 Task:  Click on  Soccer In the  Soccer League click on  Pick Sheet Your name Ava Lewis Team name Atlanta United and  Email softage.6@softage.net Game 1 Inter Miami Game 2 Philadelphia Game 3 Atlanta United Game 4 Houston Game 5 Real Salt Lake Game 6 San Jose Game 7 Nashville SC Game 8 New England Game 9 Philadelphia Game 10 Montreal Game 11 Toronto FC Game 12 NY Red Bulls Game 13 Austin Game 14 Real Salt Lake Game 15 Houston Game16 San Jose In Tie Breaker choose Atlanta United Submit pick sheet
Action: Mouse moved to (626, 485)
Screenshot: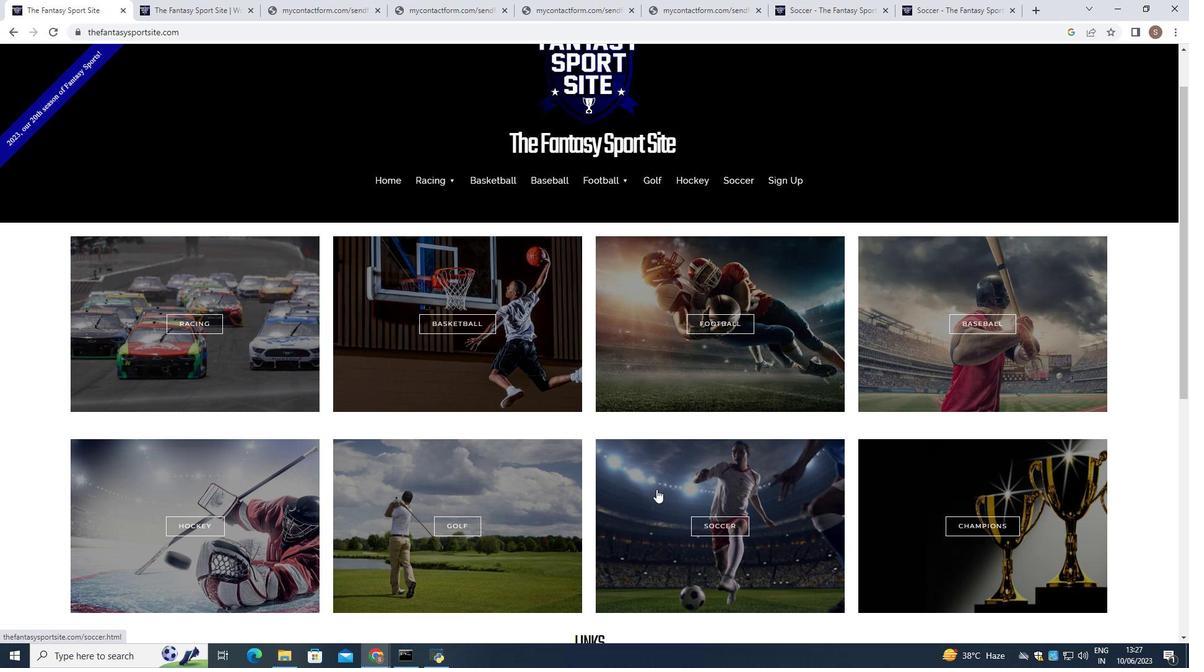 
Action: Mouse pressed left at (626, 485)
Screenshot: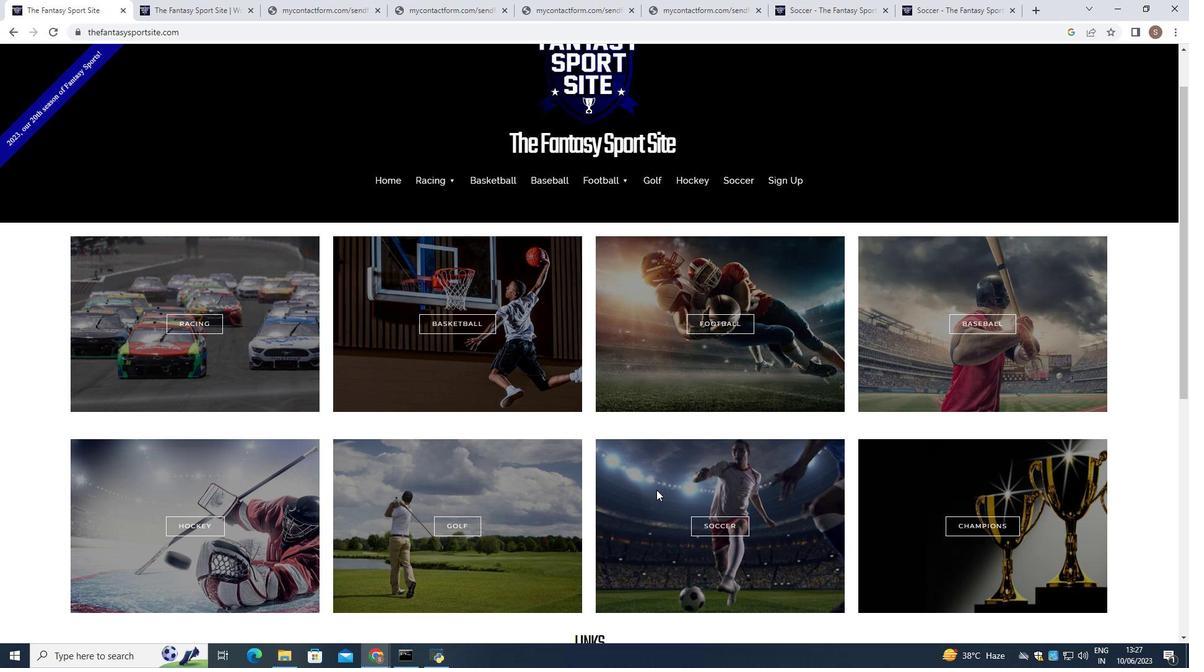 
Action: Mouse moved to (495, 420)
Screenshot: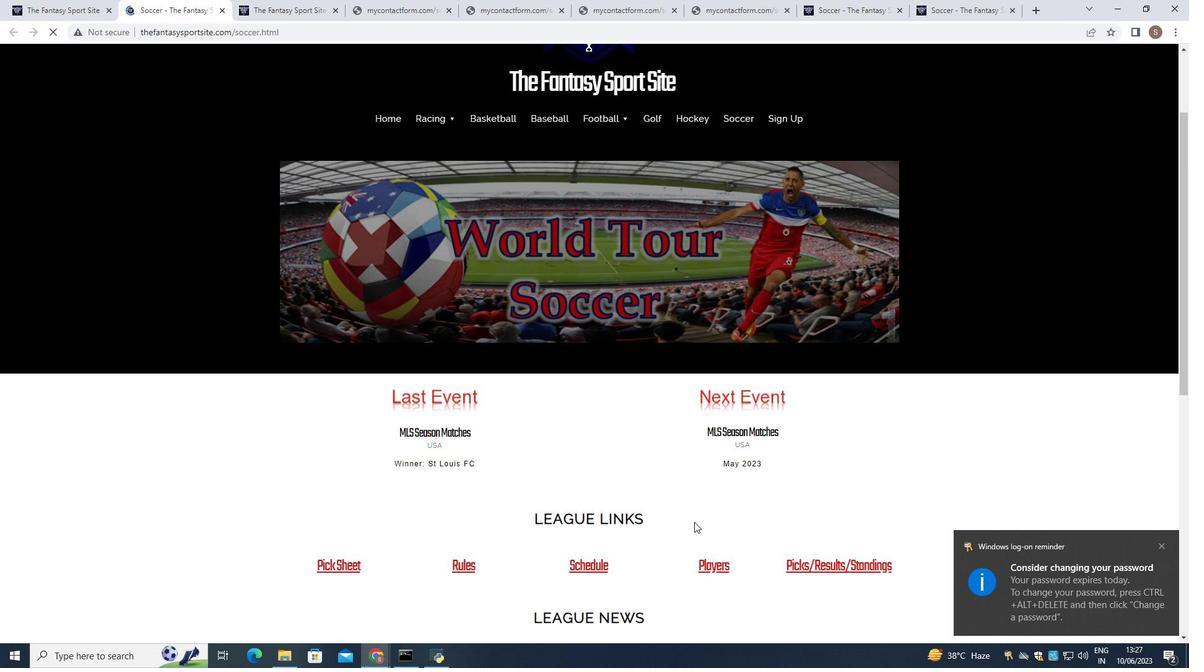 
Action: Mouse scrolled (495, 419) with delta (0, 0)
Screenshot: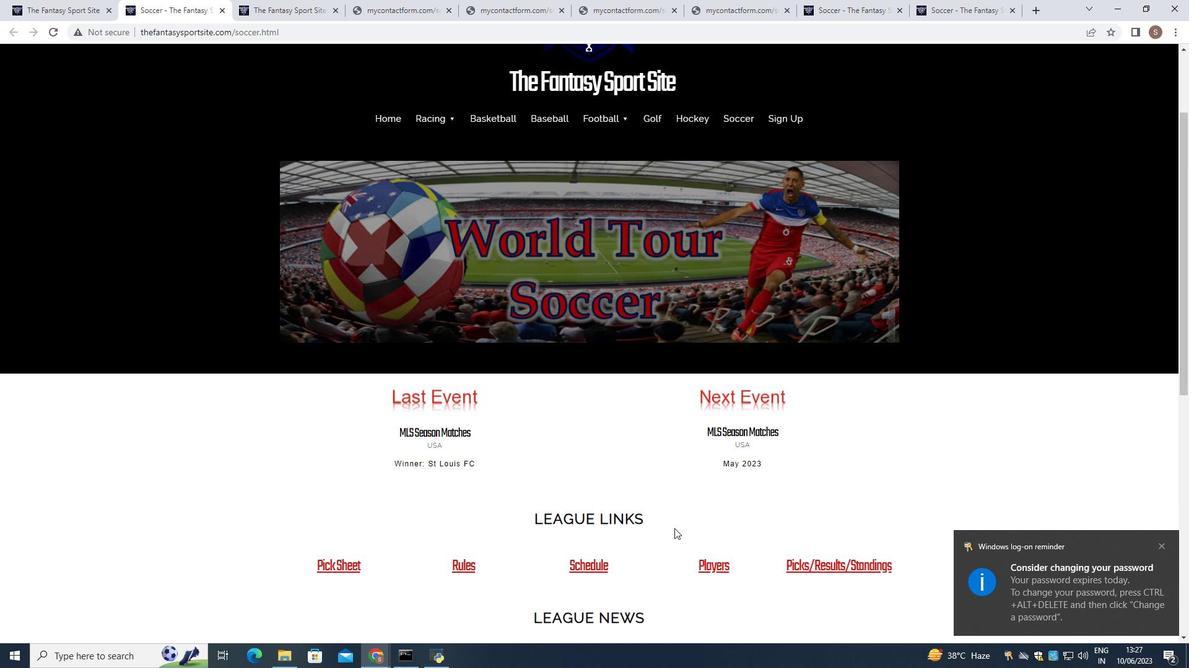 
Action: Mouse scrolled (495, 419) with delta (0, 0)
Screenshot: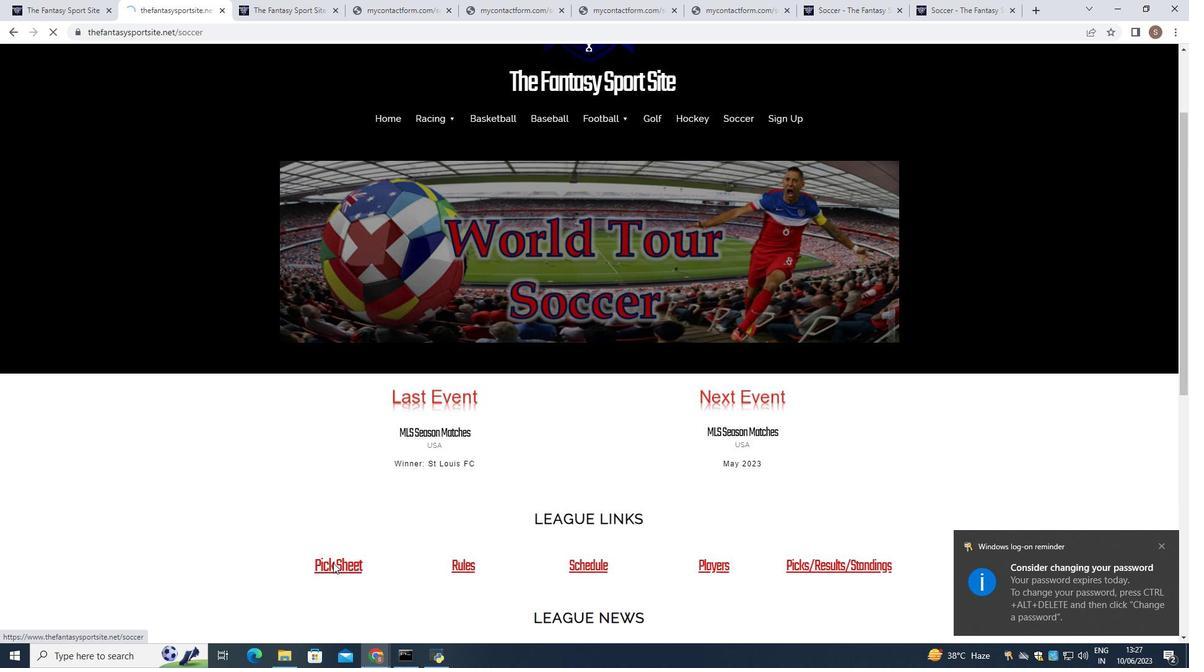
Action: Mouse scrolled (495, 419) with delta (0, 0)
Screenshot: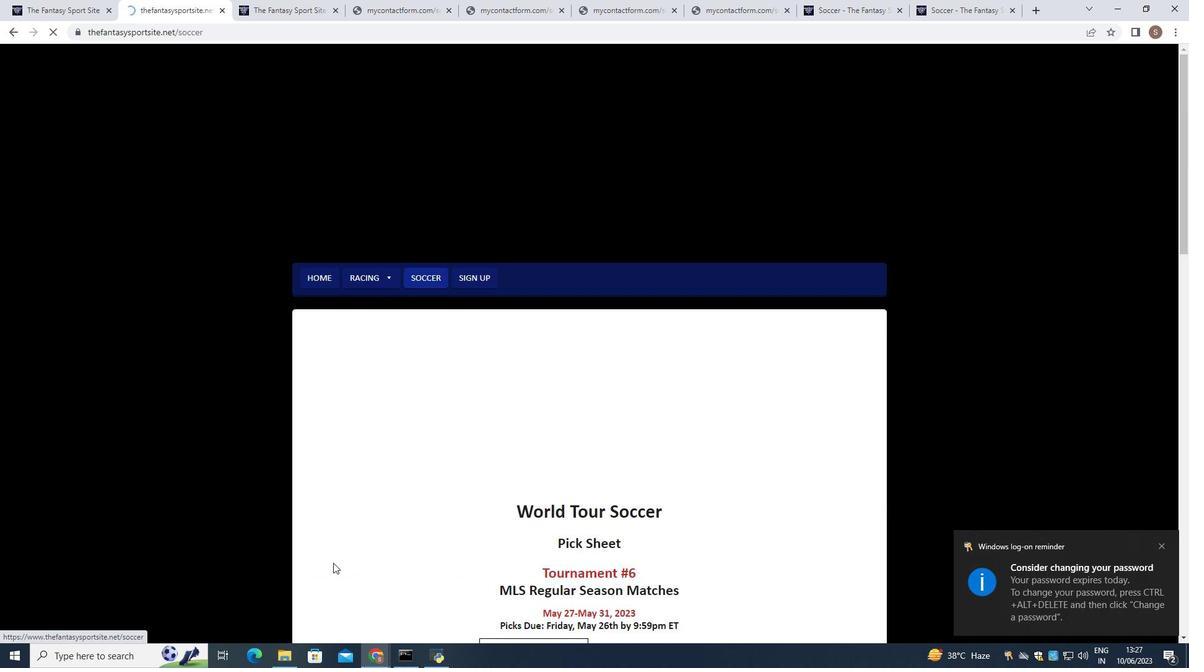 
Action: Mouse moved to (348, 504)
Screenshot: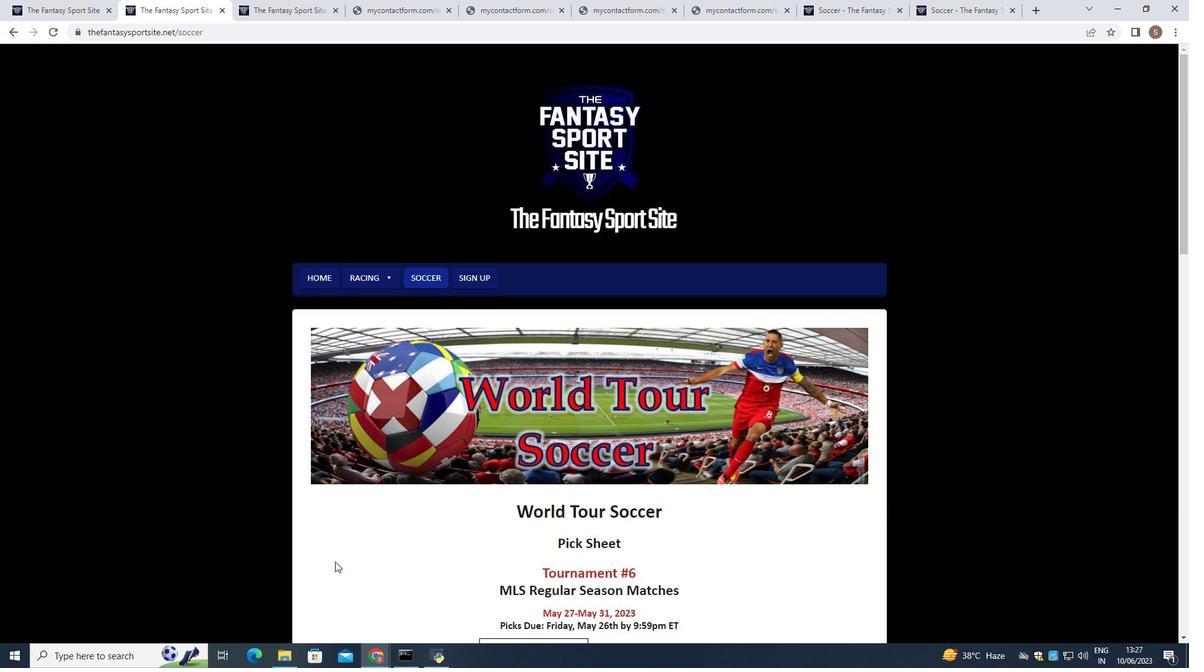 
Action: Mouse pressed left at (348, 504)
Screenshot: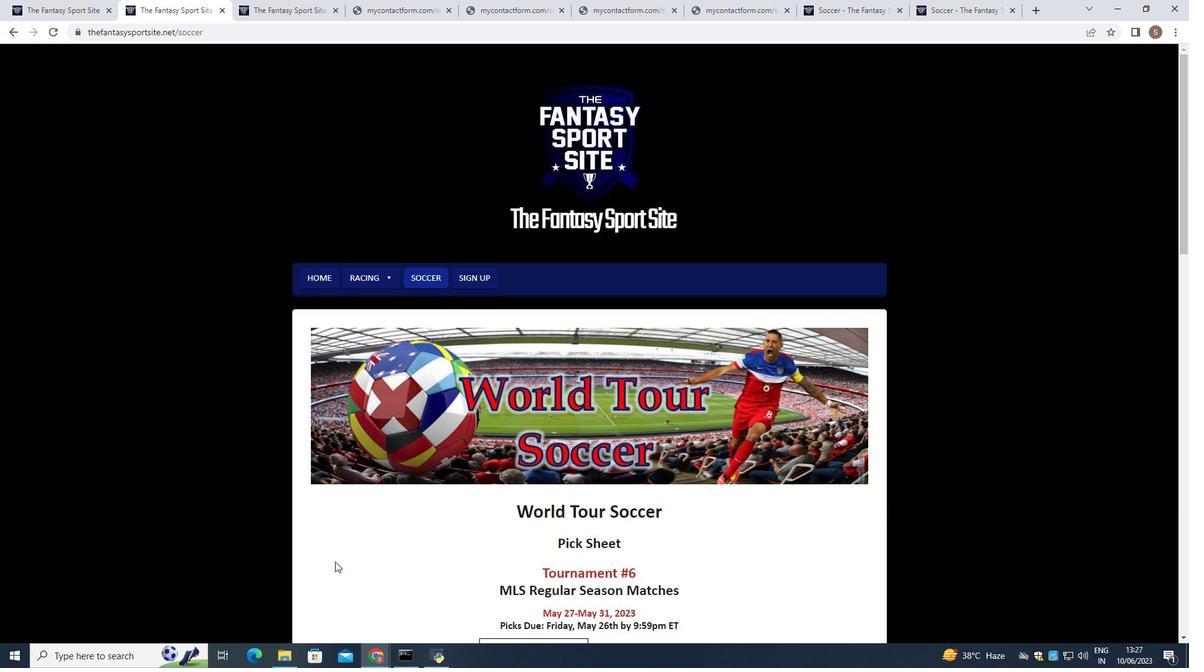 
Action: Mouse scrolled (348, 504) with delta (0, 0)
Screenshot: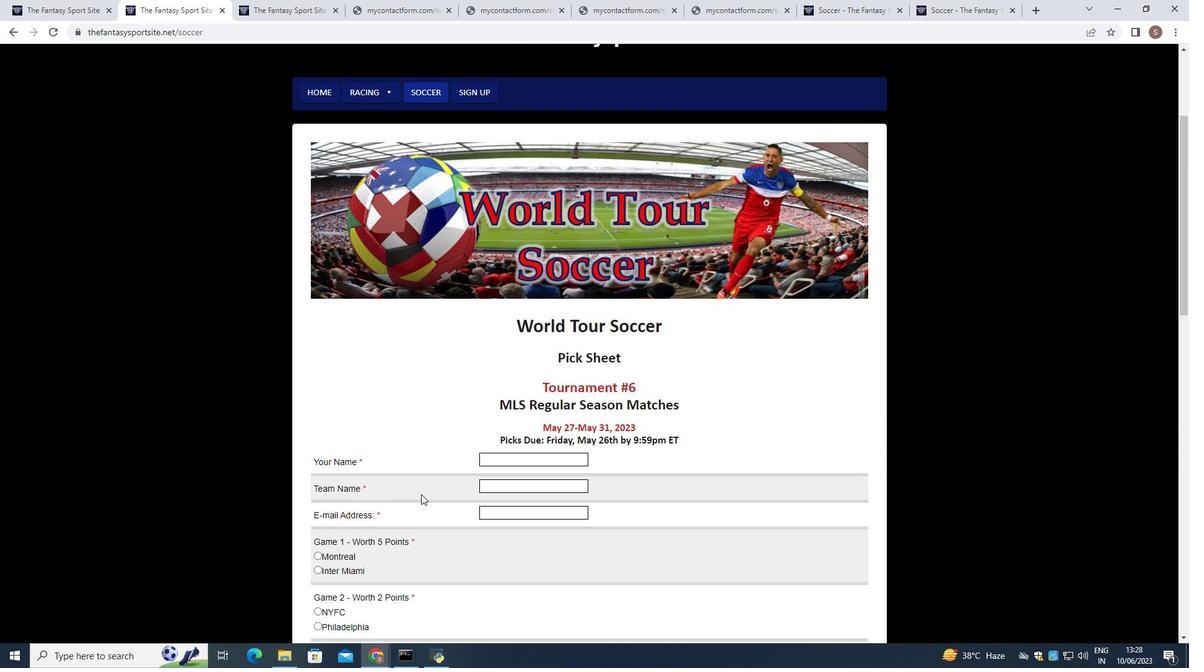 
Action: Mouse scrolled (348, 504) with delta (0, 0)
Screenshot: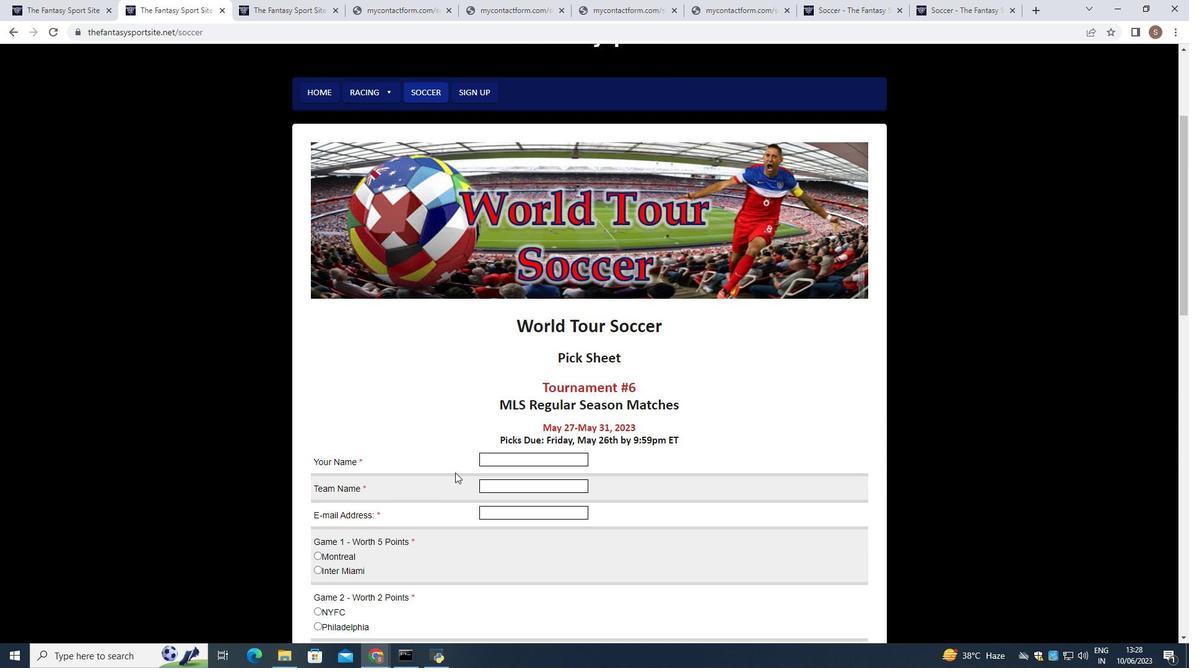 
Action: Mouse scrolled (348, 504) with delta (0, 0)
Screenshot: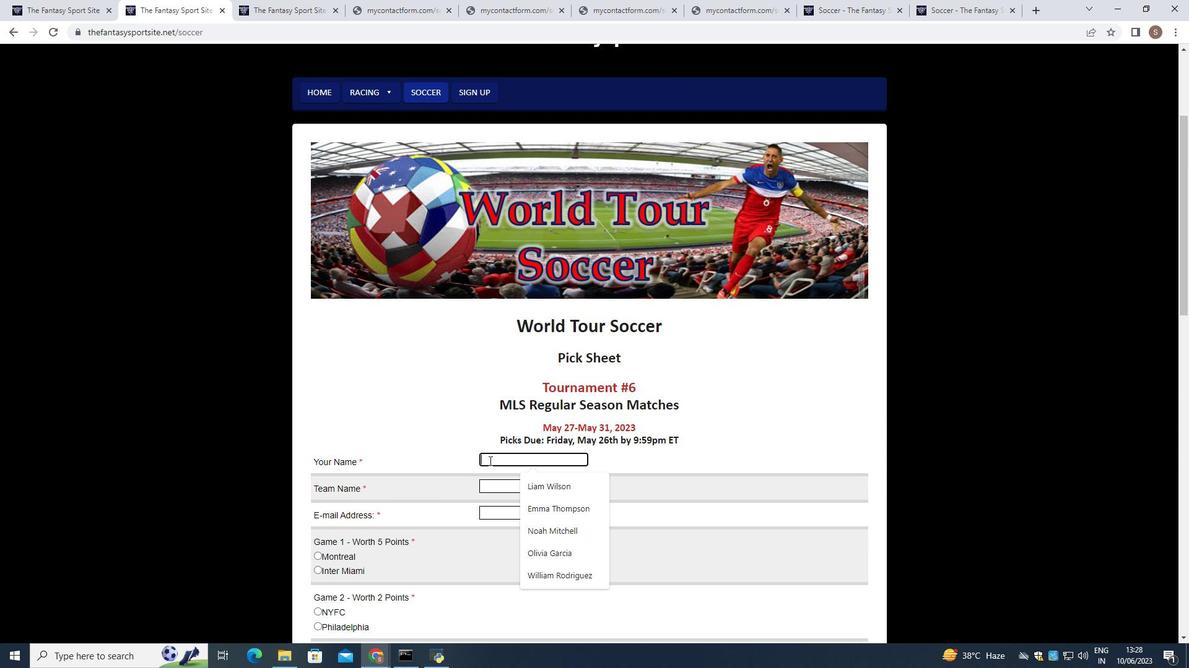 
Action: Mouse scrolled (348, 504) with delta (0, 0)
Screenshot: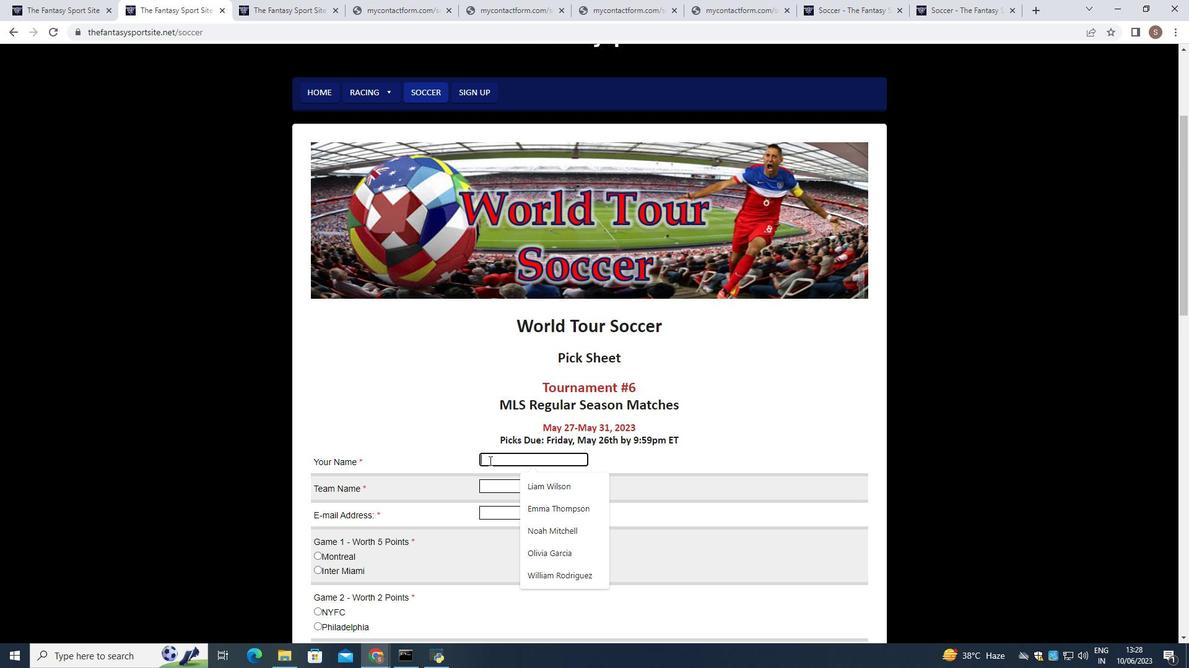 
Action: Mouse scrolled (348, 504) with delta (0, 0)
Screenshot: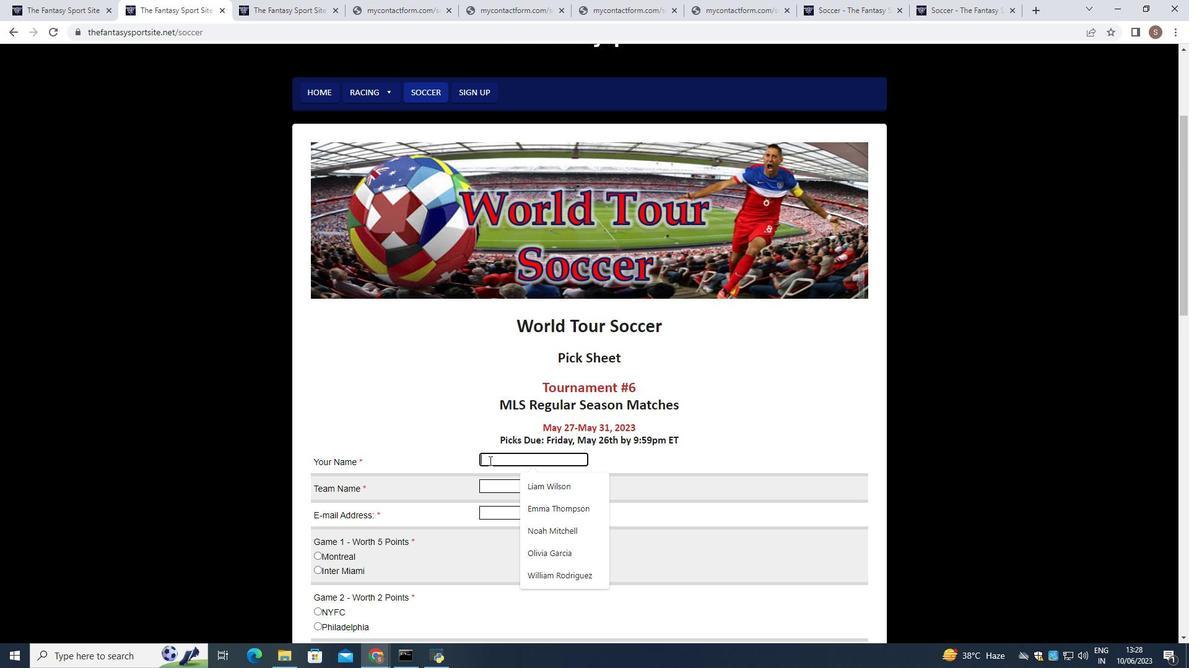 
Action: Mouse moved to (523, 337)
Screenshot: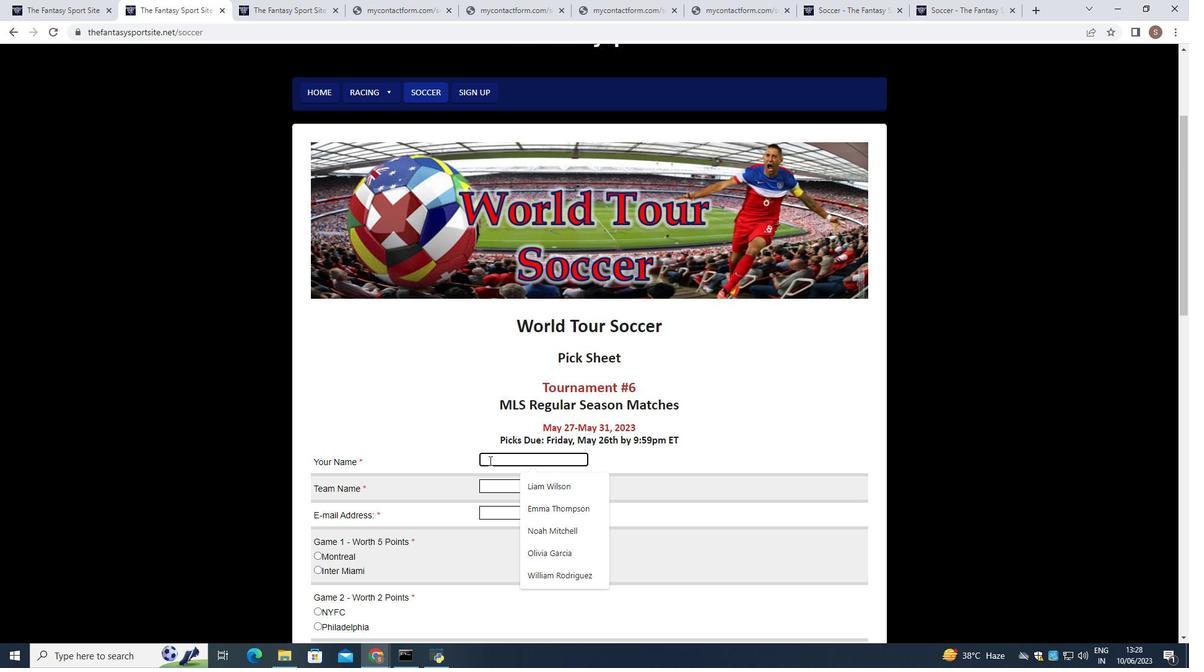 
Action: Mouse pressed left at (523, 337)
Screenshot: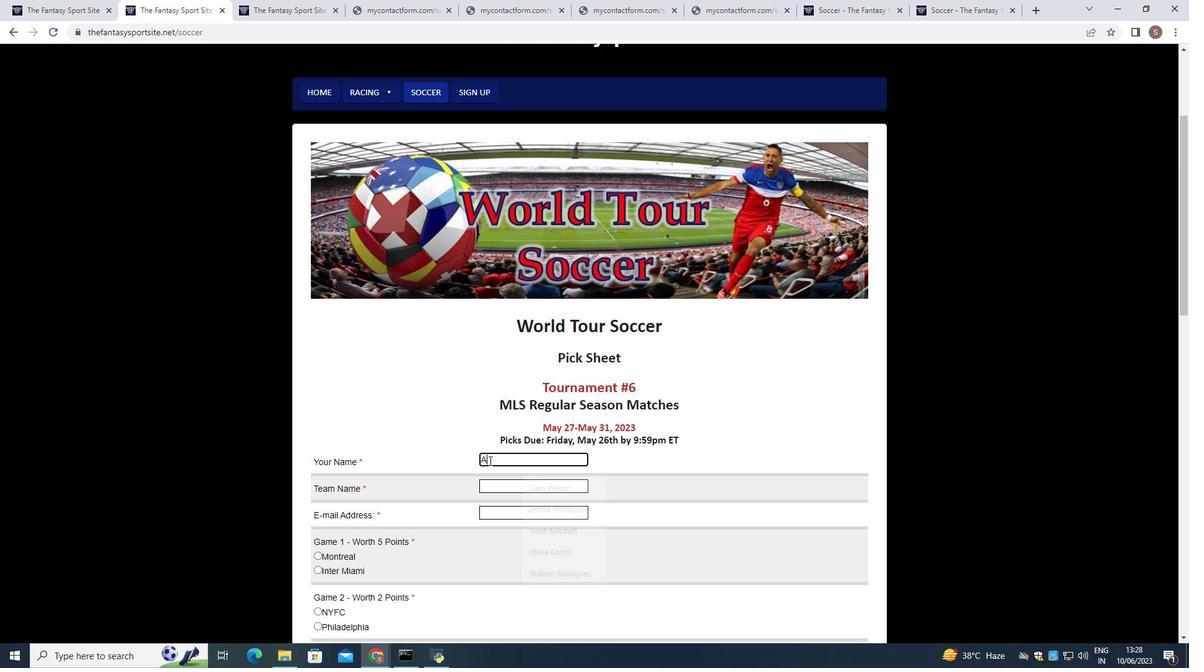 
Action: Key pressed <Key.shift>Ava<Key.space><Key.shift_r>Lewis
Screenshot: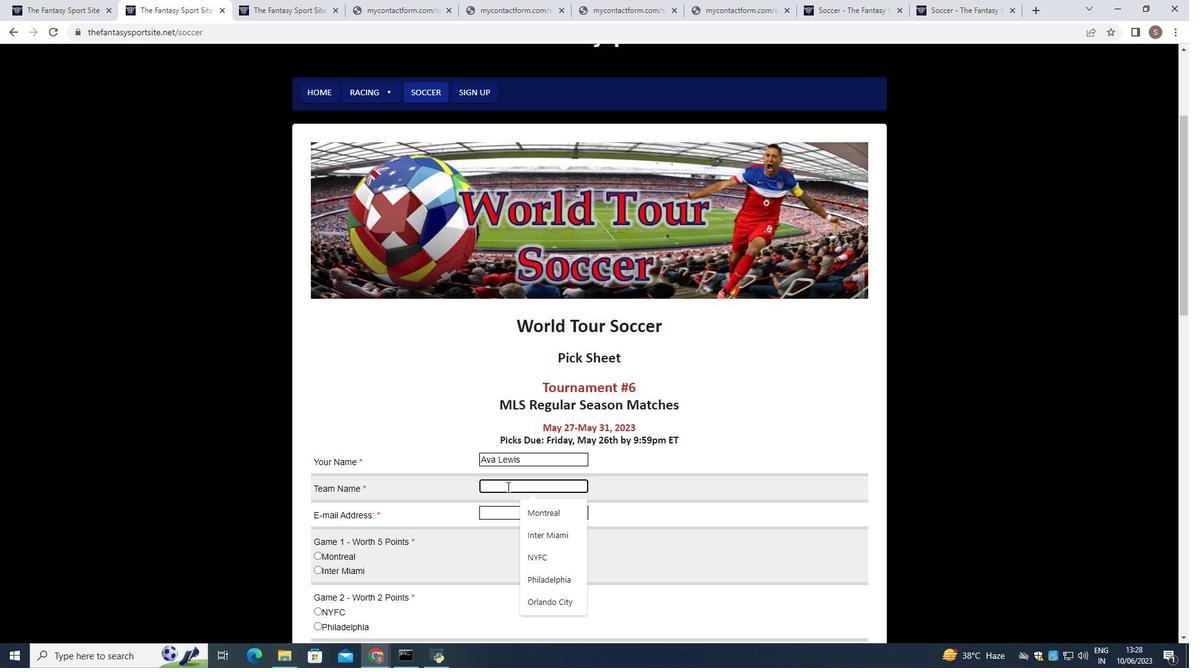 
Action: Mouse moved to (527, 364)
Screenshot: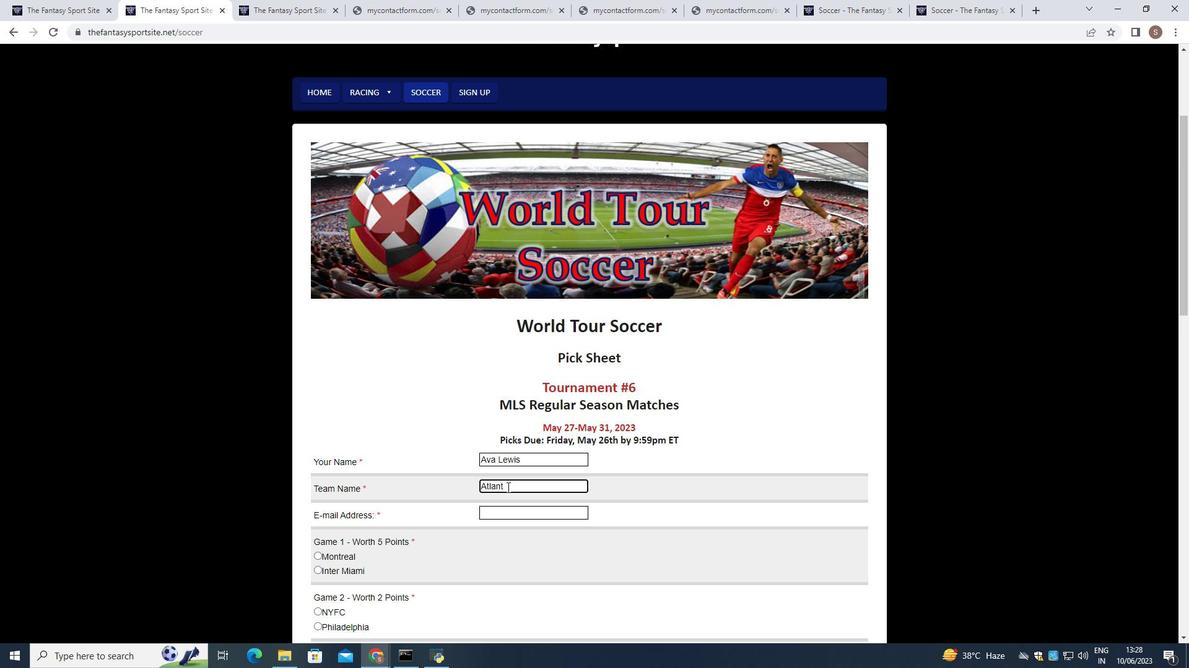 
Action: Mouse pressed left at (527, 364)
Screenshot: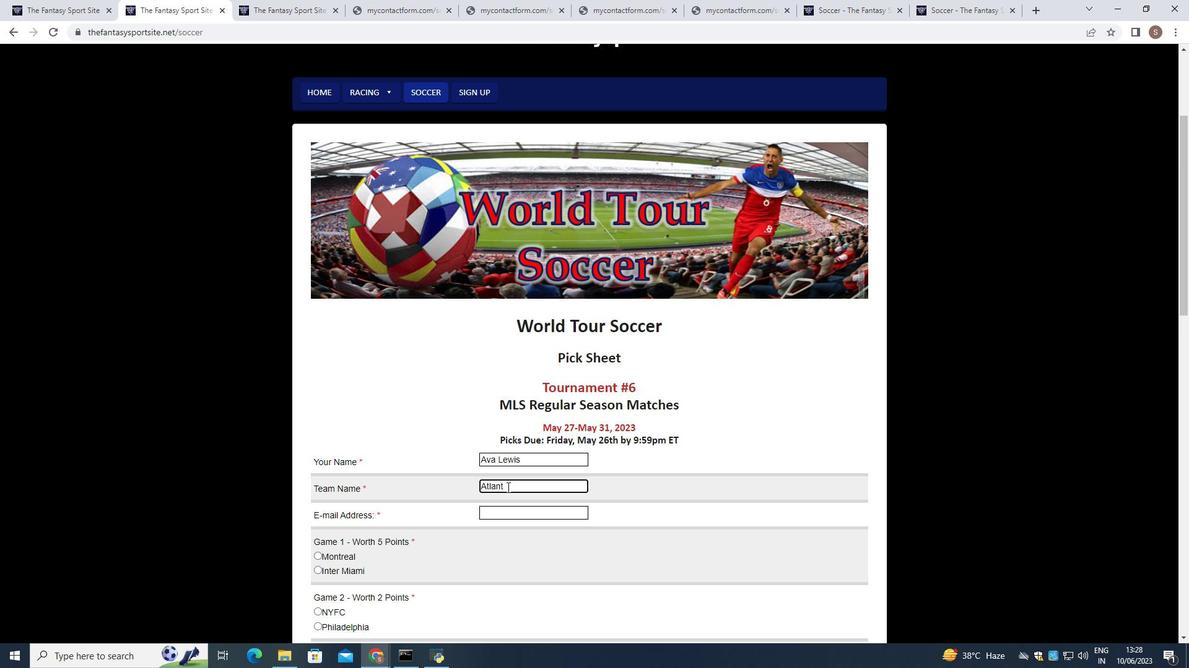 
Action: Key pressed <Key.shift>Atlanta<Key.space><Key.shift_r><Key.shift_r><Key.shift_r><Key.shift_r><Key.shift_r>United
Screenshot: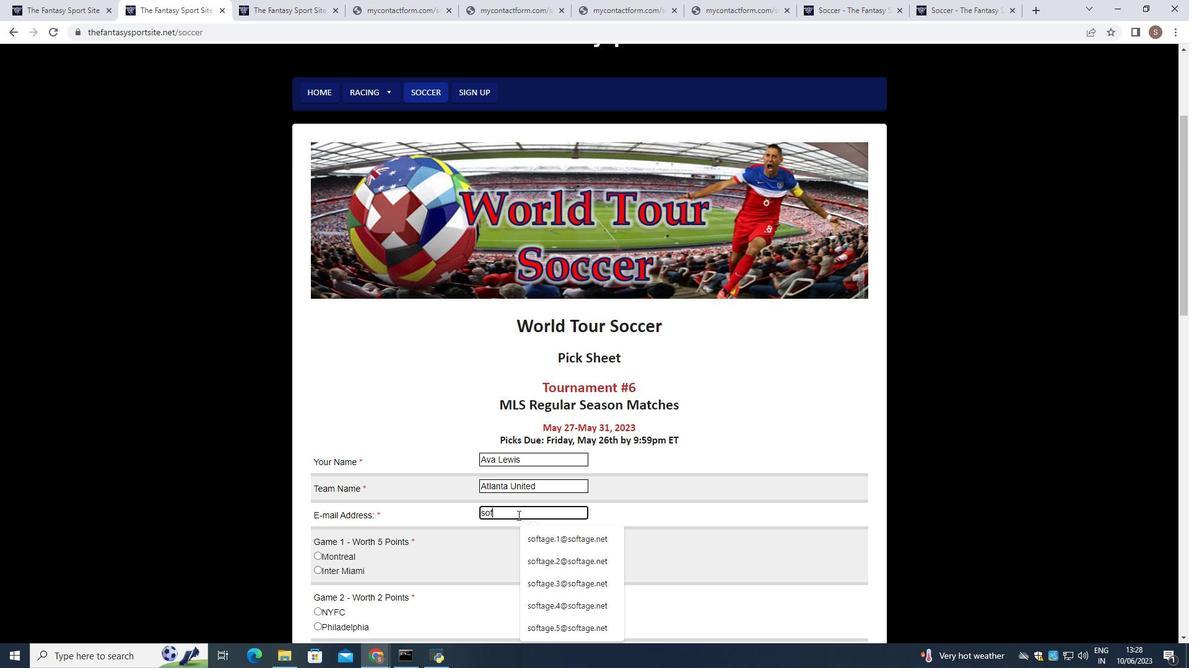 
Action: Mouse moved to (523, 388)
Screenshot: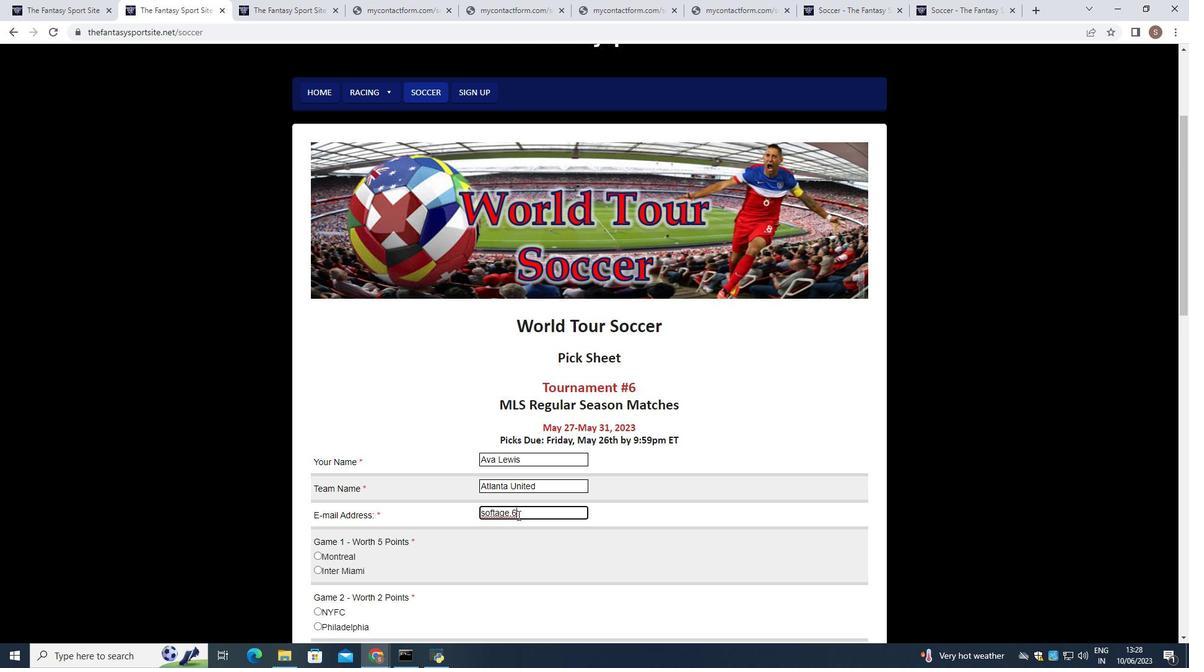 
Action: Mouse pressed left at (523, 388)
Screenshot: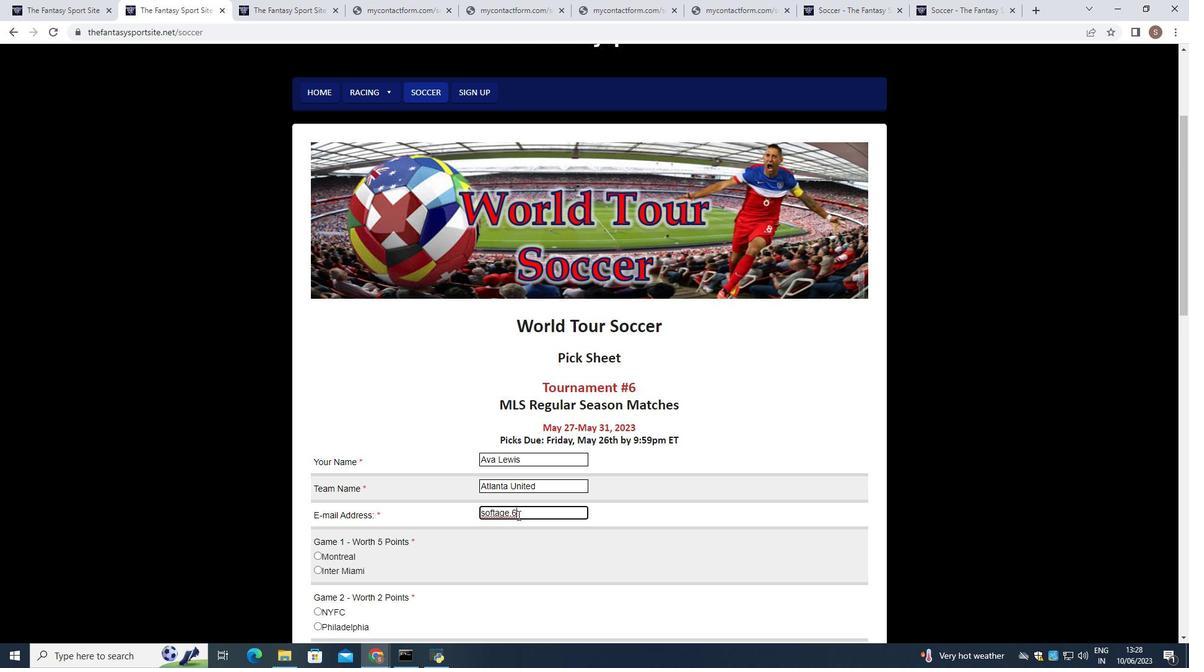 
Action: Mouse moved to (523, 387)
Screenshot: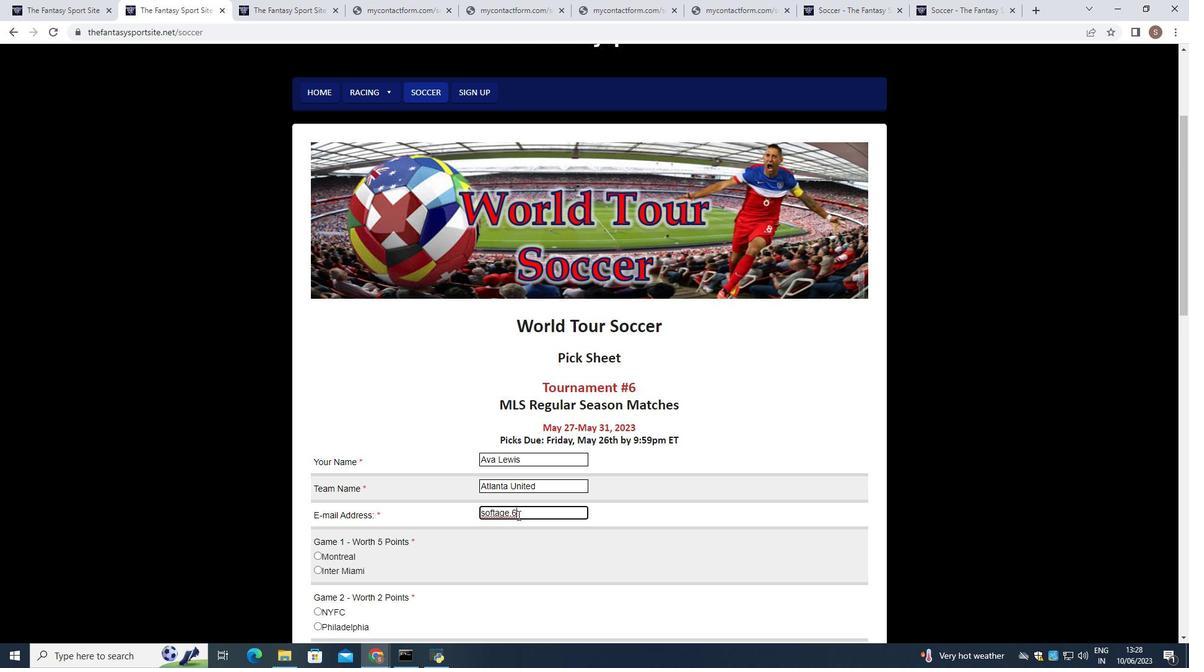 
Action: Key pressed softage.6<Key.shift>@softage.net
Screenshot: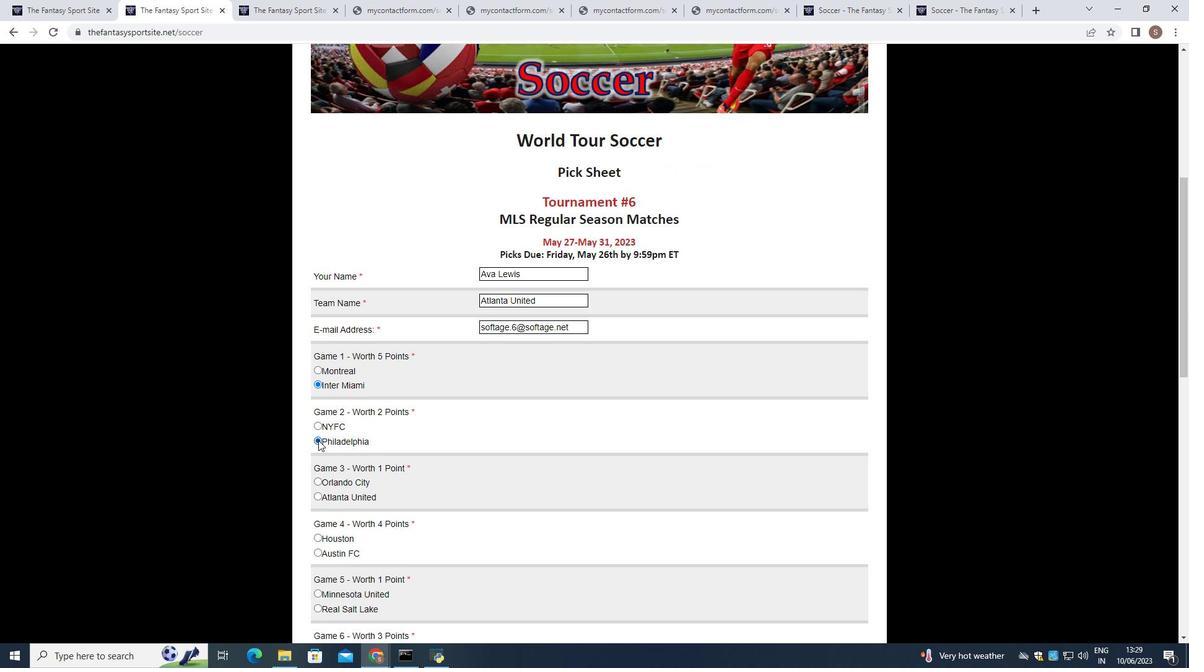 
Action: Mouse moved to (317, 445)
Screenshot: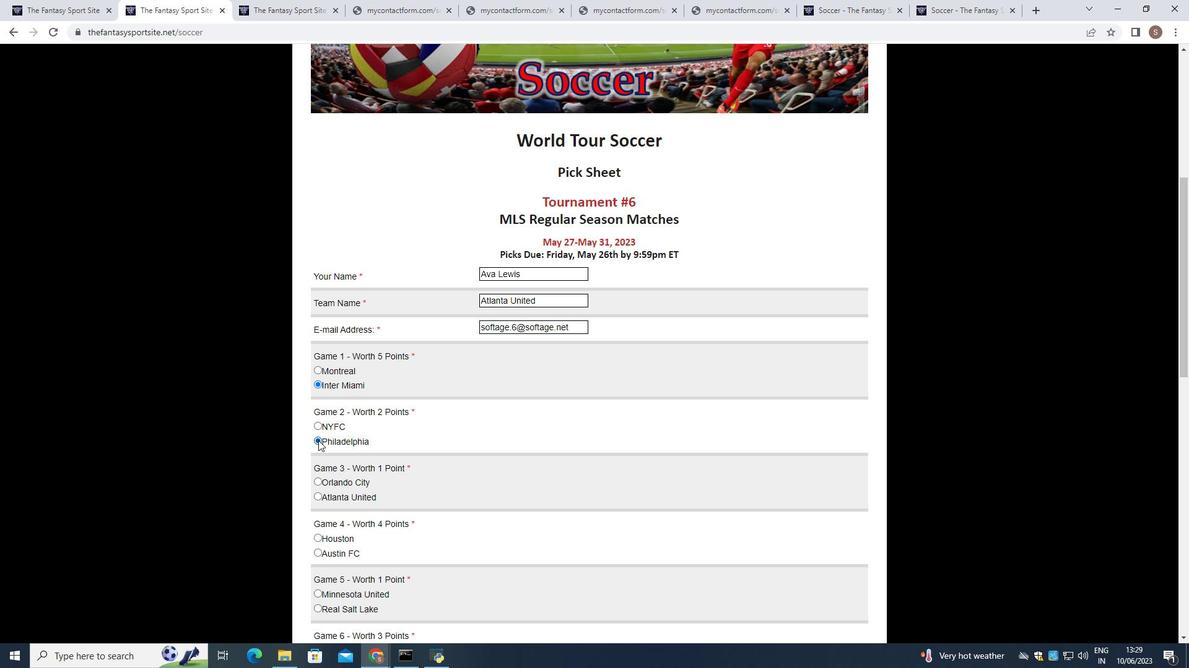 
Action: Mouse pressed left at (317, 445)
Screenshot: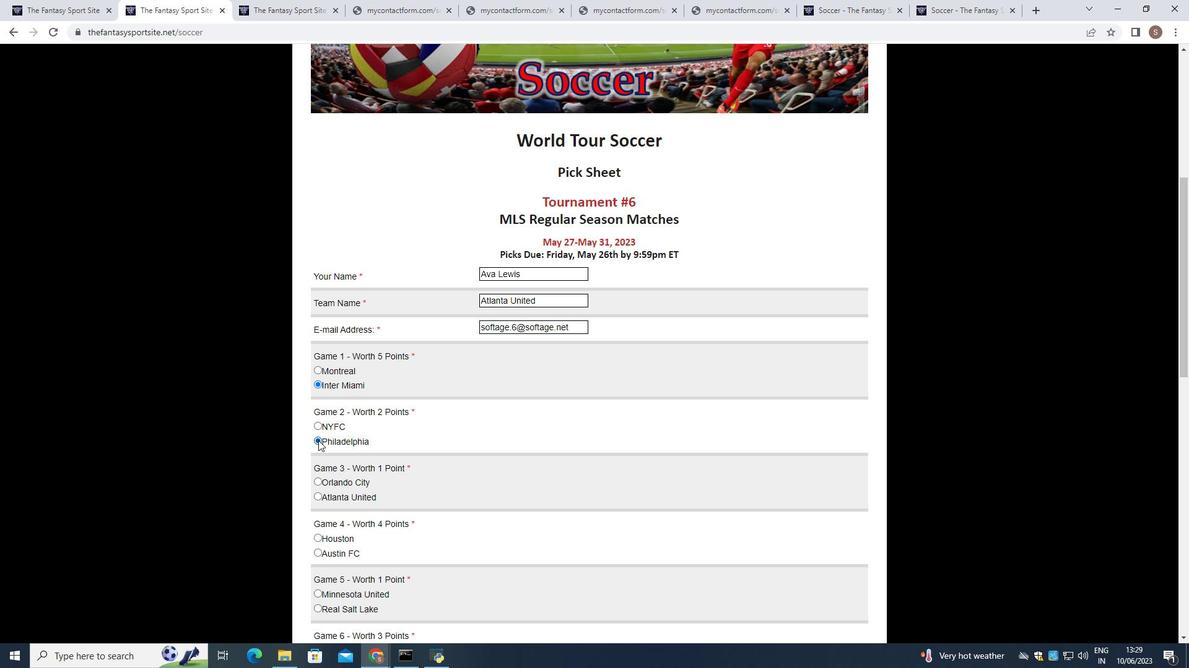 
Action: Mouse moved to (338, 476)
Screenshot: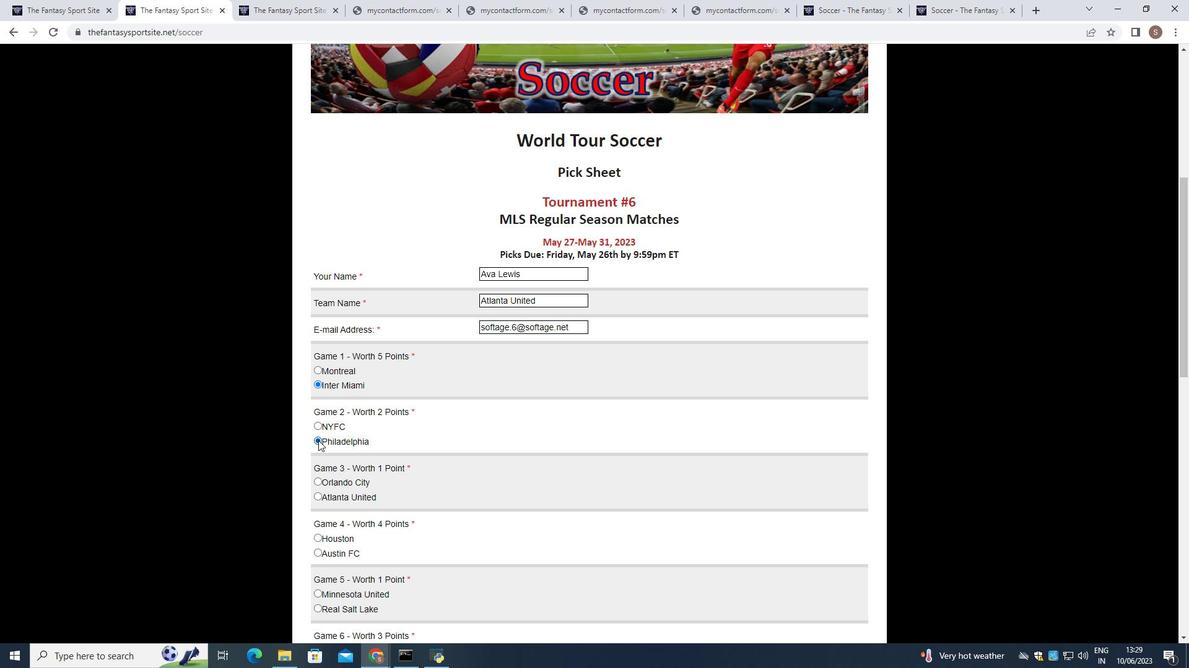 
Action: Mouse scrolled (338, 476) with delta (0, 0)
Screenshot: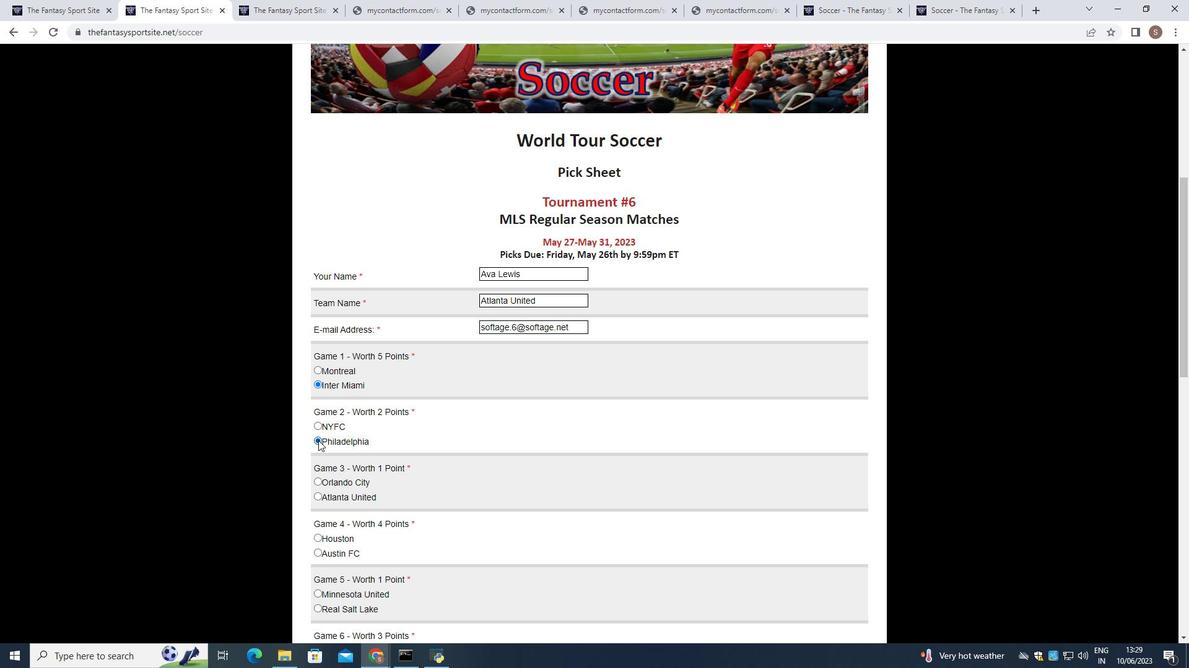 
Action: Mouse moved to (316, 439)
Screenshot: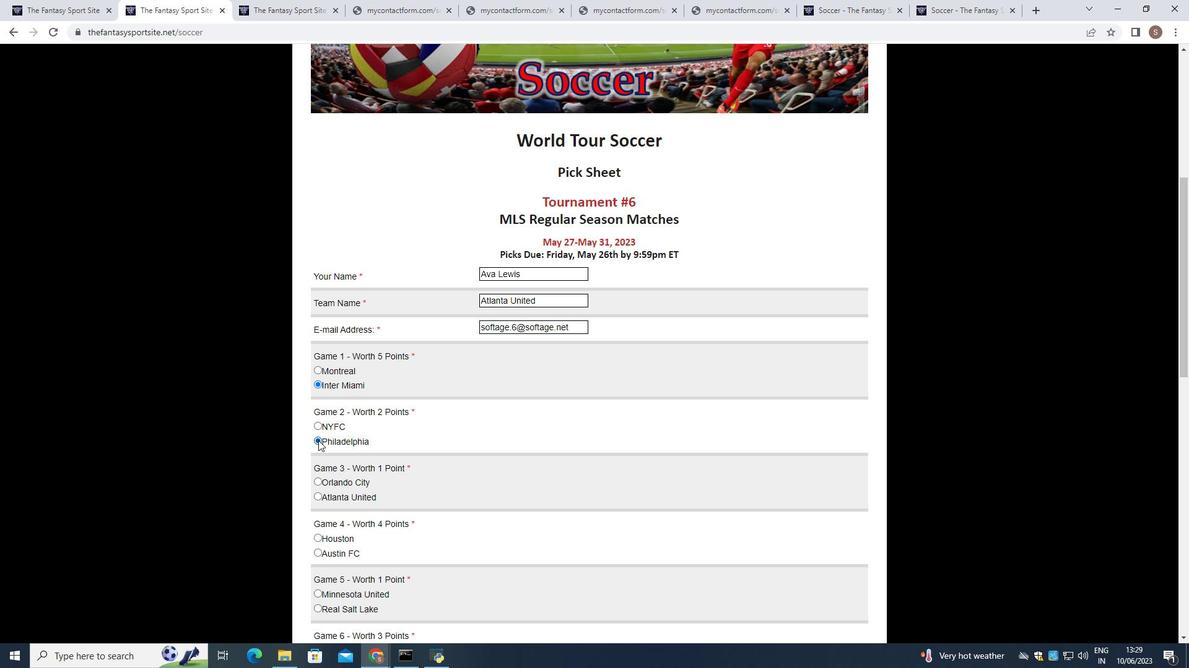 
Action: Mouse pressed left at (316, 439)
Screenshot: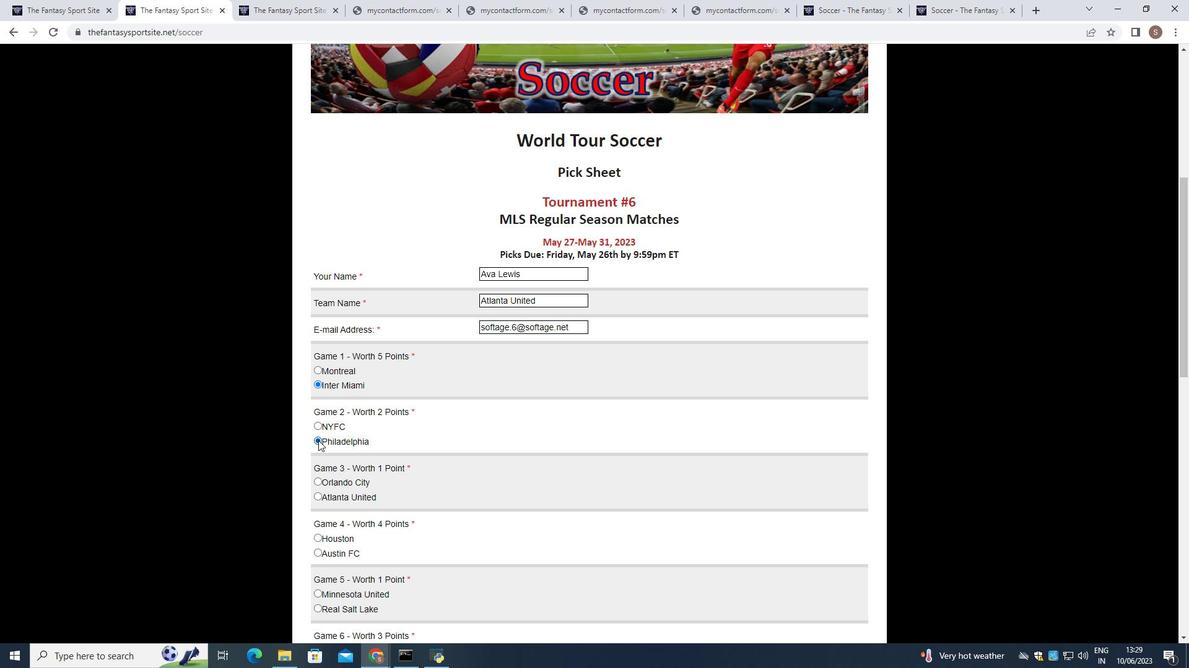 
Action: Mouse moved to (331, 441)
Screenshot: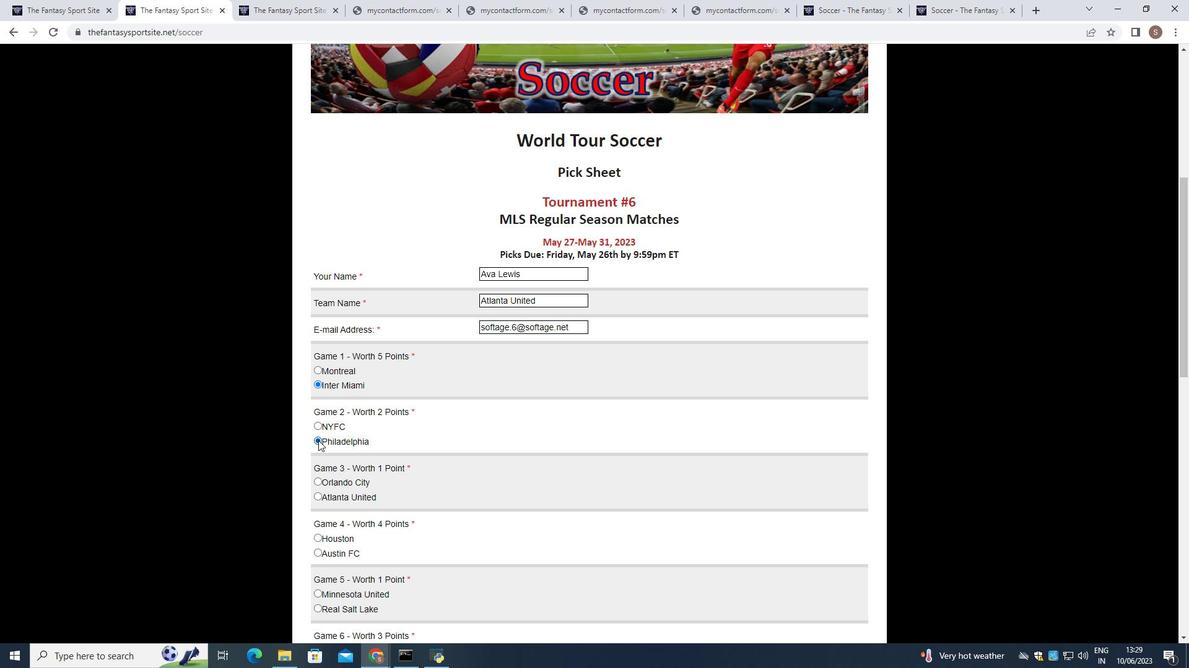 
Action: Mouse scrolled (331, 440) with delta (0, 0)
Screenshot: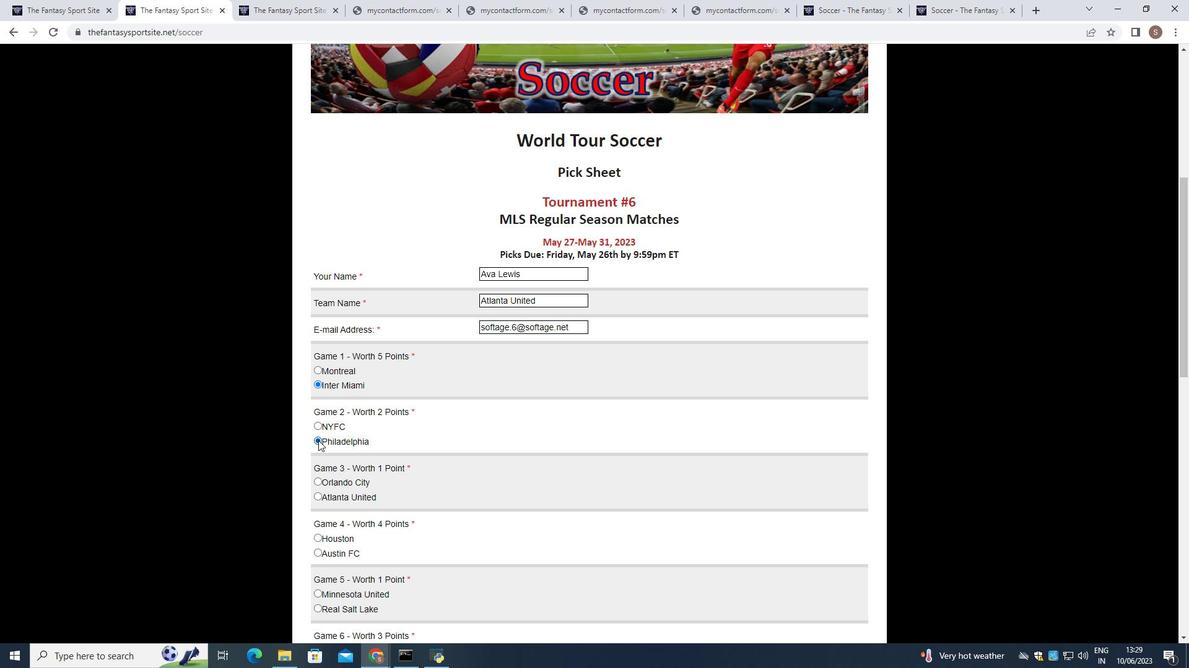 
Action: Mouse moved to (319, 435)
Screenshot: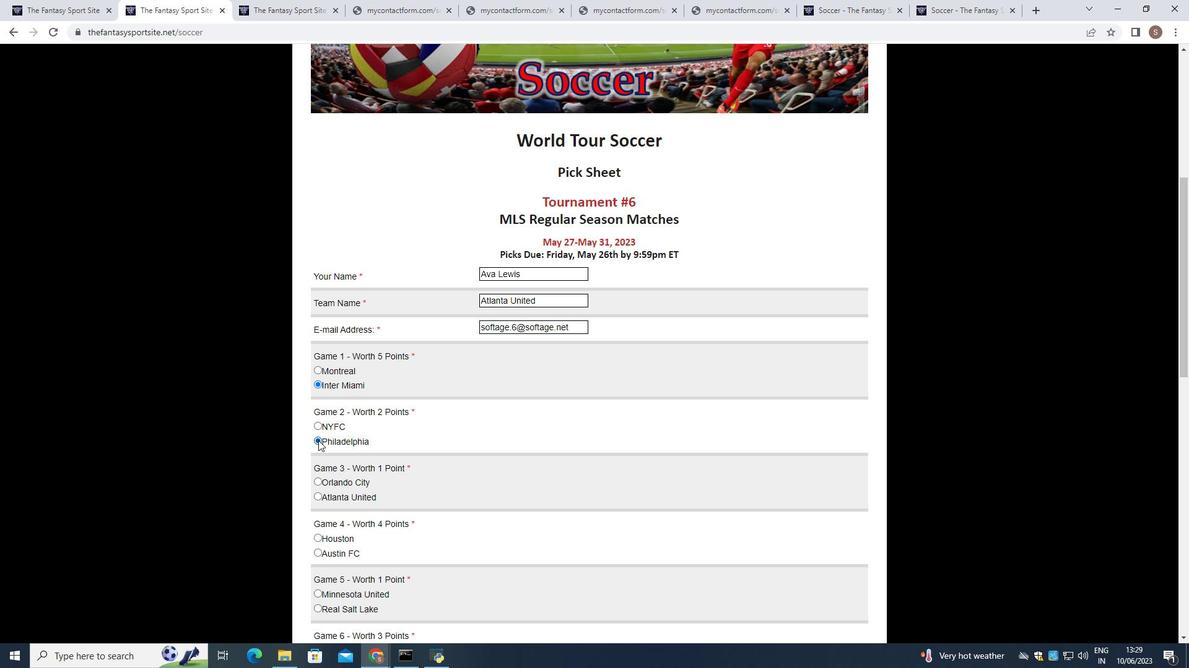 
Action: Mouse pressed left at (319, 435)
Screenshot: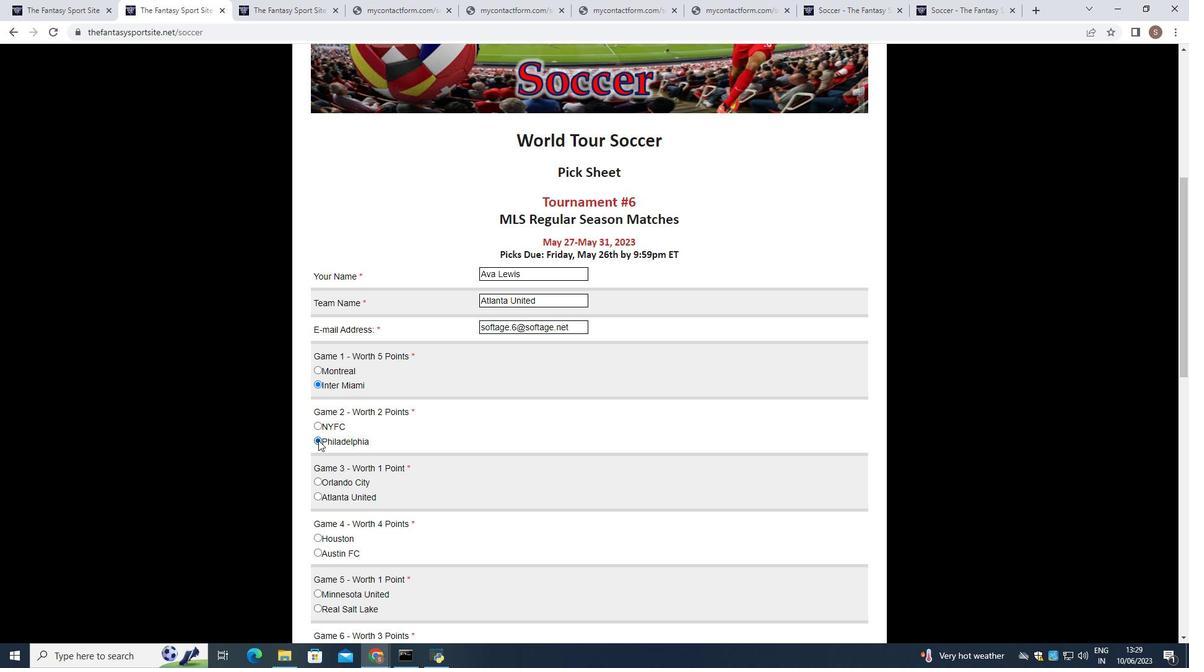 
Action: Mouse scrolled (319, 434) with delta (0, 0)
Screenshot: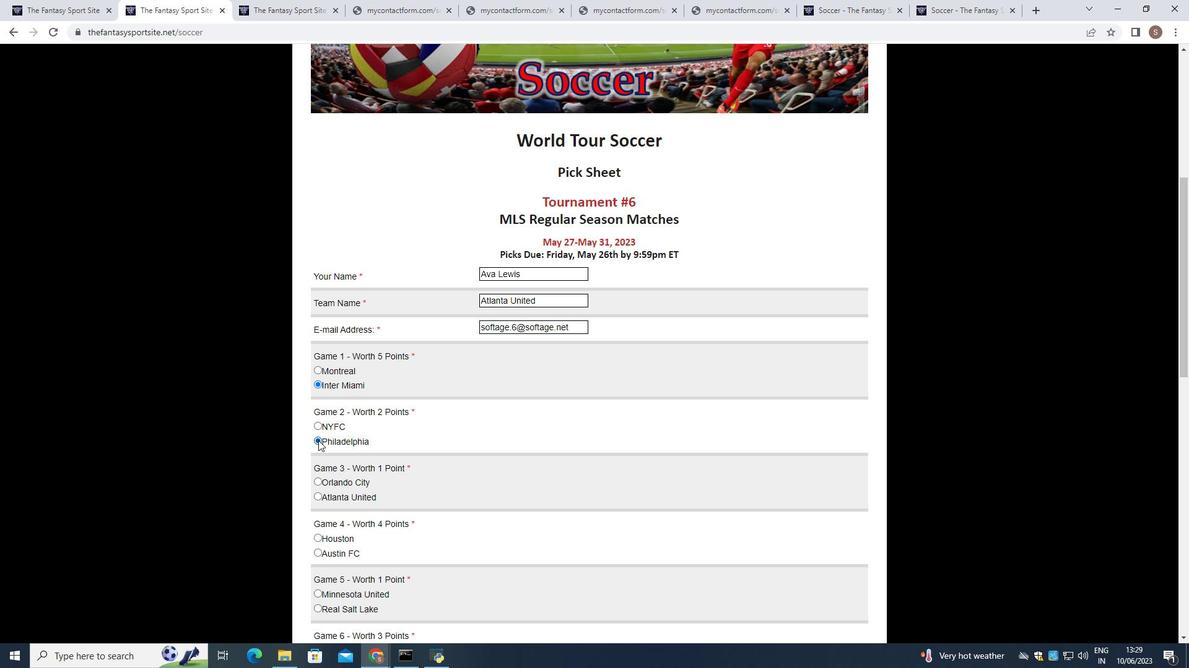 
Action: Mouse moved to (315, 413)
Screenshot: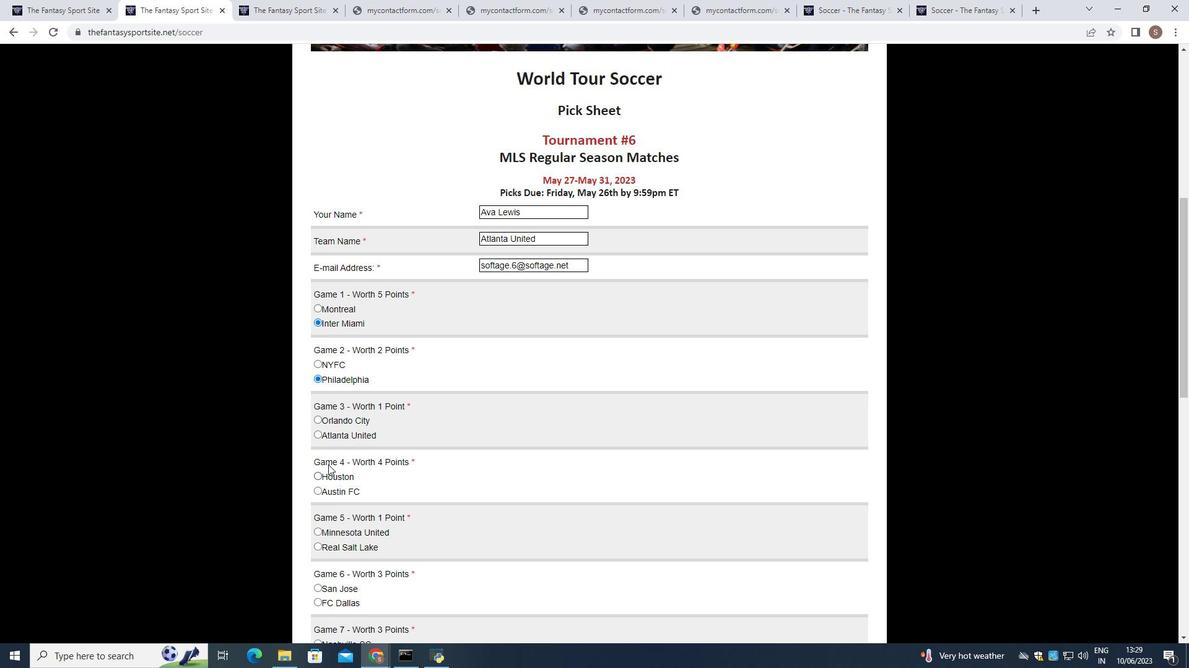 
Action: Mouse pressed left at (315, 413)
Screenshot: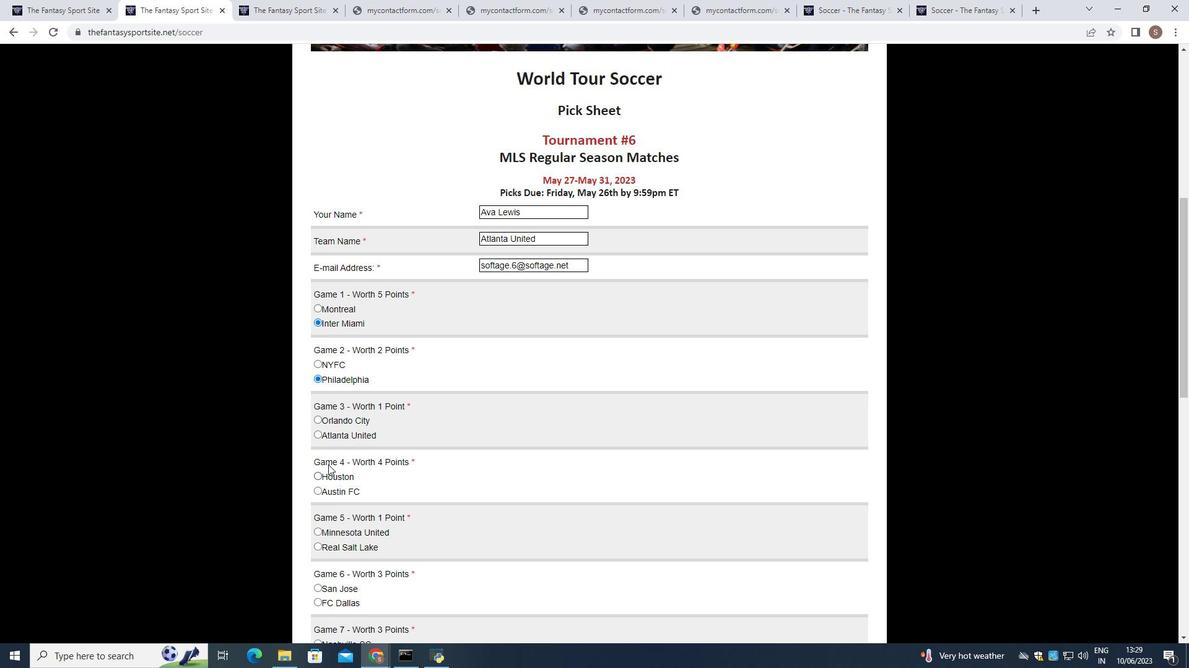 
Action: Mouse moved to (656, 490)
Screenshot: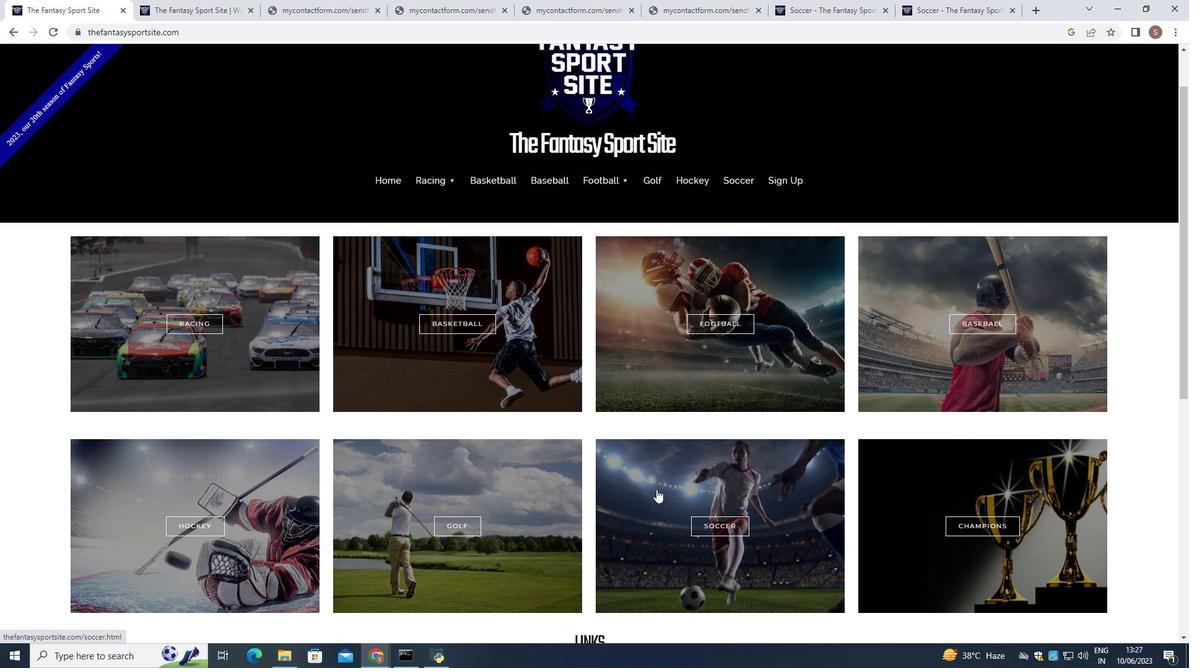 
Action: Mouse pressed left at (656, 490)
Screenshot: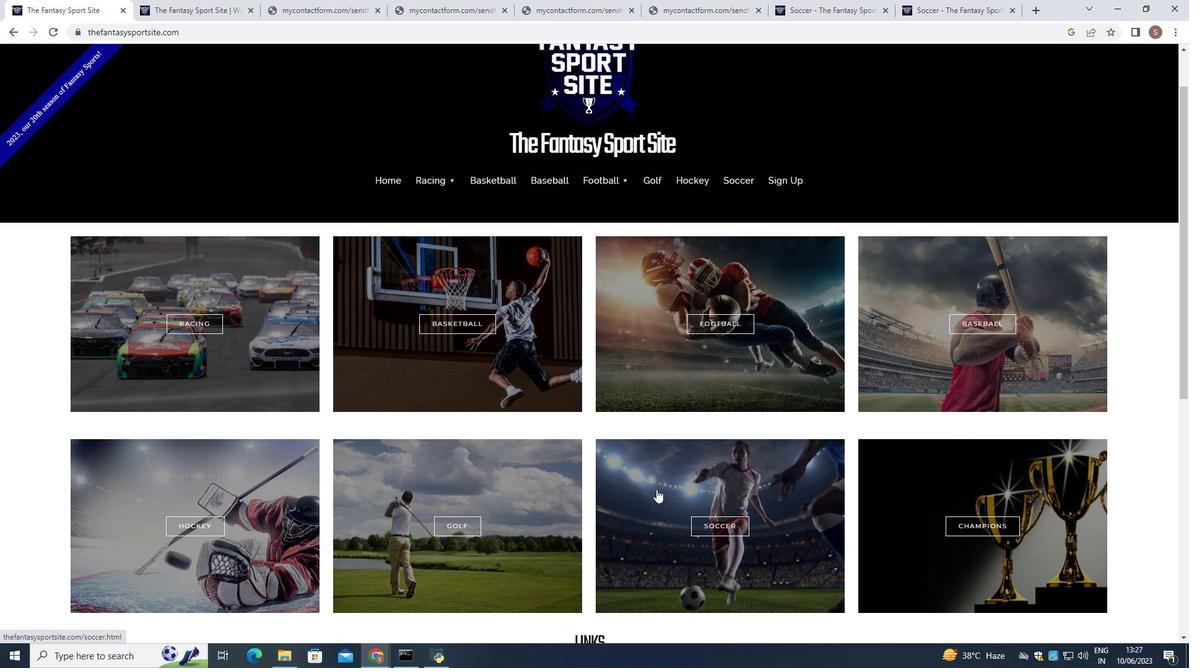 
Action: Mouse moved to (694, 522)
Screenshot: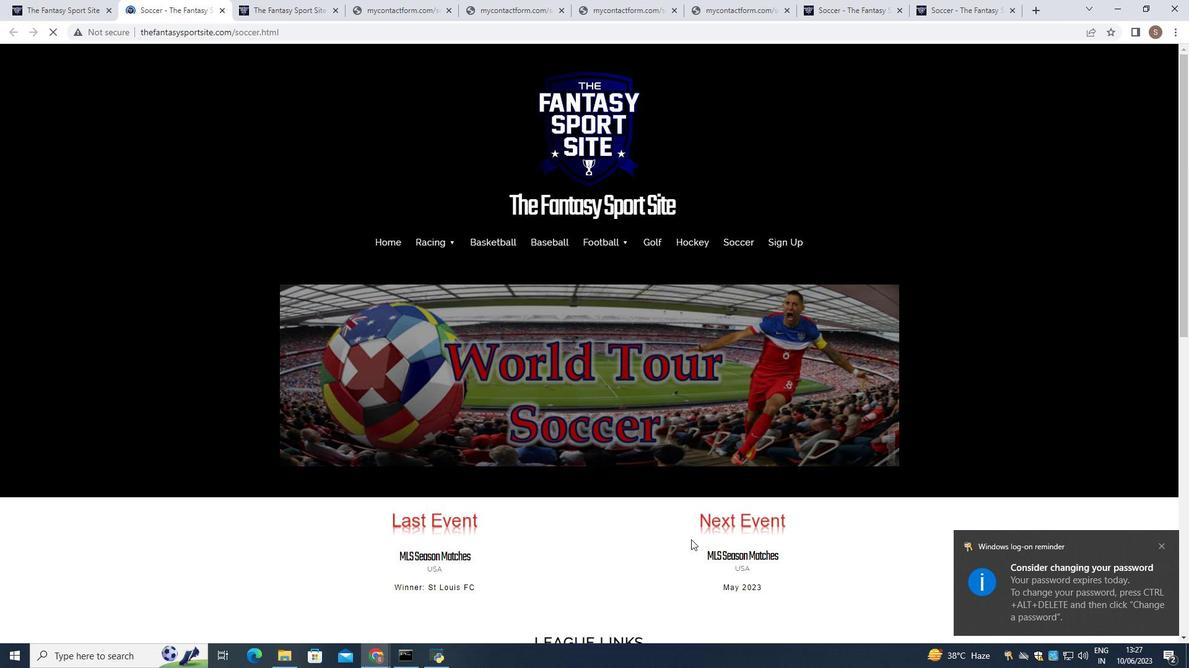 
Action: Mouse scrolled (694, 522) with delta (0, 0)
Screenshot: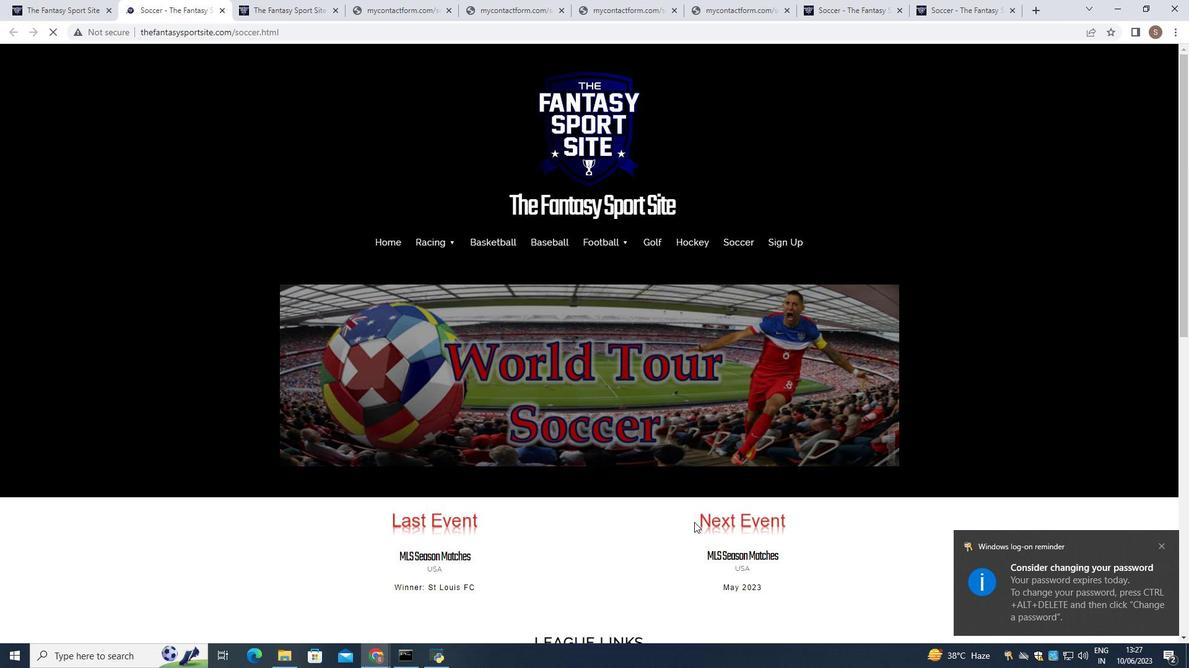 
Action: Mouse scrolled (694, 522) with delta (0, 0)
Screenshot: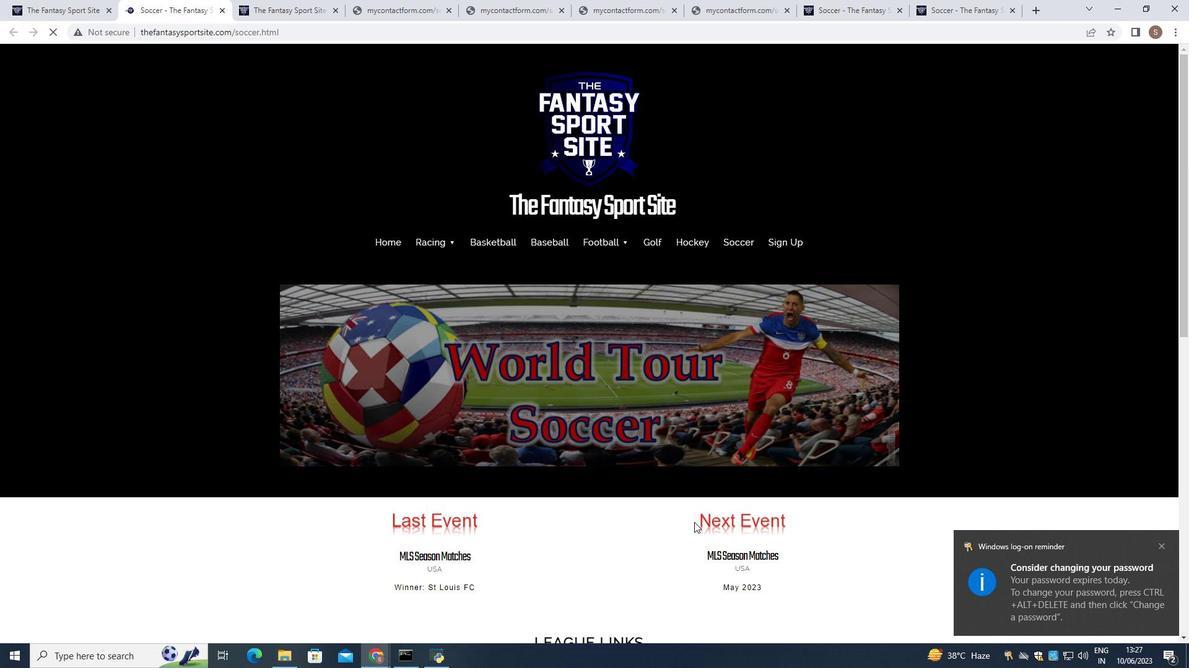 
Action: Mouse moved to (333, 564)
Screenshot: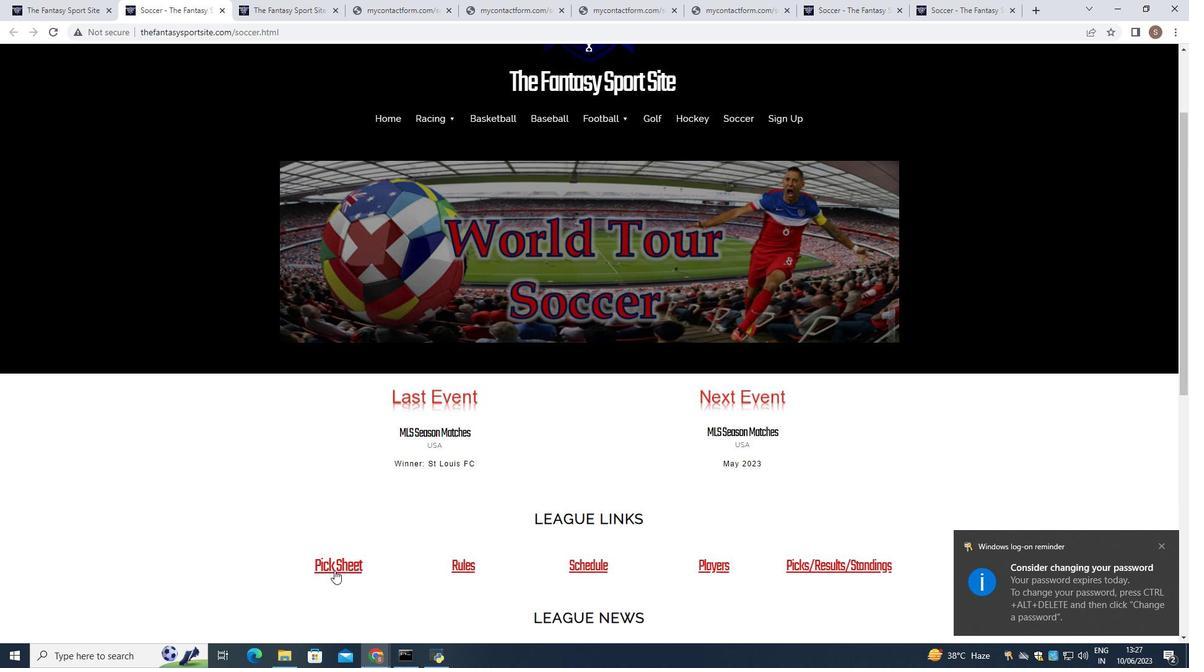 
Action: Mouse pressed left at (333, 564)
Screenshot: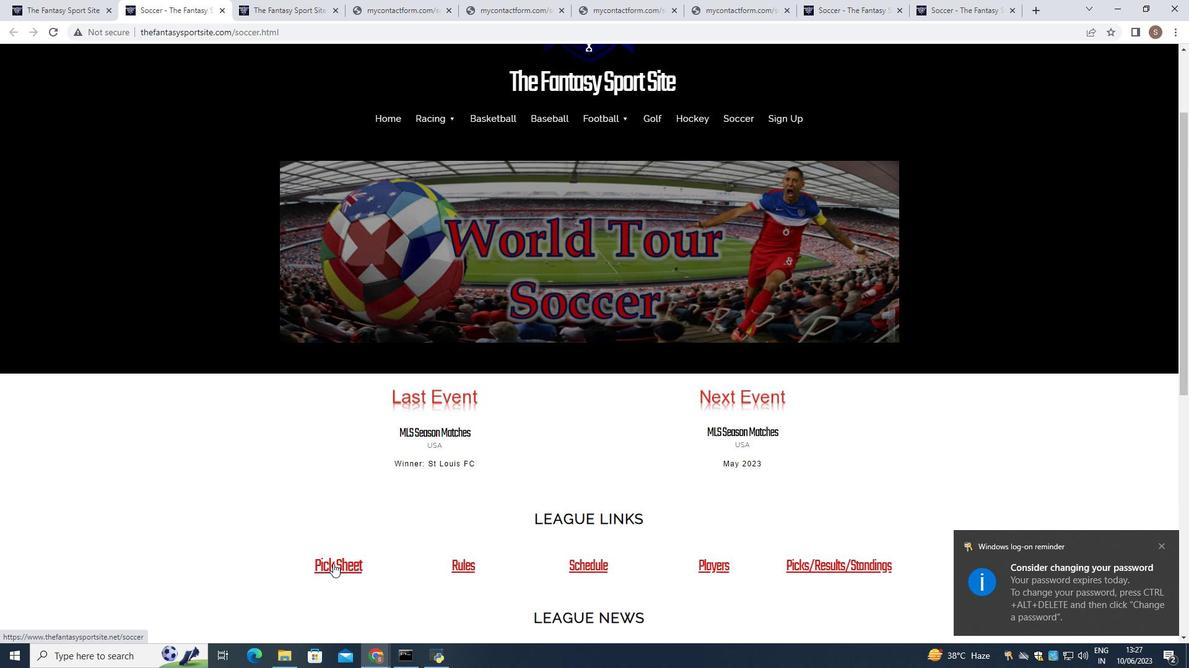 
Action: Mouse moved to (335, 562)
Screenshot: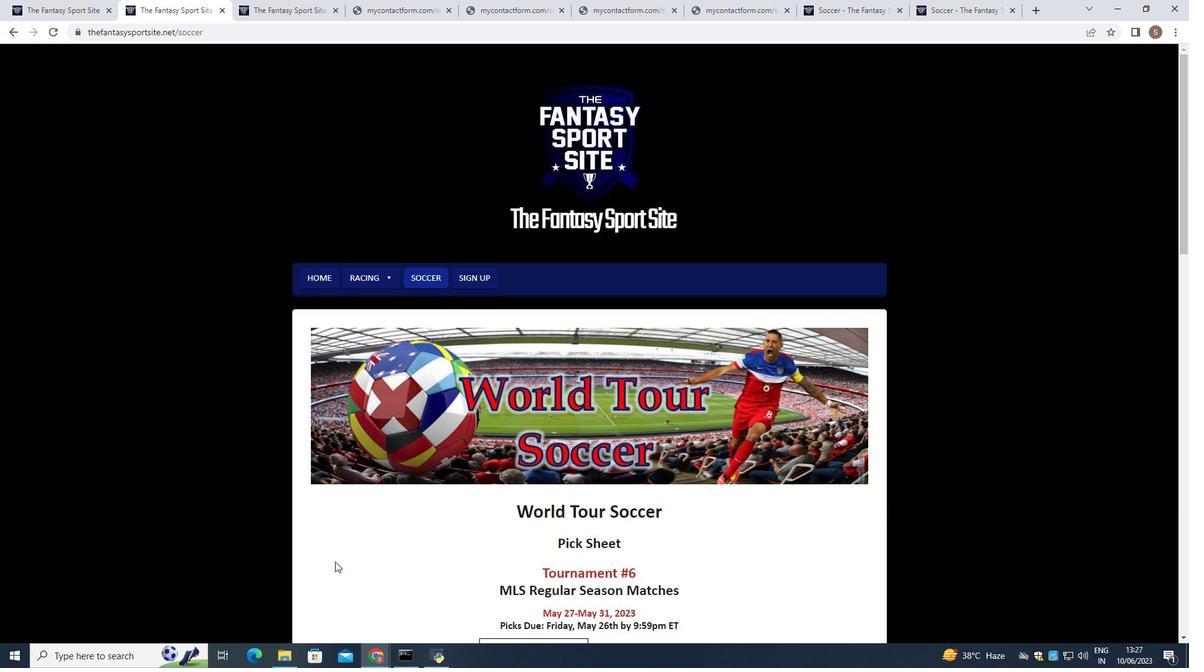 
Action: Mouse scrolled (335, 561) with delta (0, 0)
Screenshot: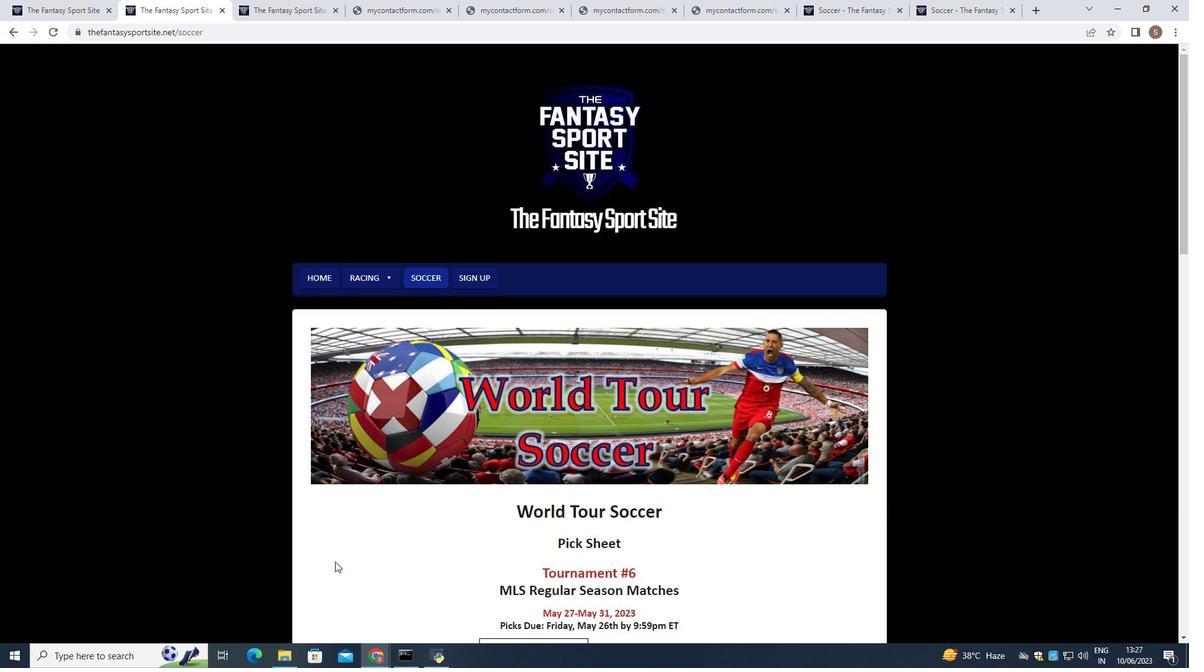 
Action: Mouse scrolled (335, 561) with delta (0, 0)
Screenshot: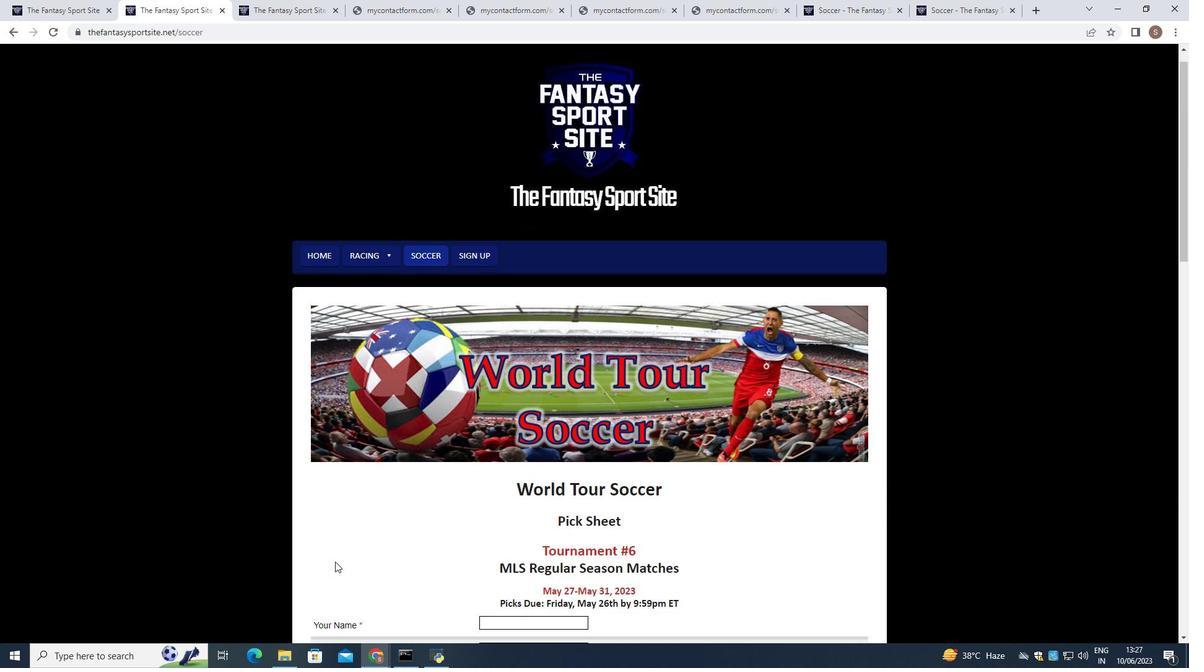 
Action: Mouse moved to (336, 560)
Screenshot: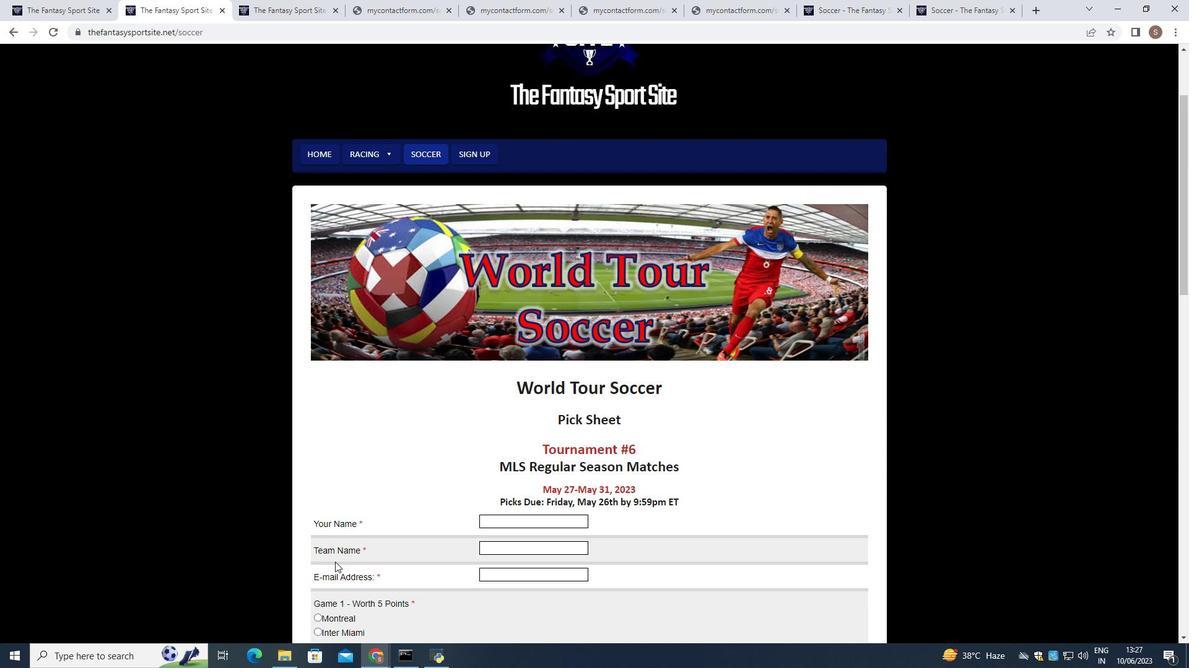 
Action: Mouse scrolled (336, 559) with delta (0, 0)
Screenshot: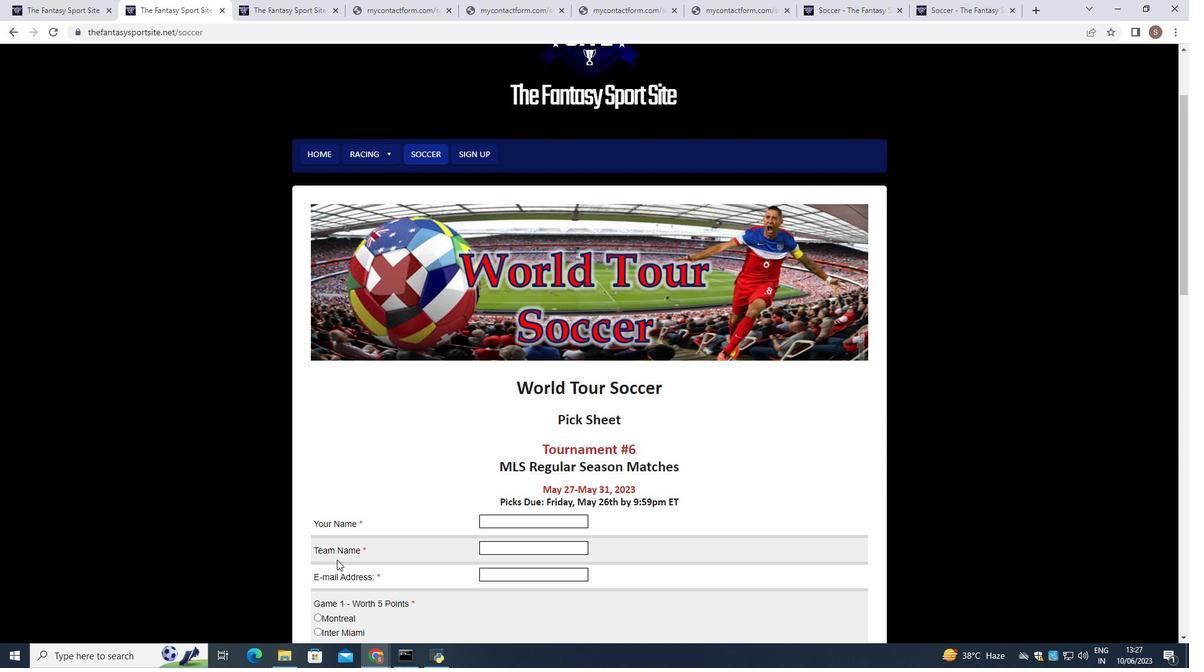 
Action: Mouse moved to (489, 461)
Screenshot: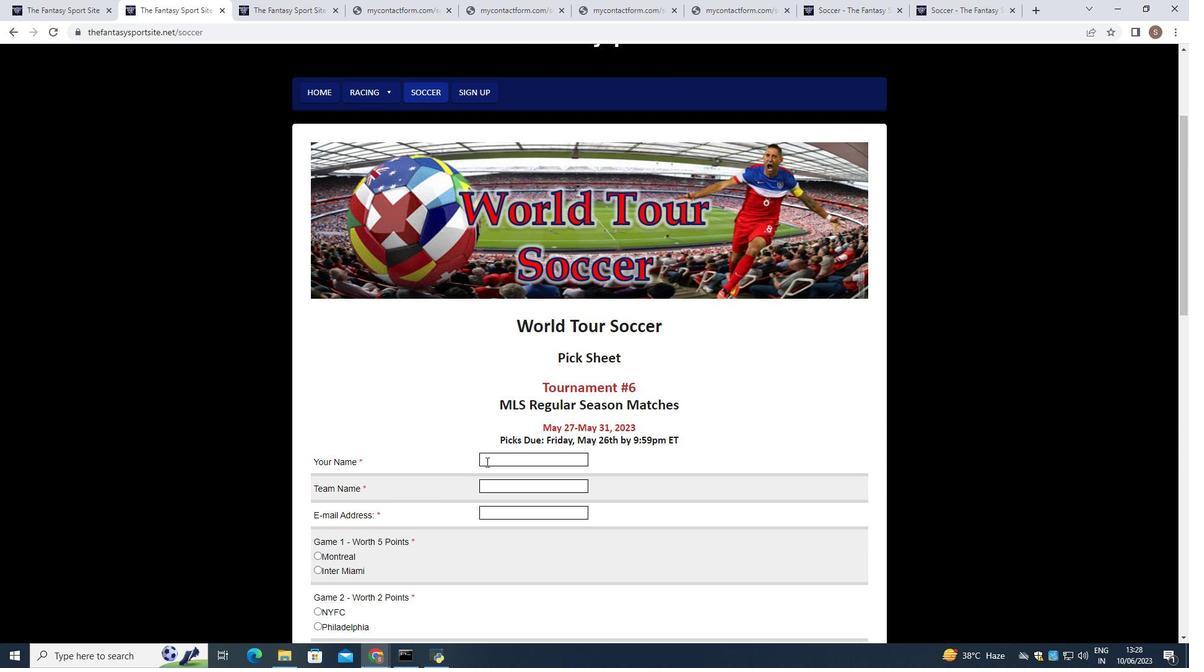 
Action: Mouse pressed left at (489, 461)
Screenshot: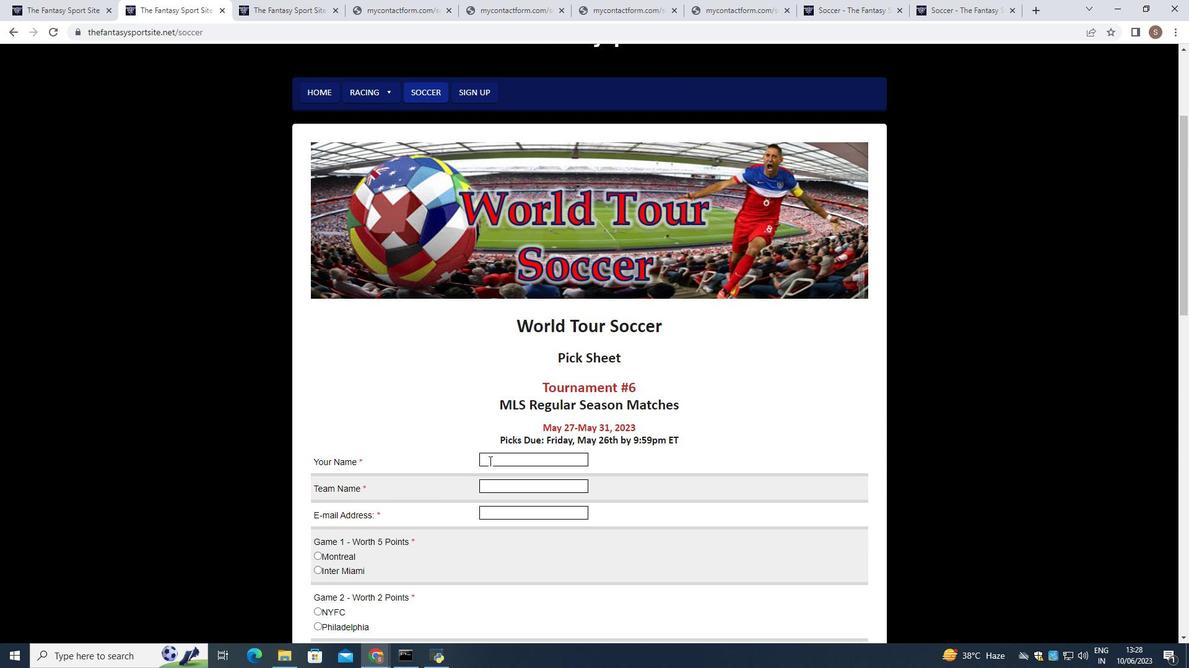 
Action: Key pressed <Key.shift><Key.shift>Ava<Key.space><Key.shift>Lewis
Screenshot: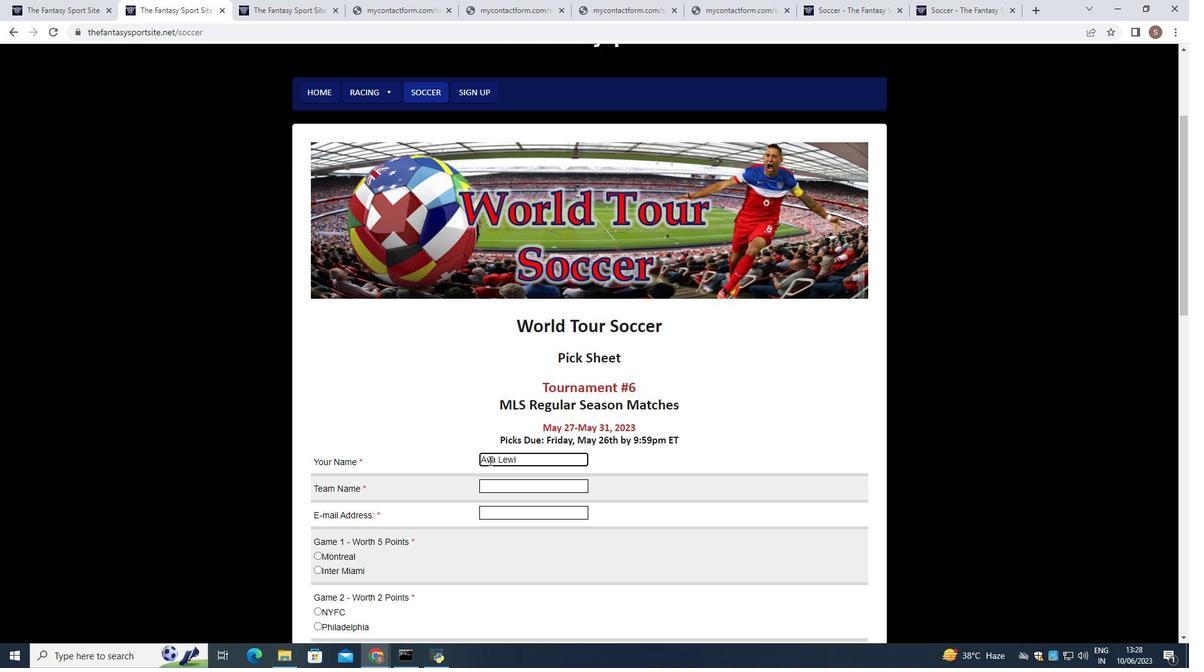 
Action: Mouse moved to (507, 487)
Screenshot: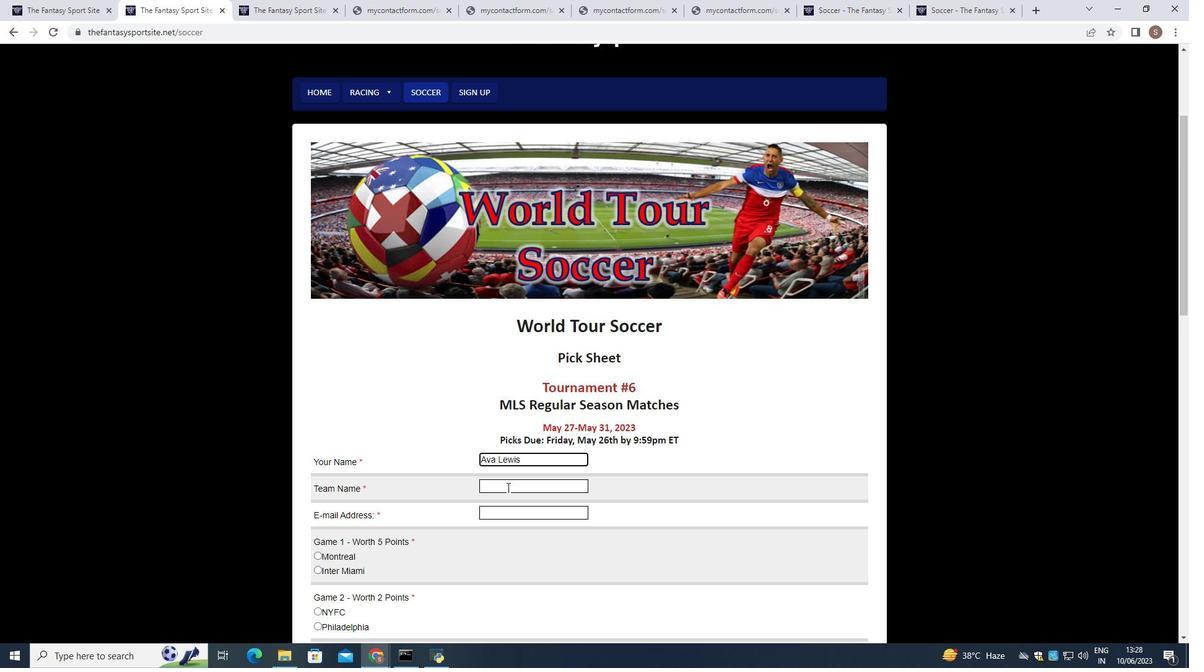 
Action: Mouse pressed left at (507, 487)
Screenshot: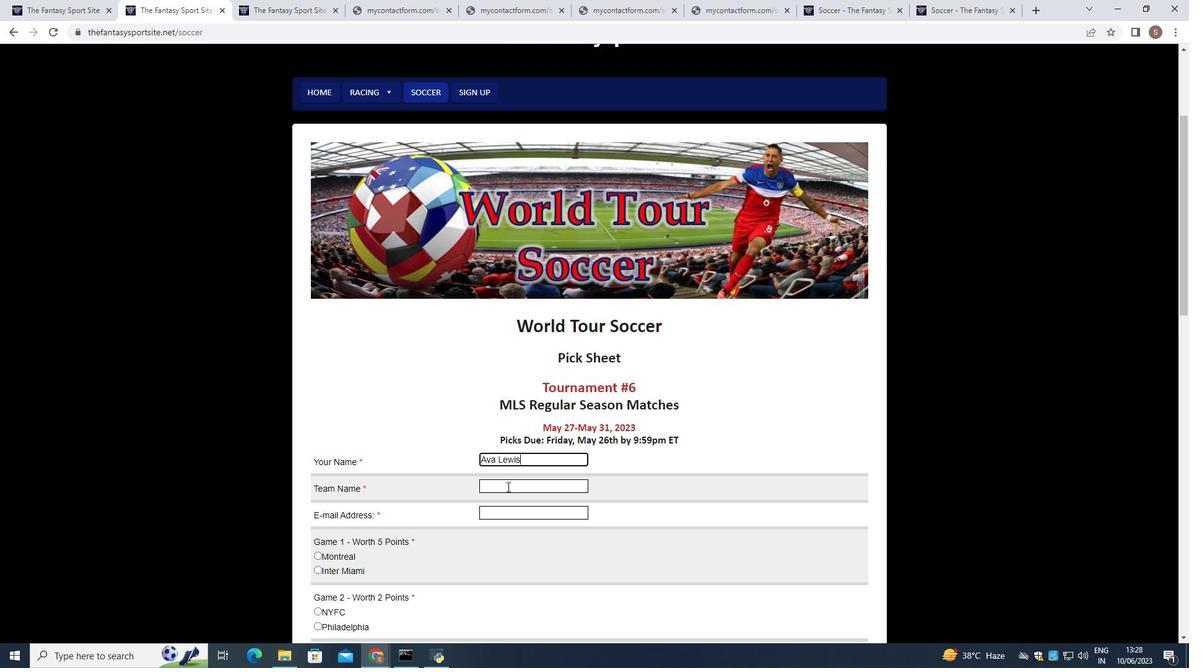 
Action: Key pressed <Key.shift>Atlanta<Key.space><Key.shift>u<Key.backspace><Key.shift><Key.shift><Key.shift>United
Screenshot: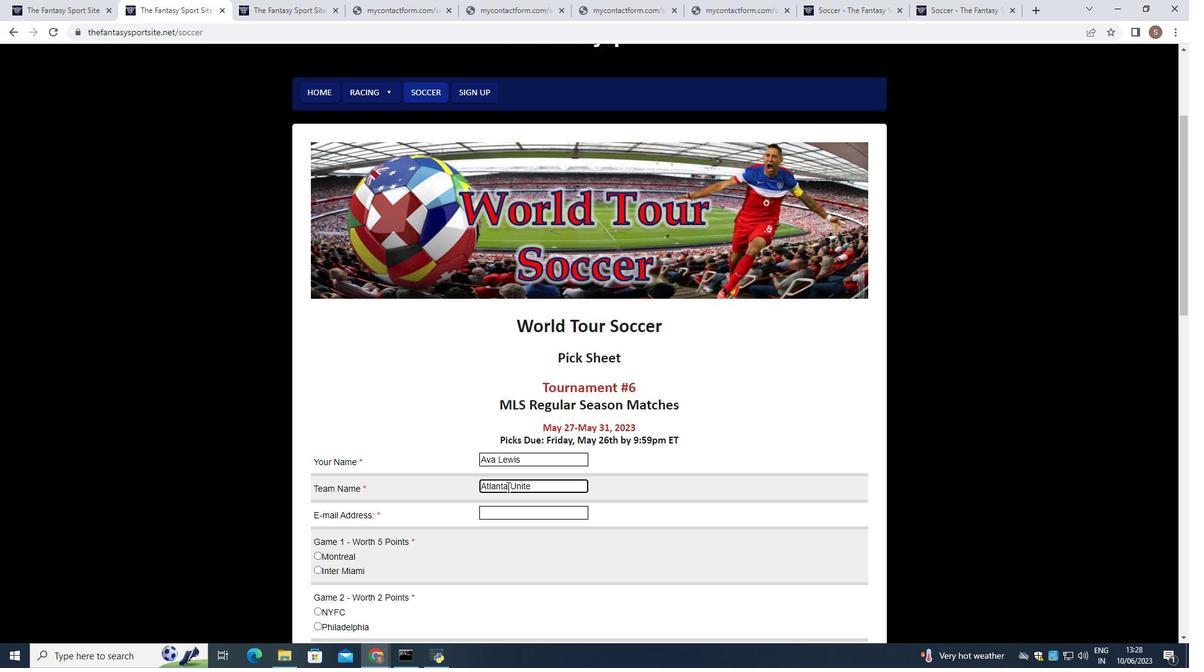 
Action: Mouse moved to (517, 515)
Screenshot: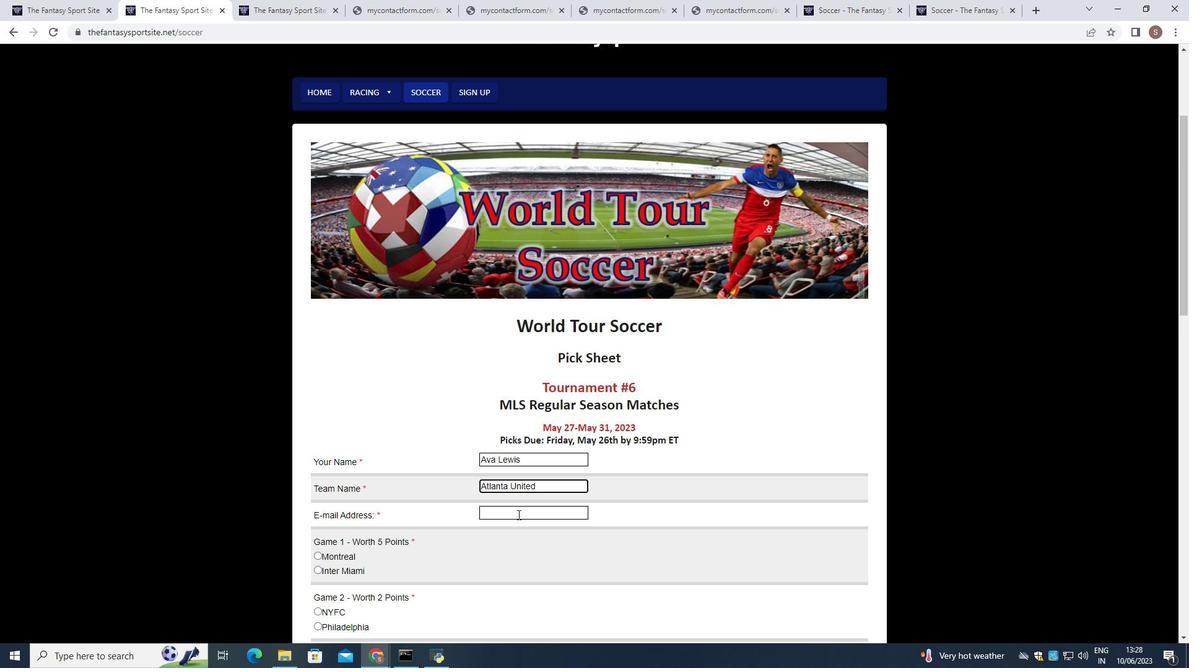 
Action: Mouse pressed left at (517, 515)
Screenshot: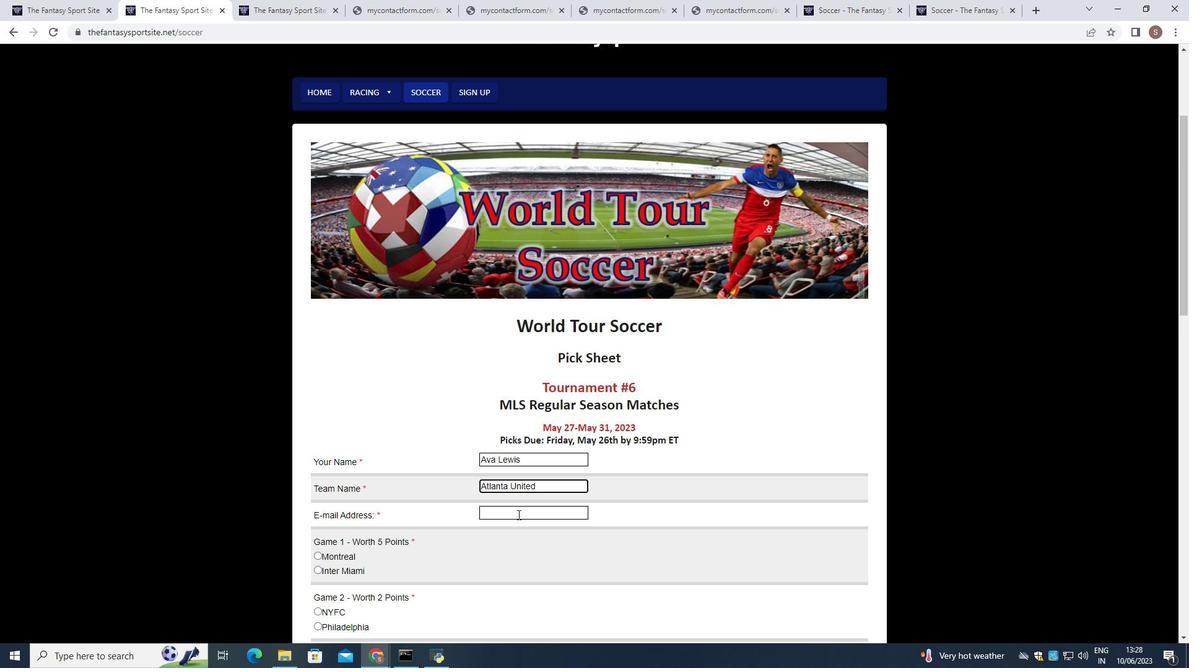 
Action: Key pressed softage.6<Key.shift>@softage.net
Screenshot: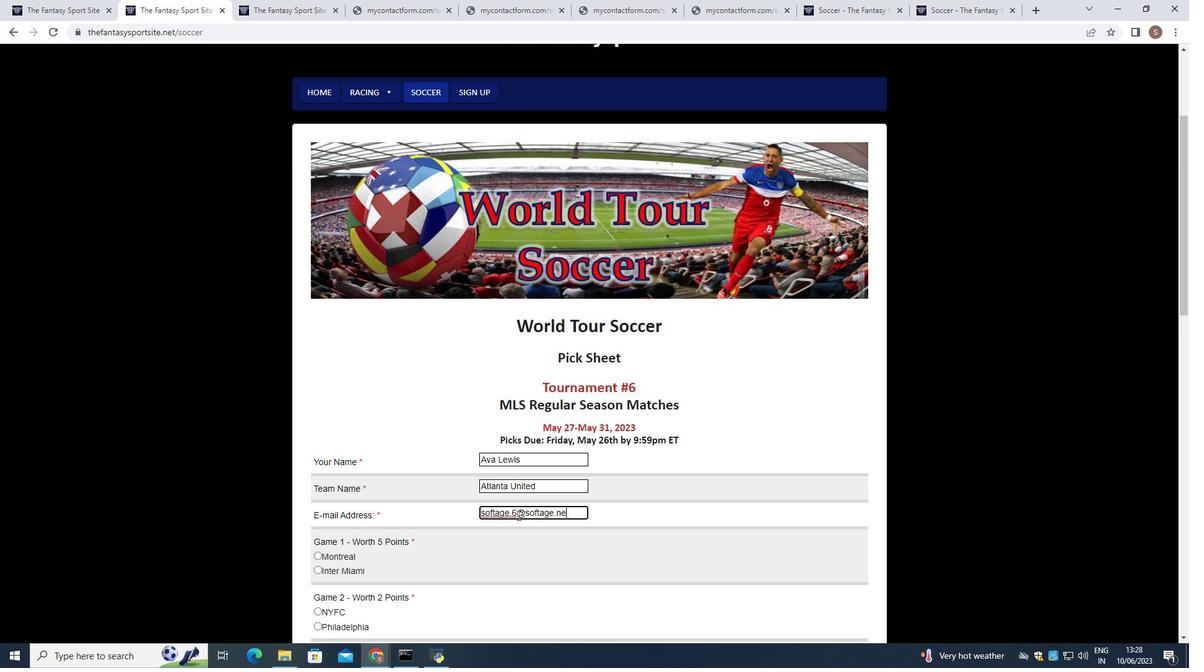 
Action: Mouse moved to (317, 567)
Screenshot: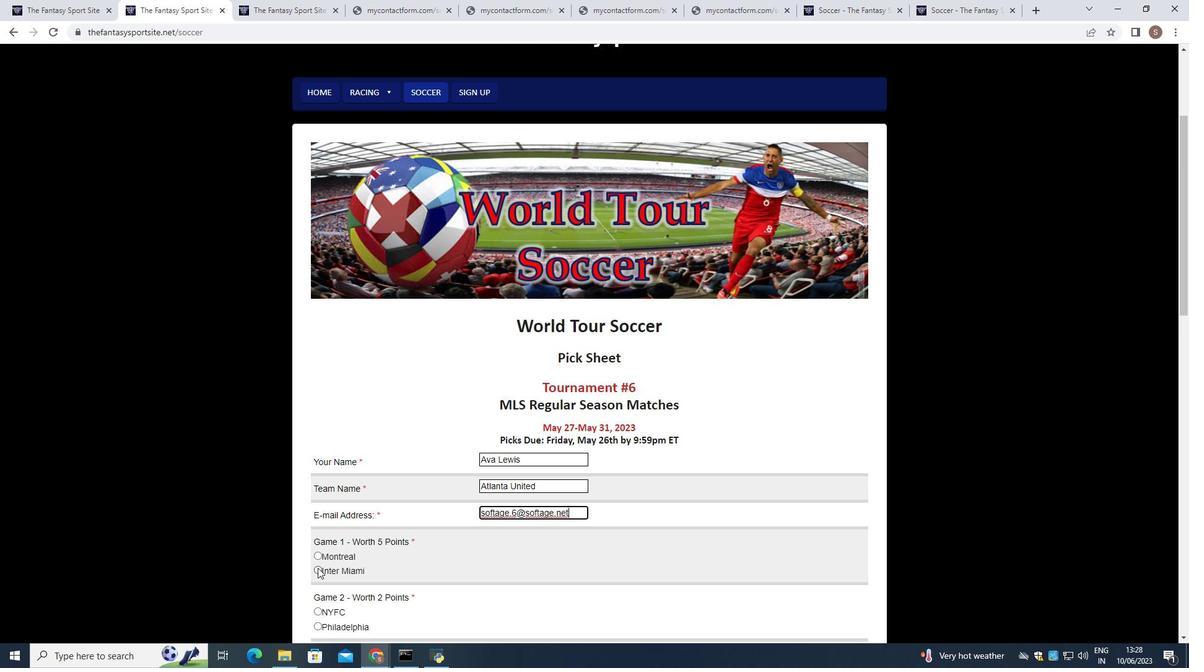
Action: Mouse pressed left at (317, 567)
Screenshot: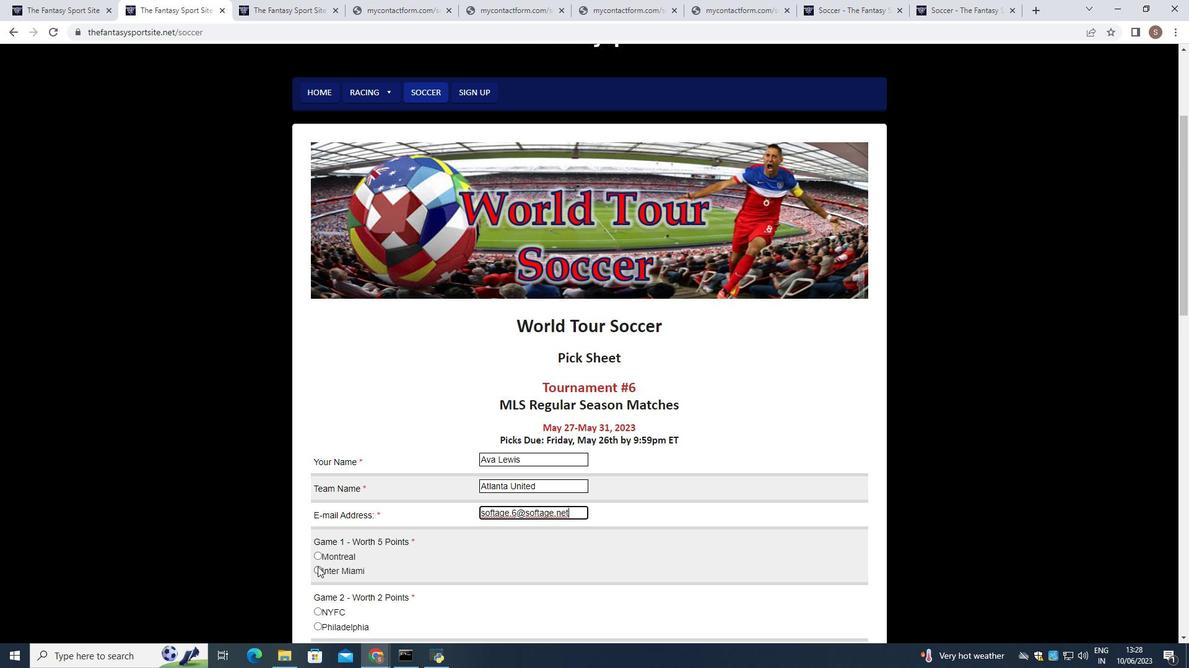 
Action: Mouse moved to (352, 562)
Screenshot: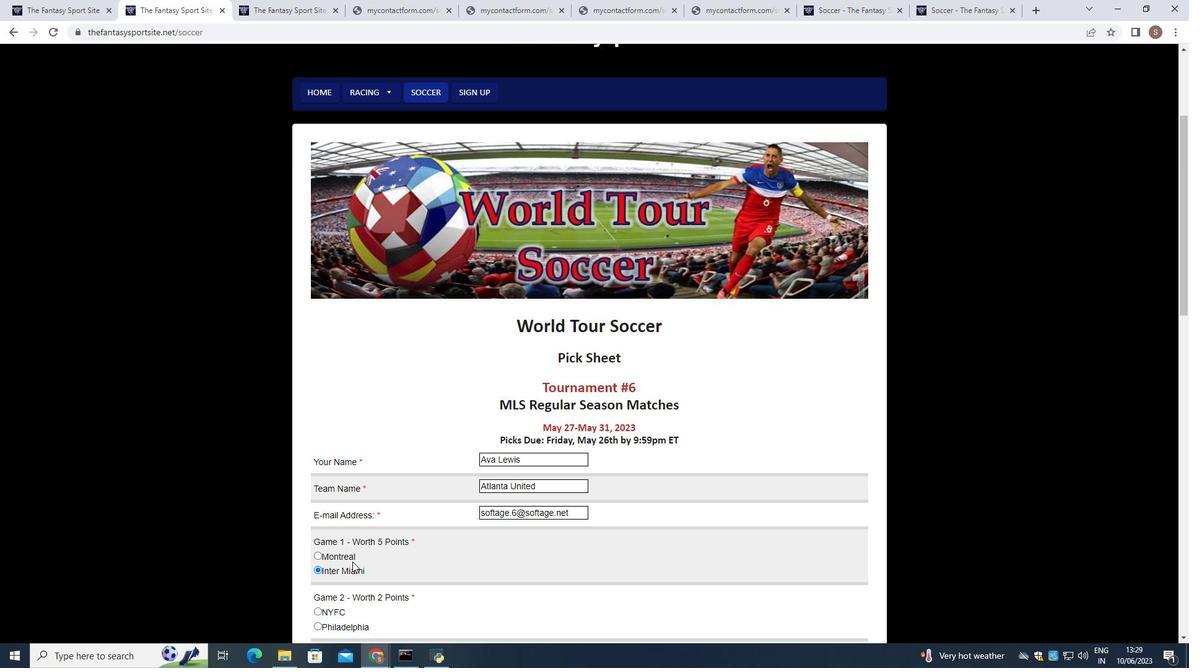 
Action: Mouse scrolled (352, 561) with delta (0, 0)
Screenshot: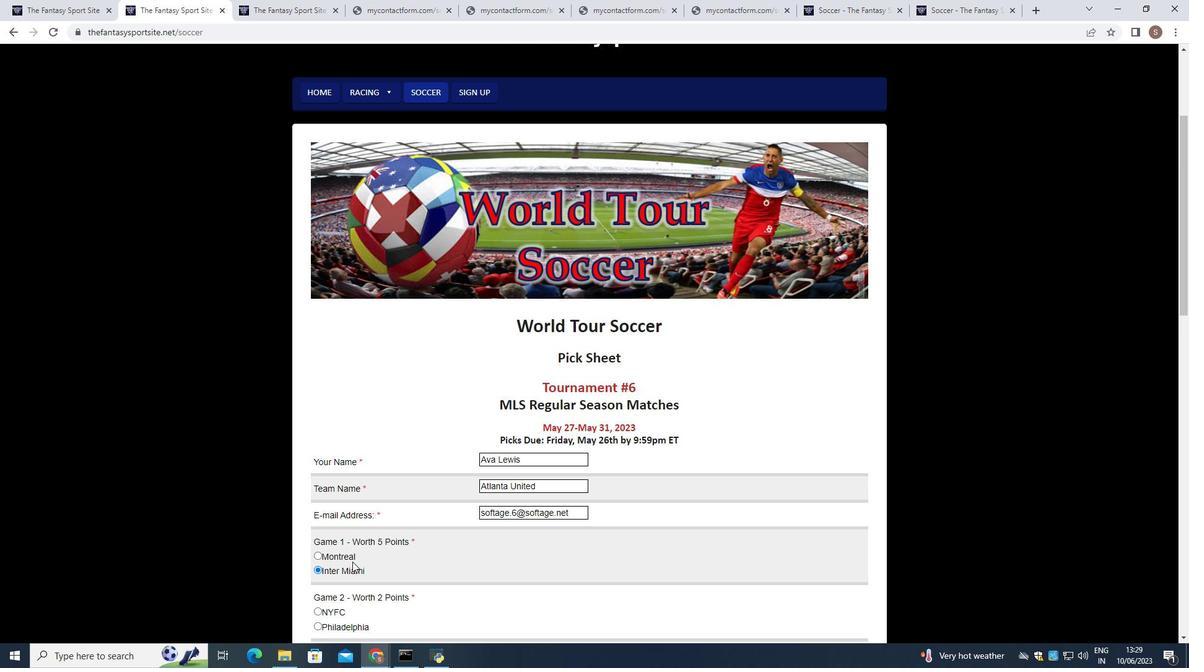 
Action: Mouse scrolled (352, 561) with delta (0, 0)
Screenshot: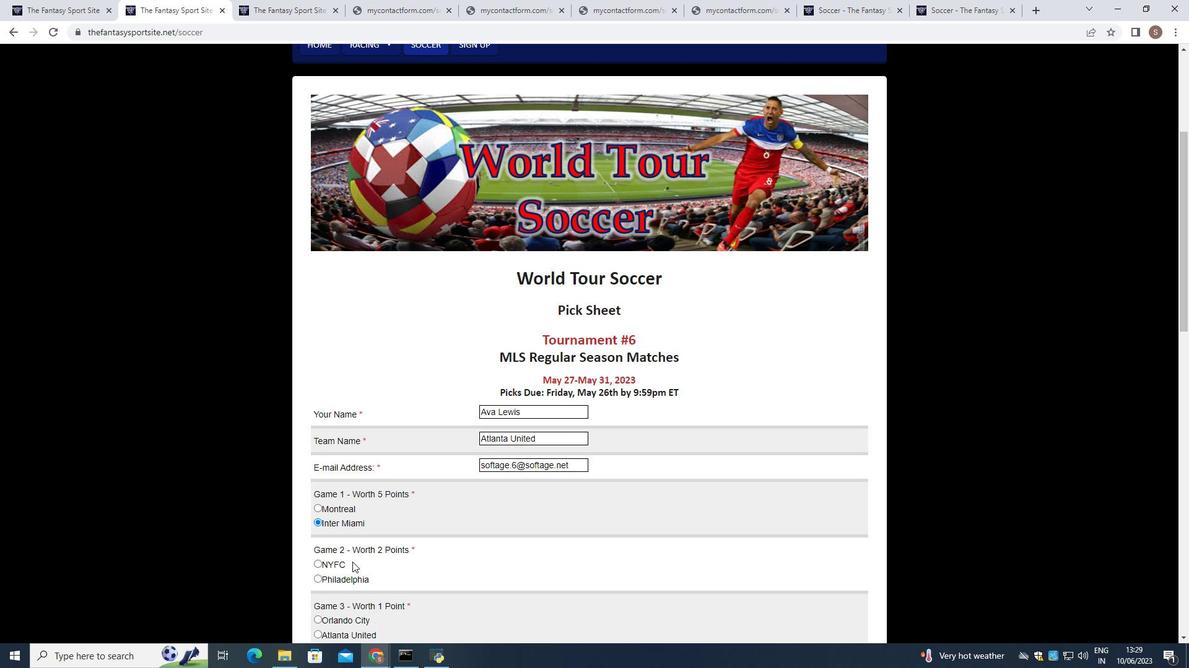 
Action: Mouse scrolled (352, 561) with delta (0, 0)
Screenshot: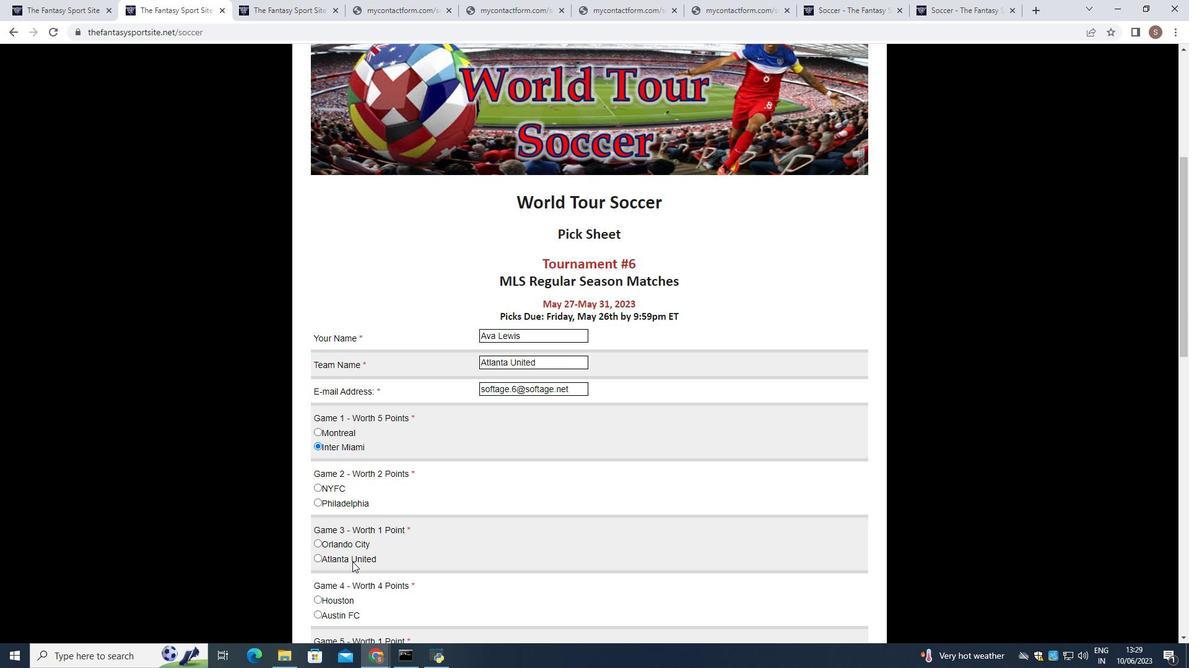 
Action: Mouse moved to (318, 440)
Screenshot: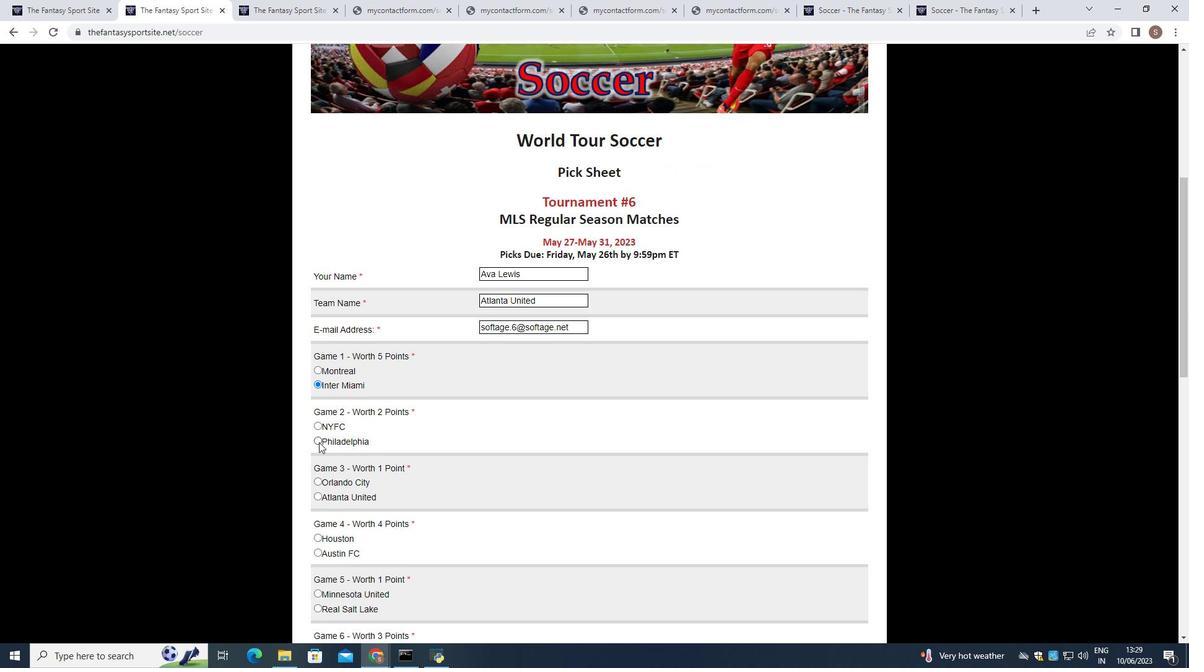 
Action: Mouse pressed left at (318, 440)
Screenshot: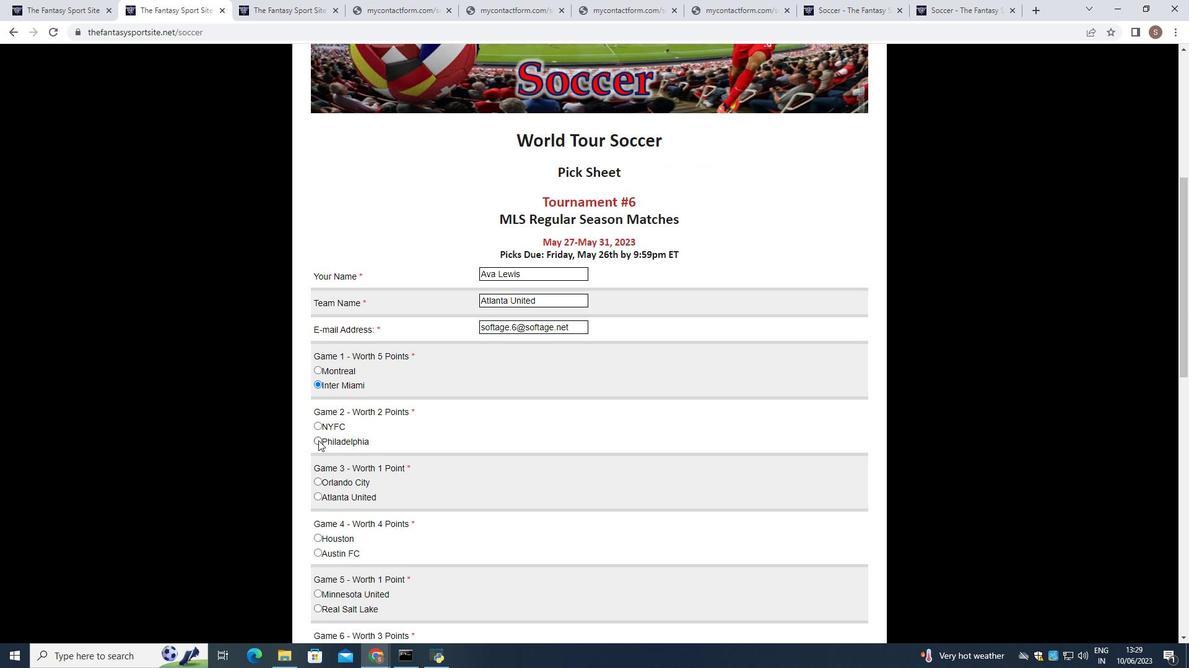 
Action: Mouse moved to (328, 465)
Screenshot: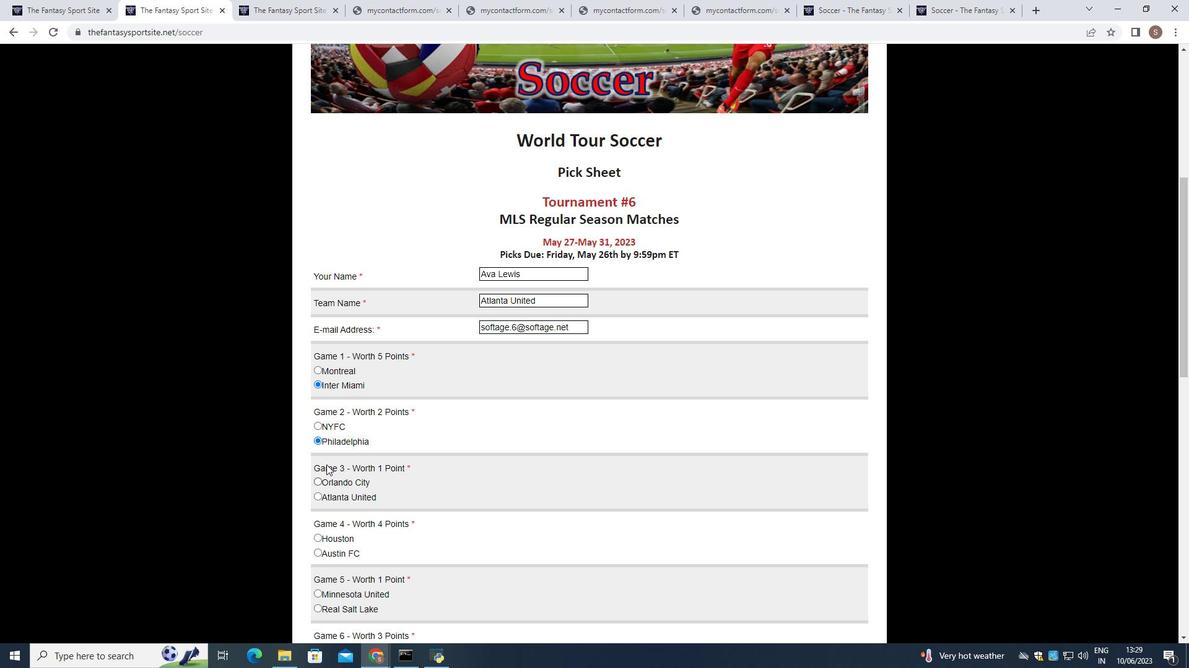 
Action: Mouse scrolled (328, 464) with delta (0, 0)
Screenshot: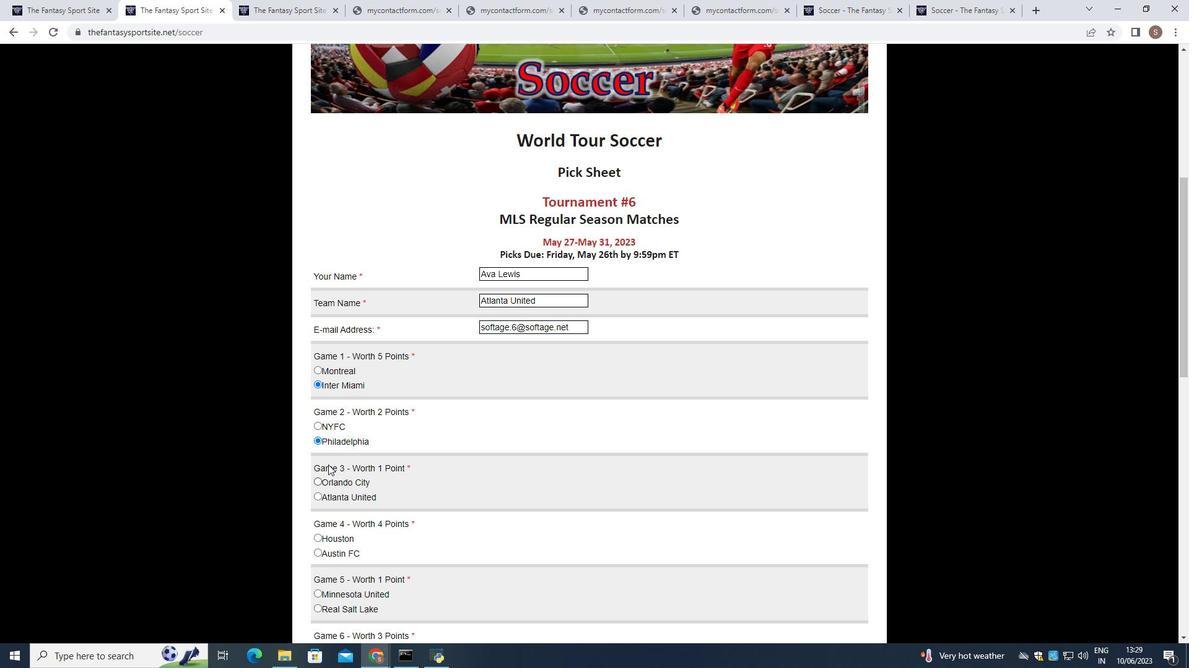 
Action: Mouse moved to (318, 434)
Screenshot: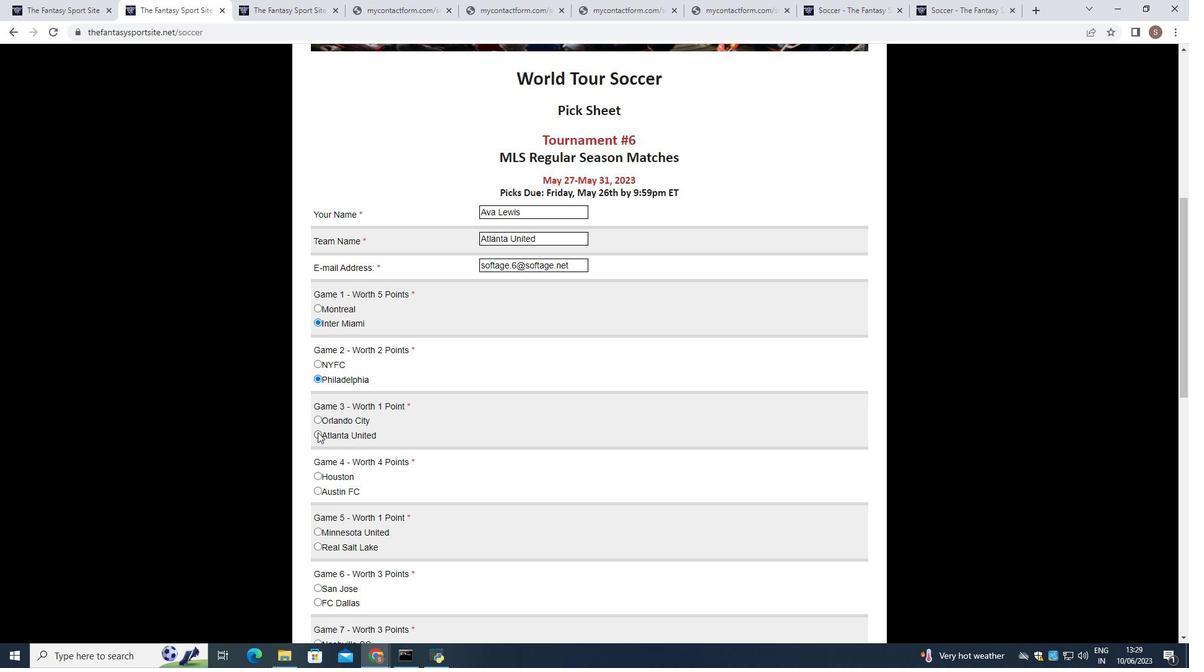 
Action: Mouse pressed left at (318, 434)
Screenshot: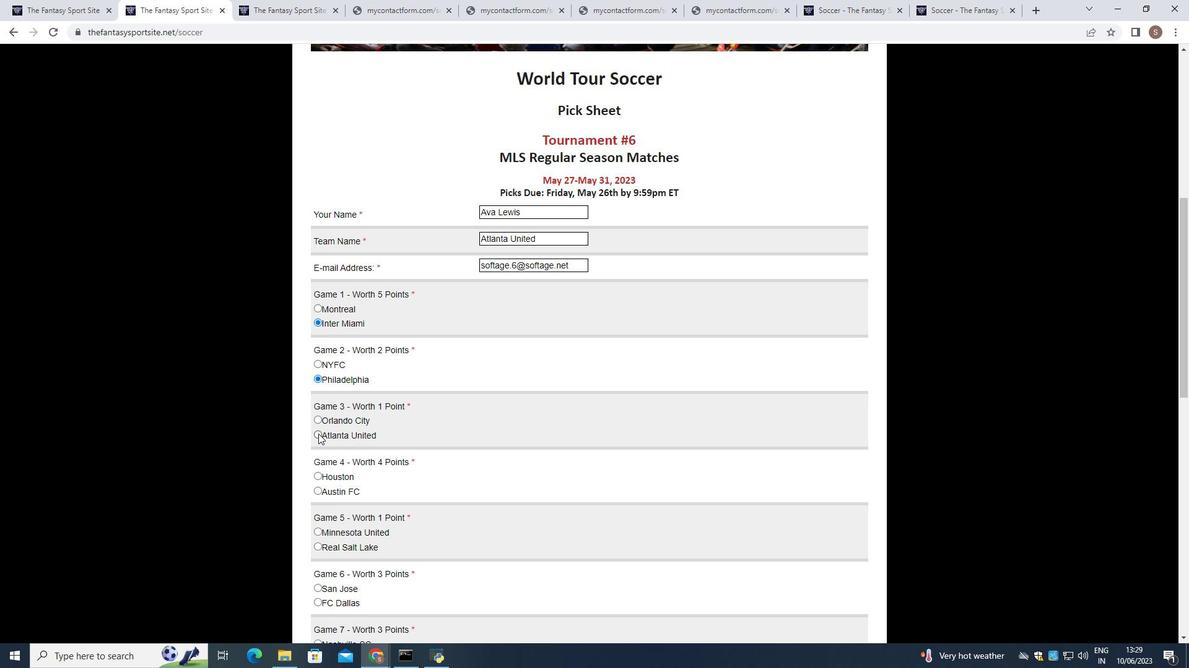 
Action: Mouse moved to (338, 445)
Screenshot: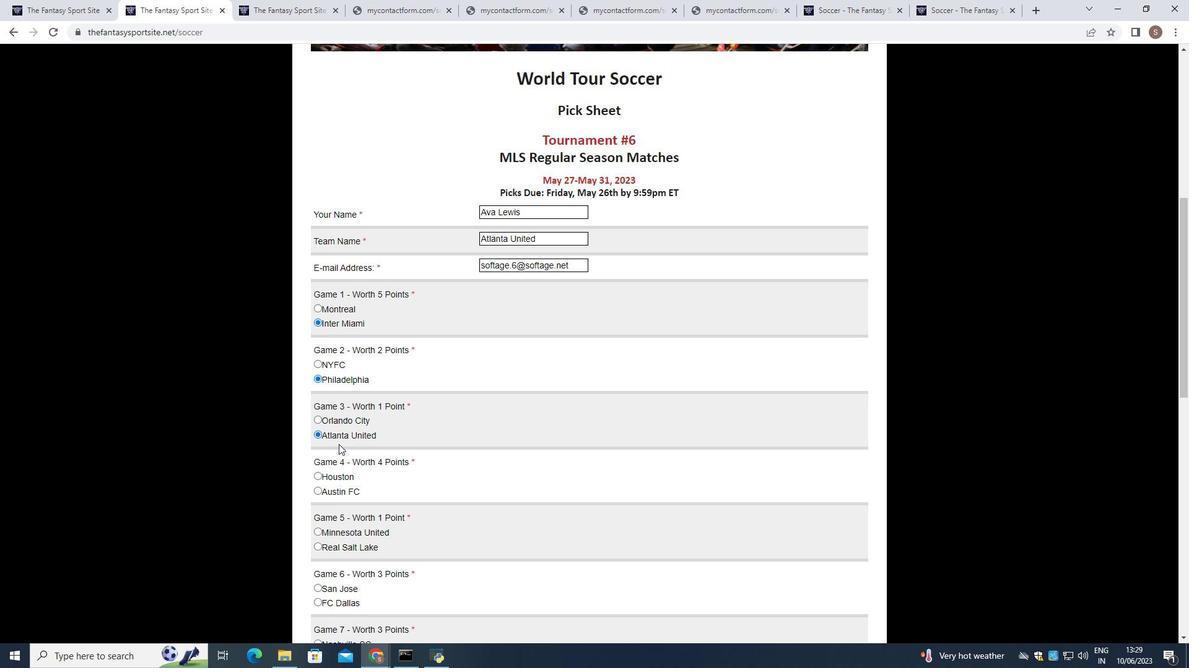 
Action: Mouse scrolled (338, 444) with delta (0, 0)
Screenshot: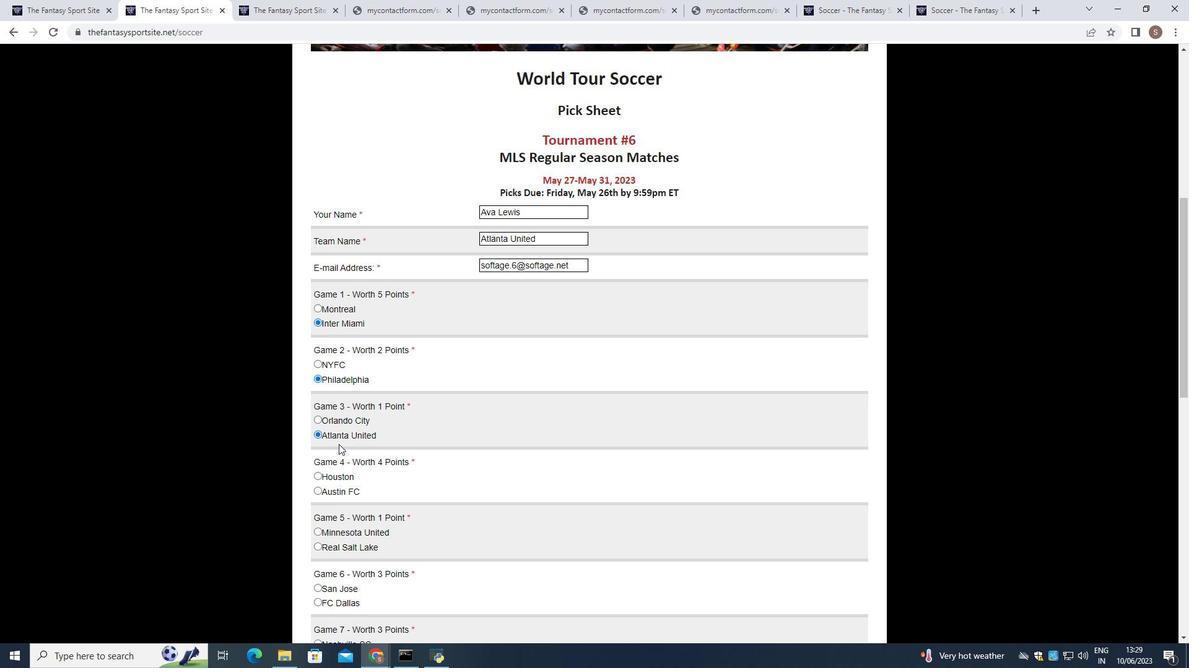 
Action: Mouse moved to (317, 415)
Screenshot: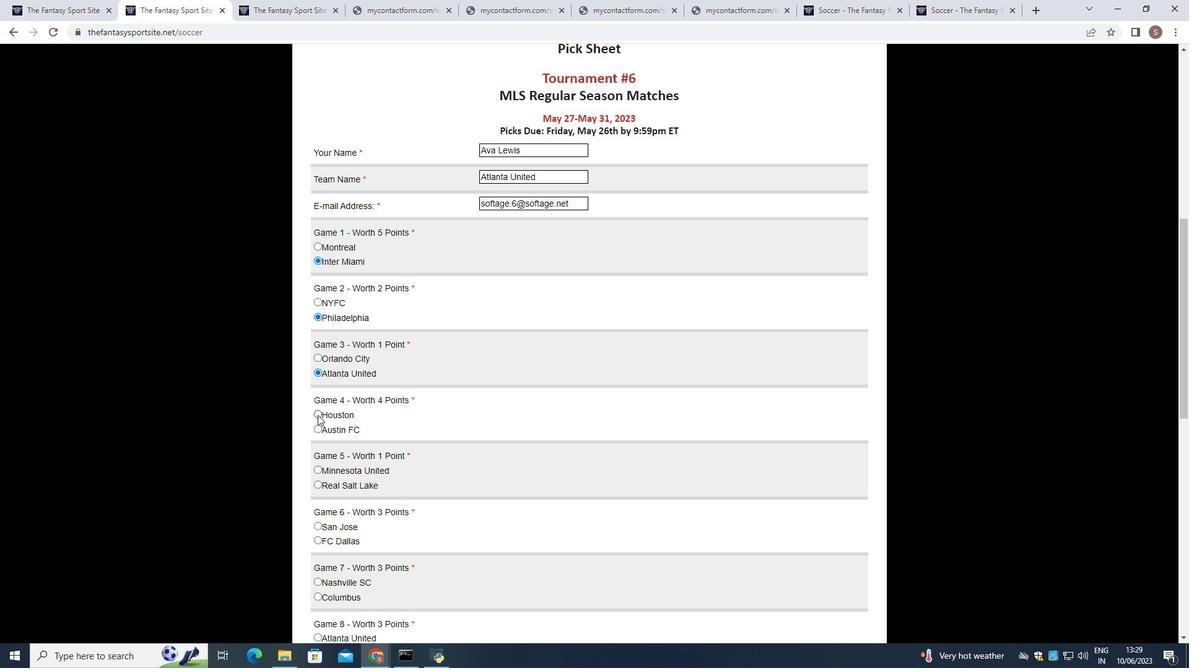 
Action: Mouse pressed left at (317, 415)
Screenshot: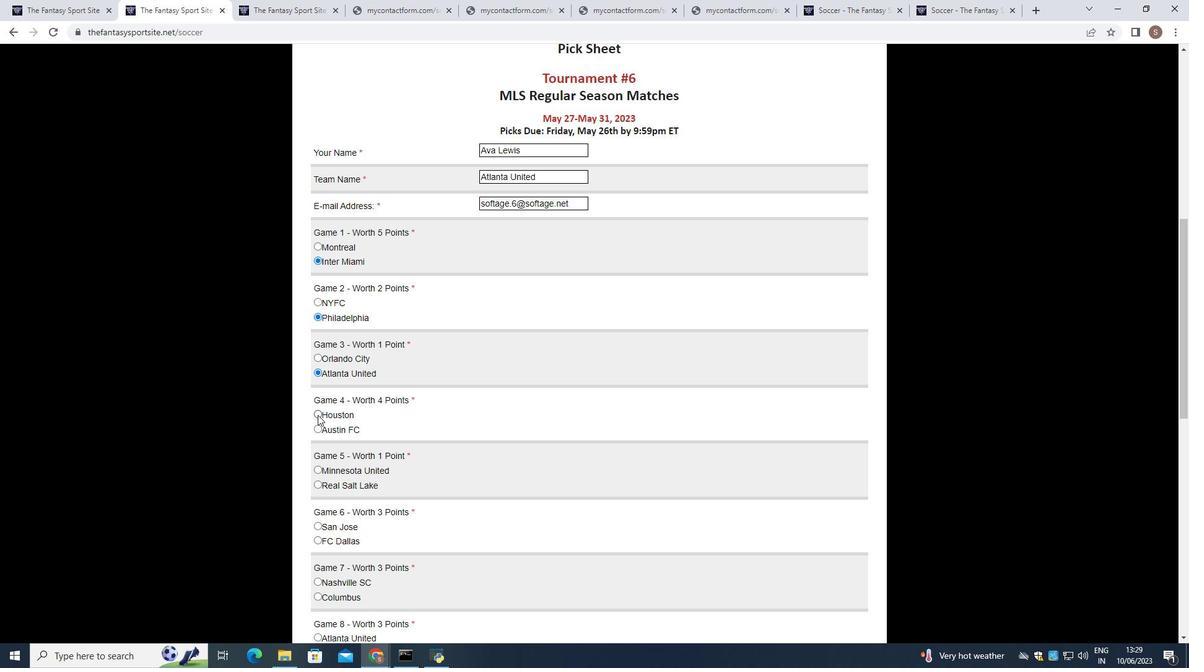 
Action: Mouse moved to (315, 484)
Screenshot: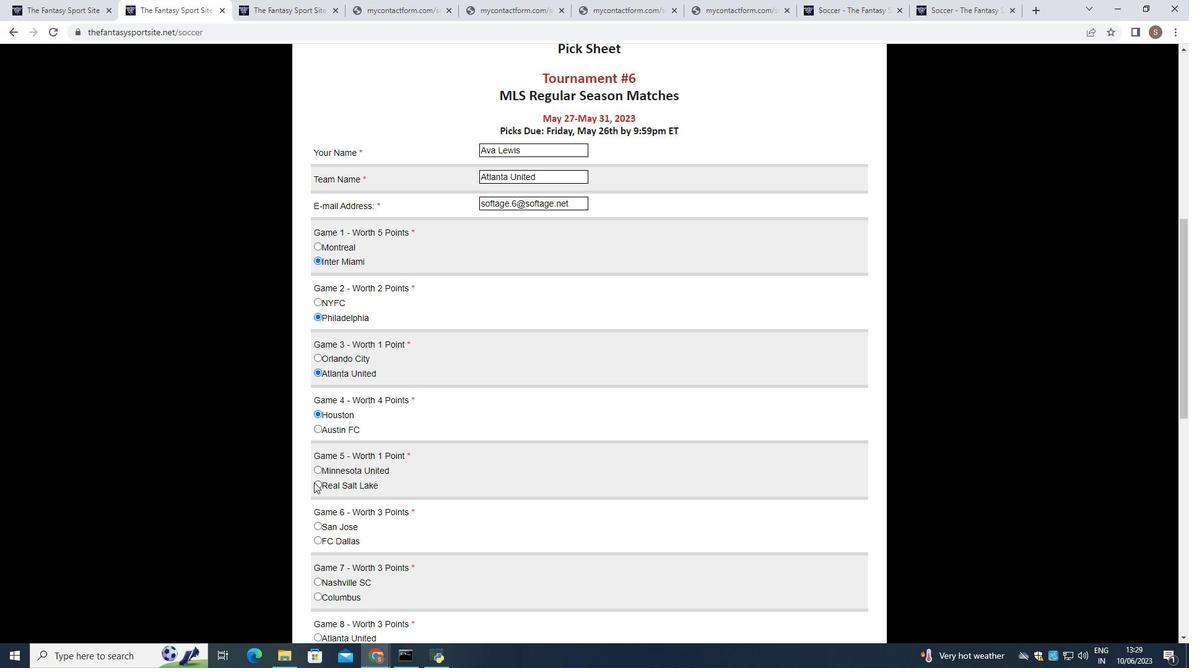 
Action: Mouse pressed left at (315, 484)
Screenshot: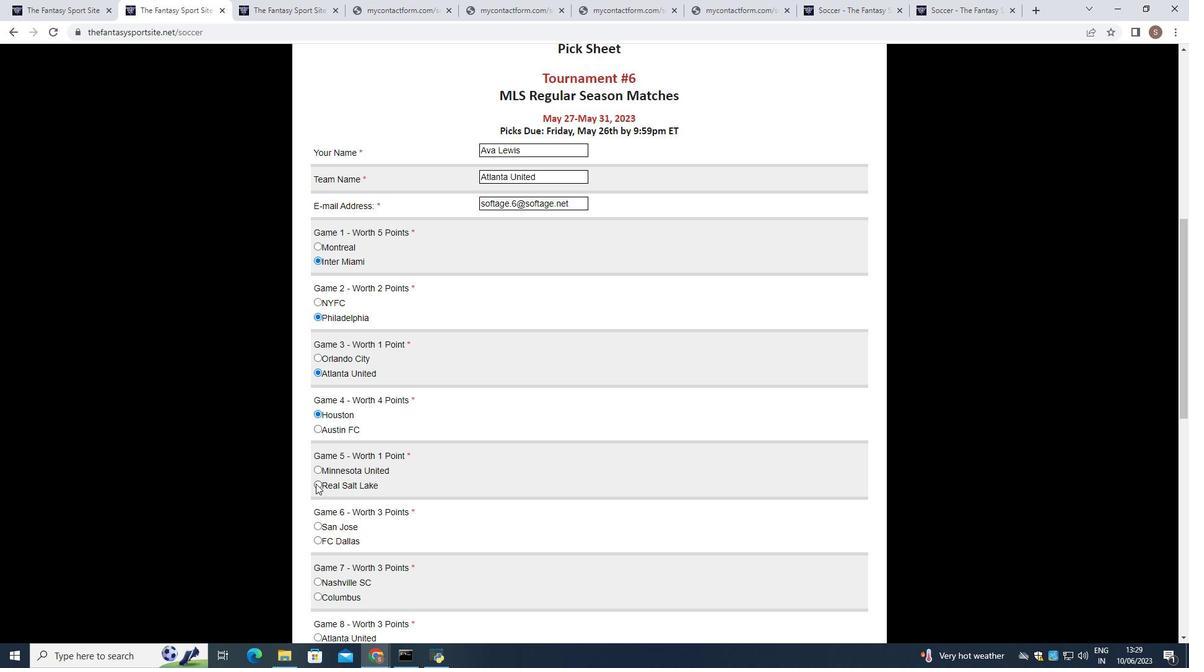 
Action: Mouse scrolled (315, 483) with delta (0, 0)
Screenshot: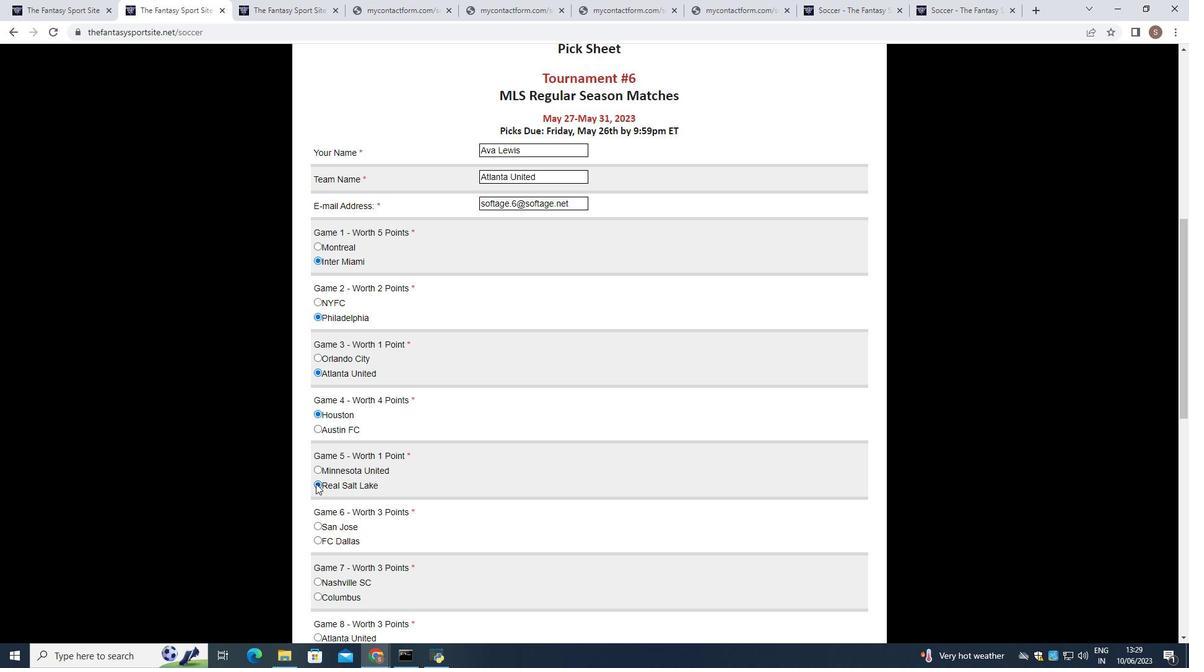 
Action: Mouse moved to (317, 463)
Screenshot: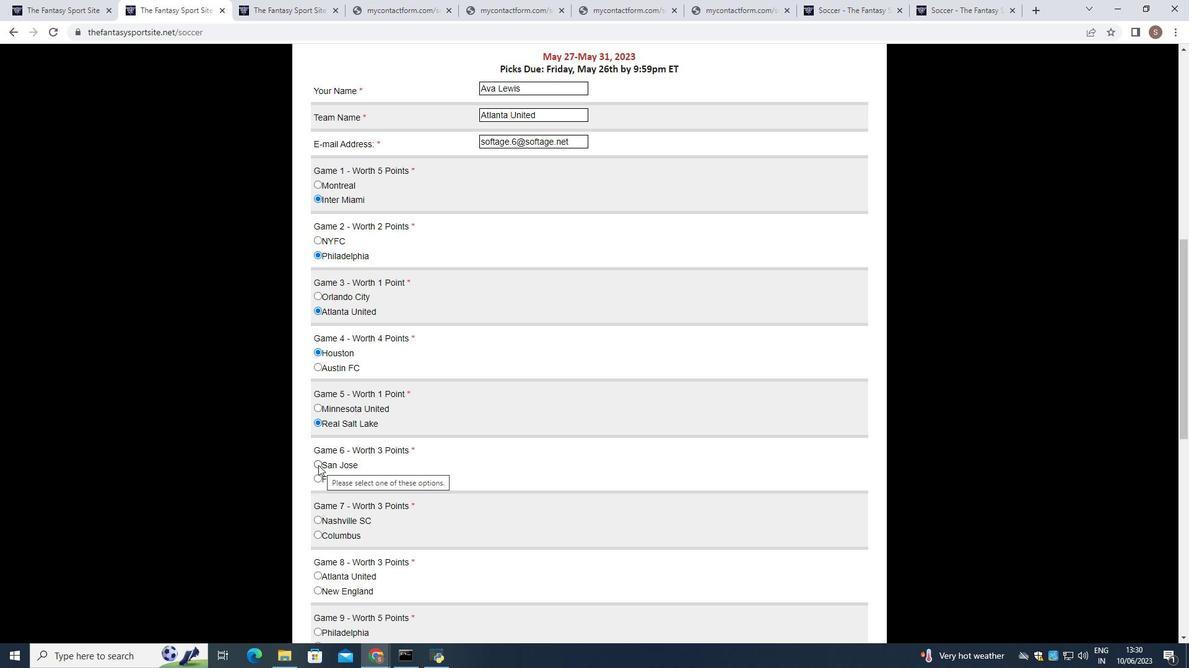 
Action: Mouse pressed left at (317, 463)
Screenshot: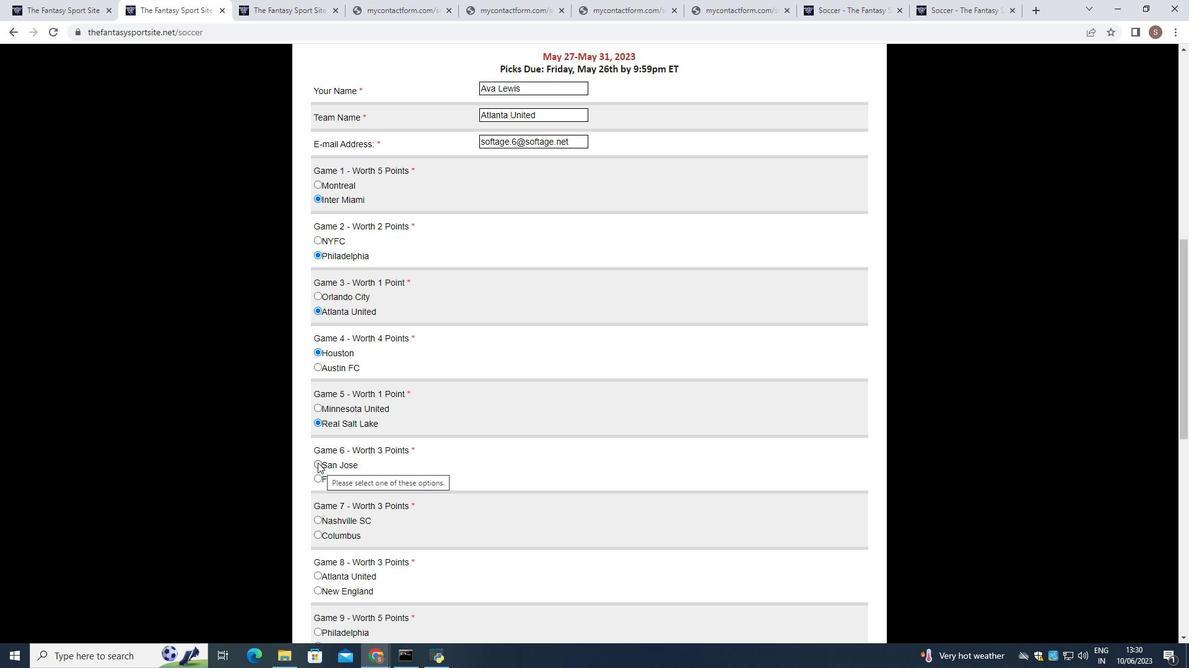 
Action: Mouse moved to (333, 470)
Screenshot: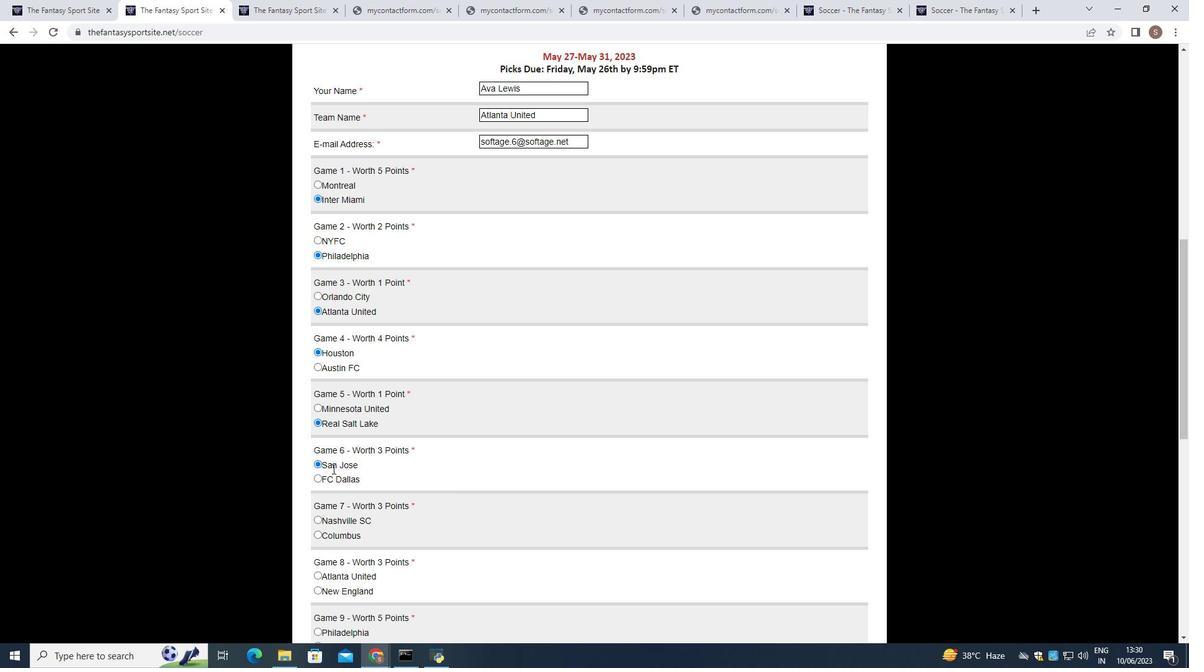 
Action: Mouse scrolled (333, 470) with delta (0, 0)
Screenshot: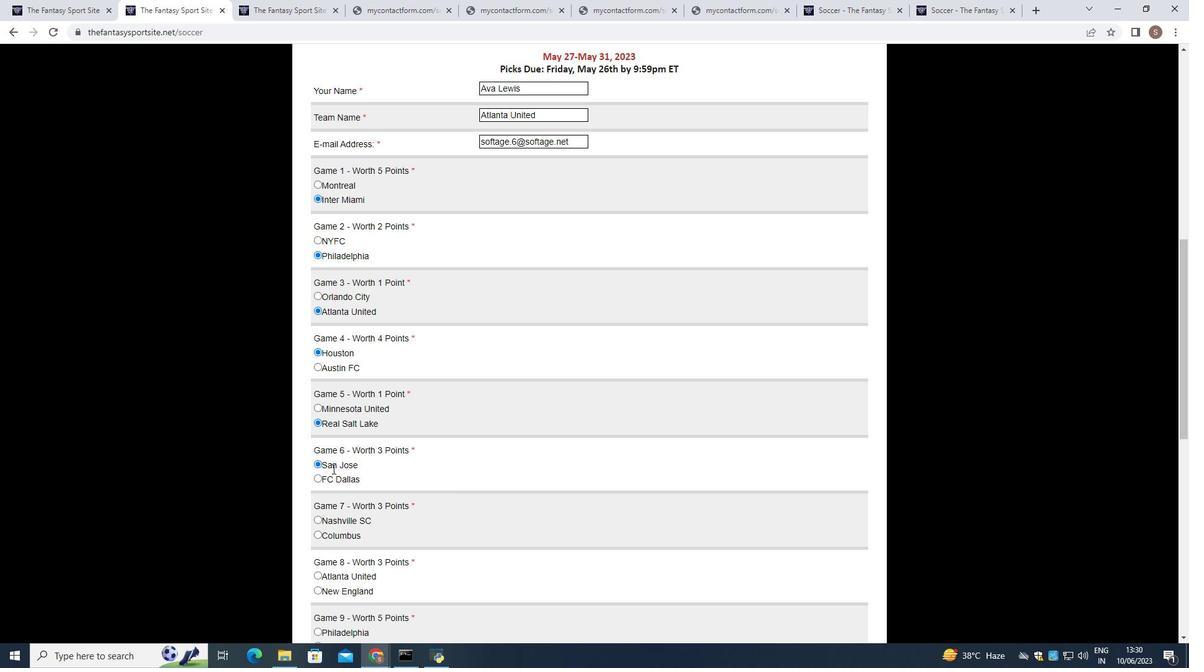
Action: Mouse moved to (318, 457)
Screenshot: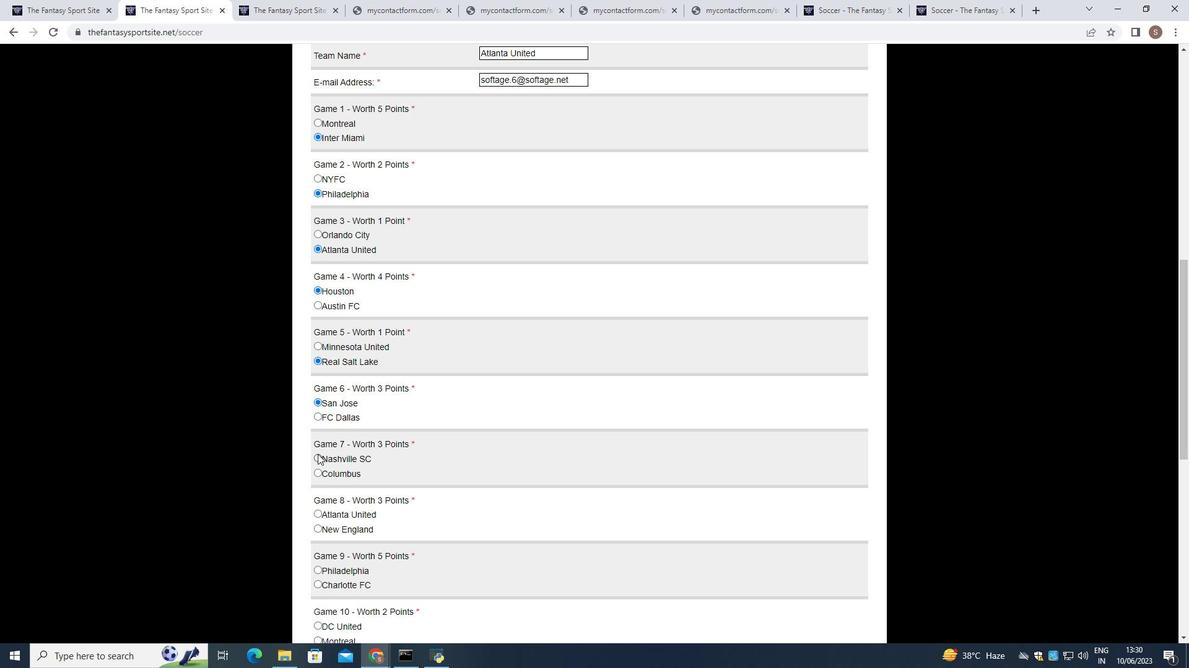 
Action: Mouse pressed left at (318, 457)
Screenshot: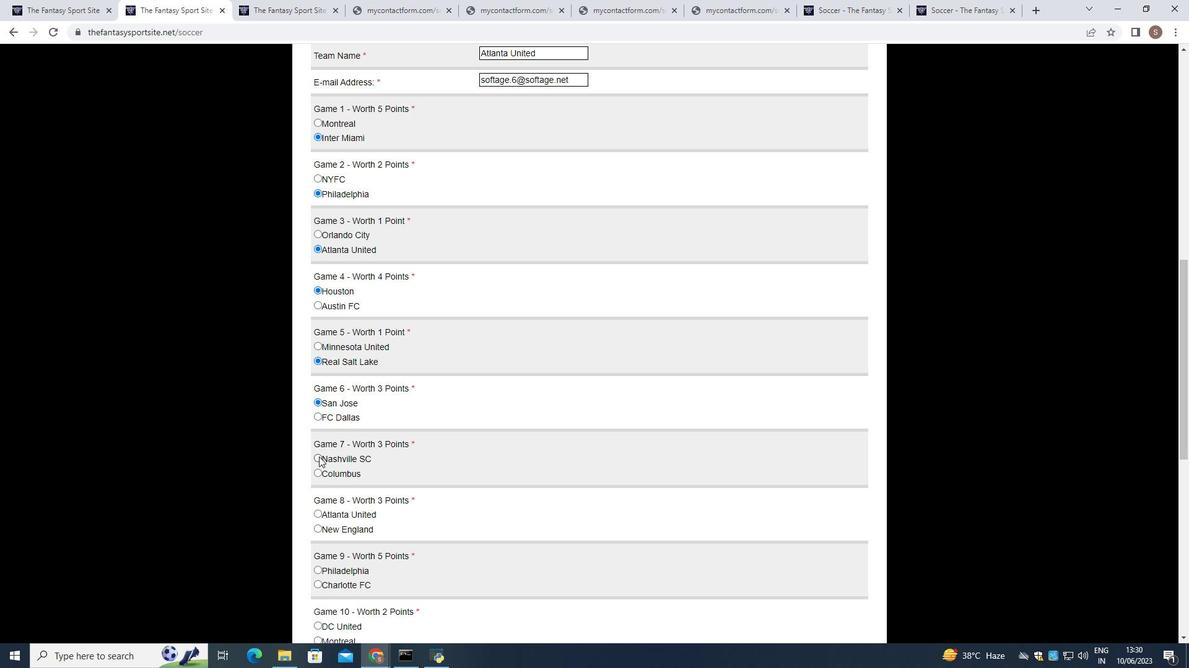 
Action: Mouse moved to (340, 467)
Screenshot: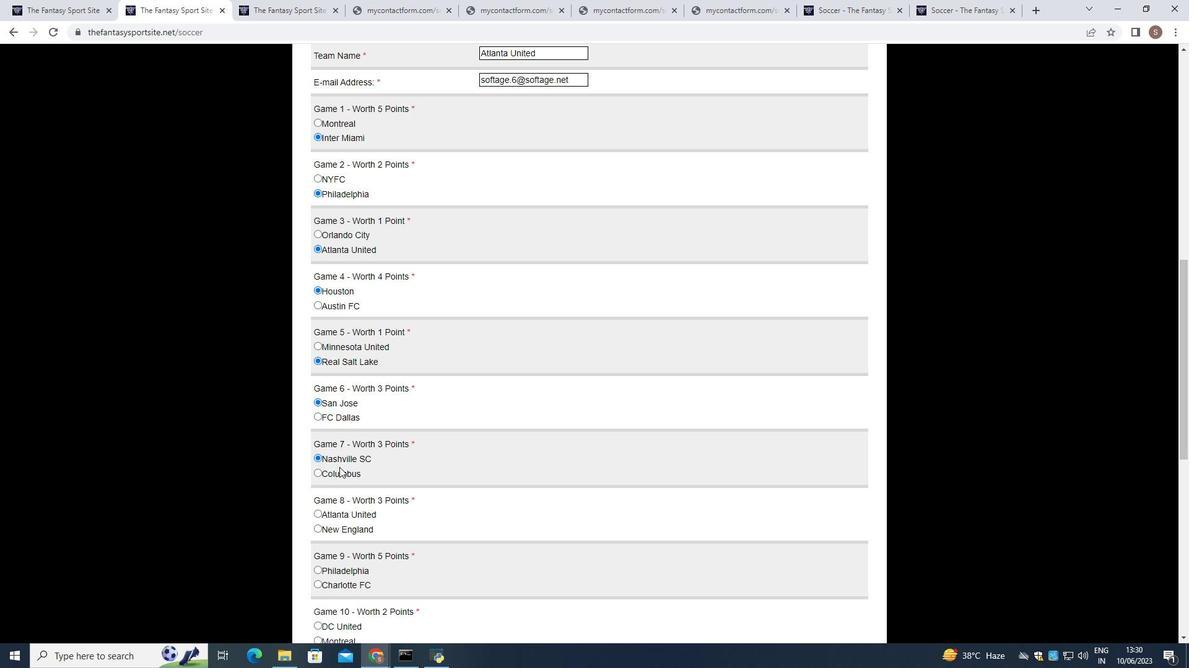 
Action: Mouse scrolled (340, 467) with delta (0, 0)
Screenshot: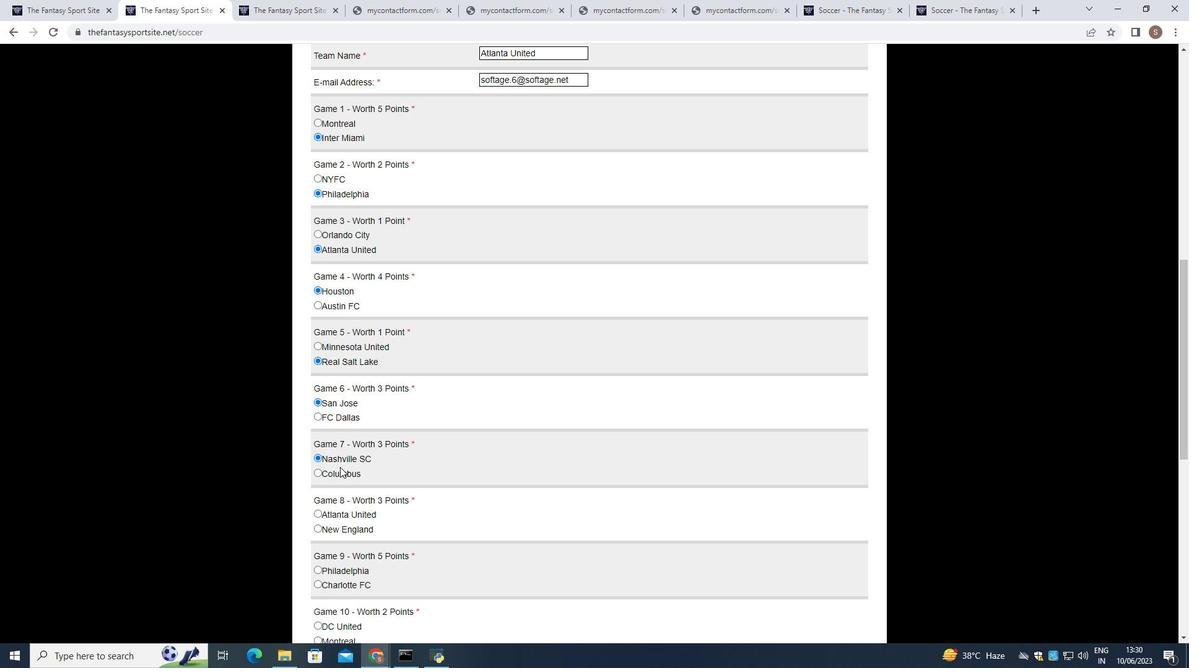 
Action: Mouse scrolled (340, 467) with delta (0, 0)
Screenshot: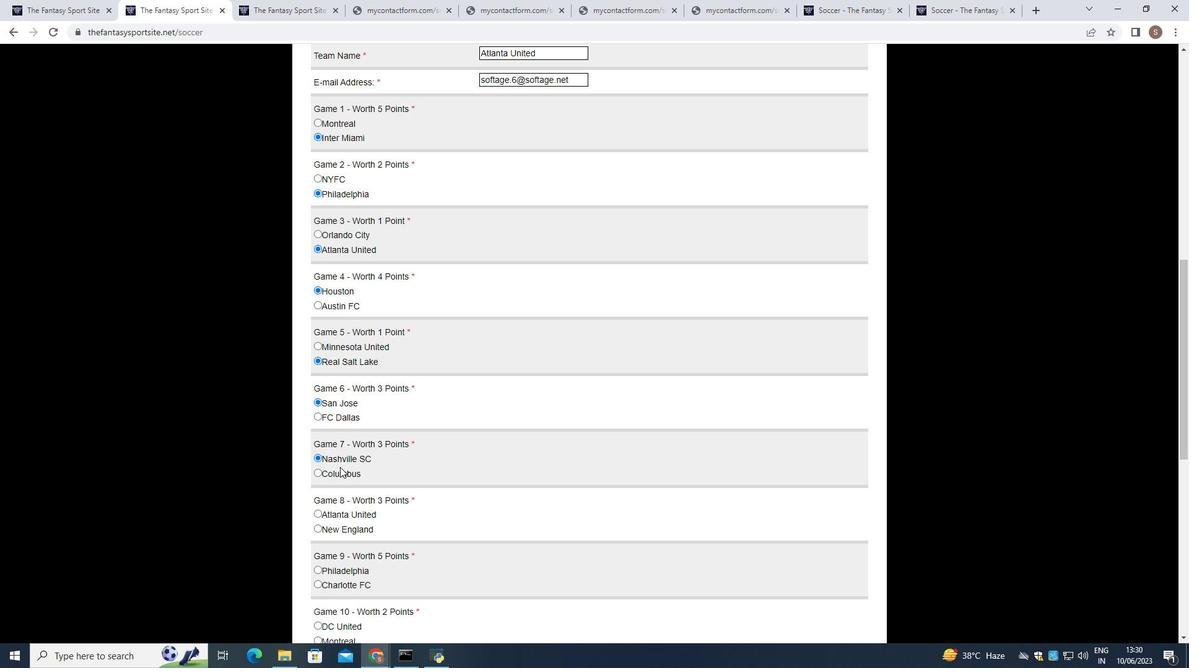 
Action: Mouse moved to (315, 403)
Screenshot: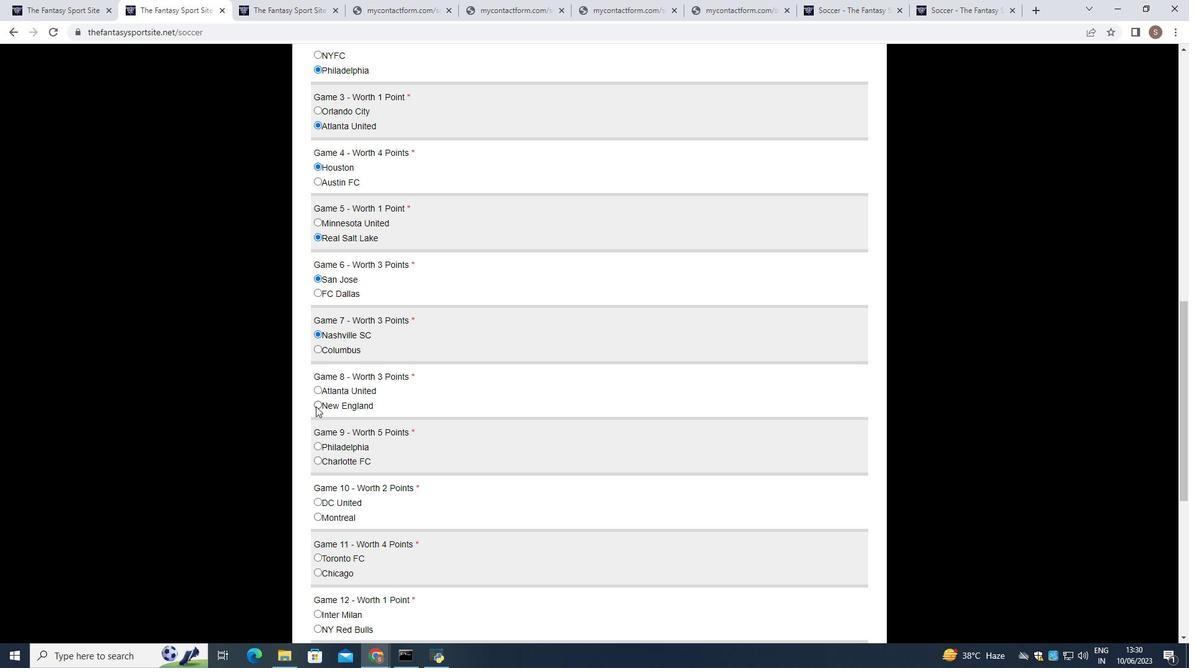 
Action: Mouse pressed left at (315, 403)
Screenshot: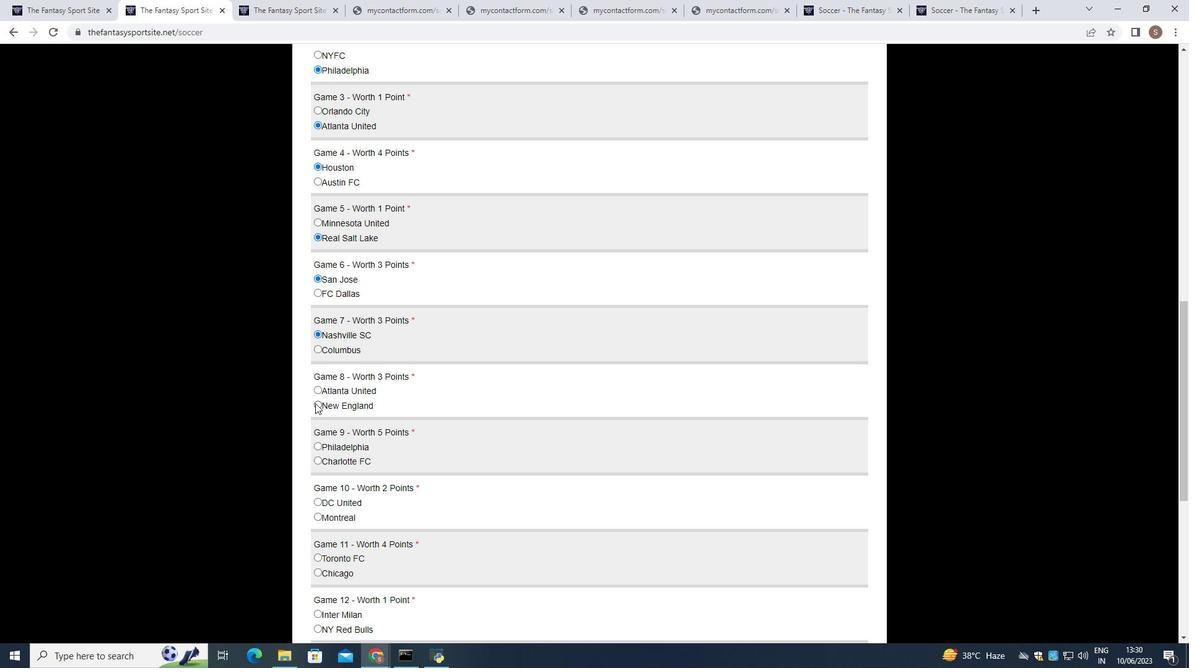 
Action: Mouse moved to (385, 433)
Screenshot: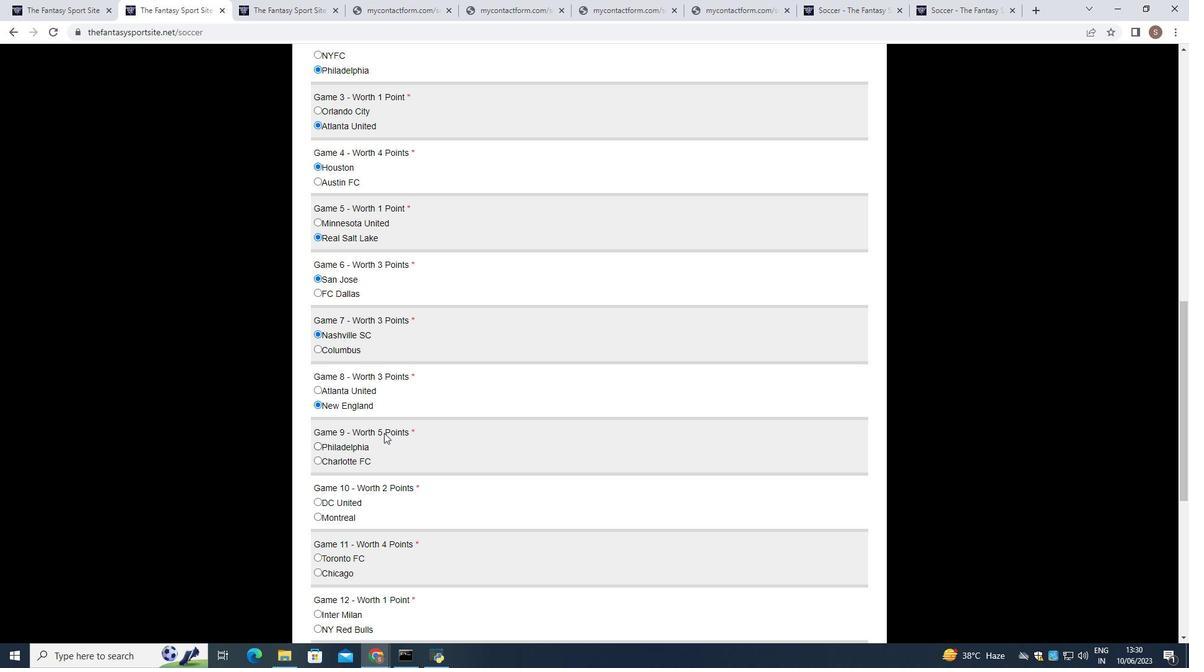 
Action: Mouse scrolled (385, 432) with delta (0, 0)
Screenshot: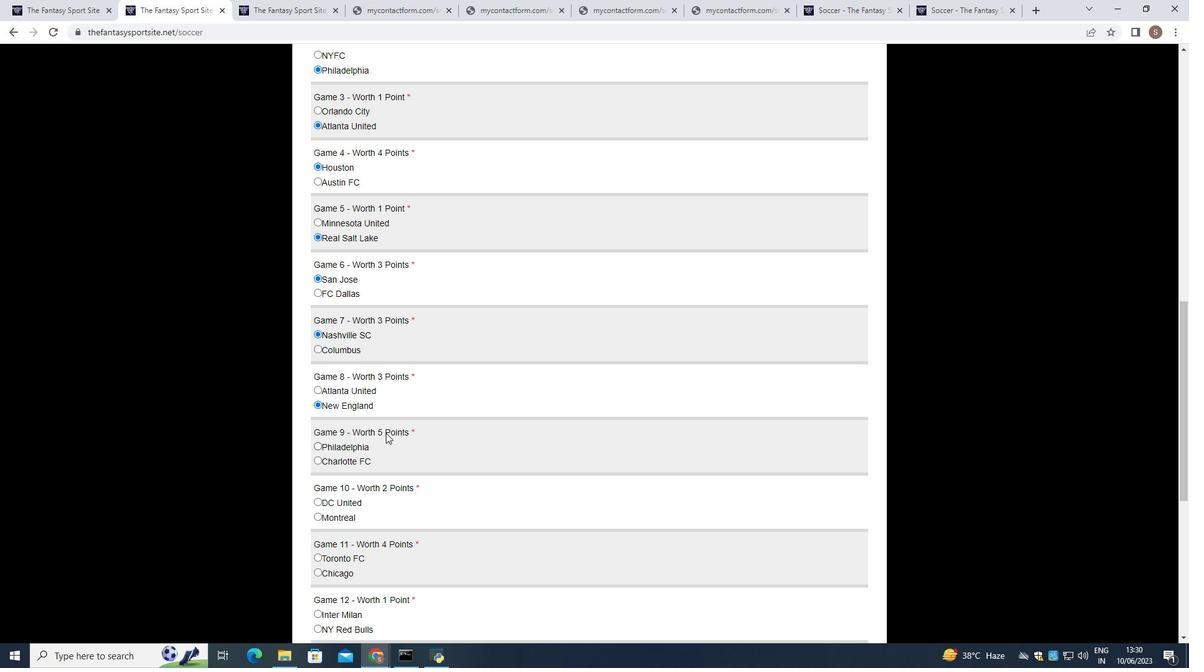 
Action: Mouse moved to (318, 385)
Screenshot: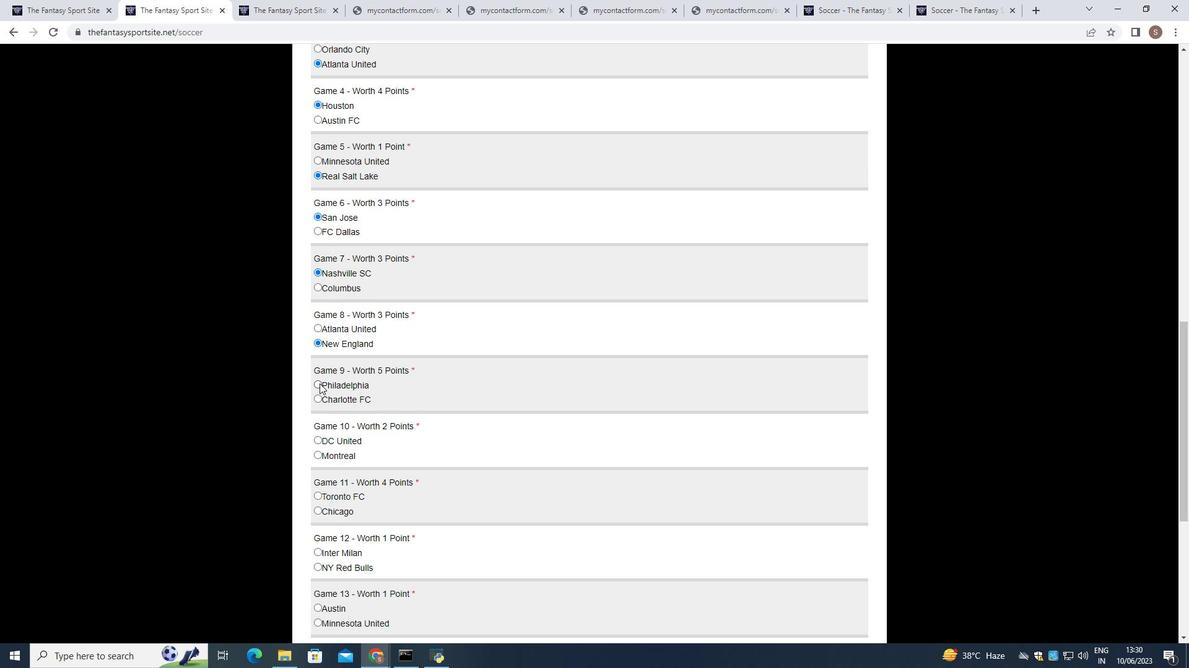 
Action: Mouse pressed left at (318, 385)
Screenshot: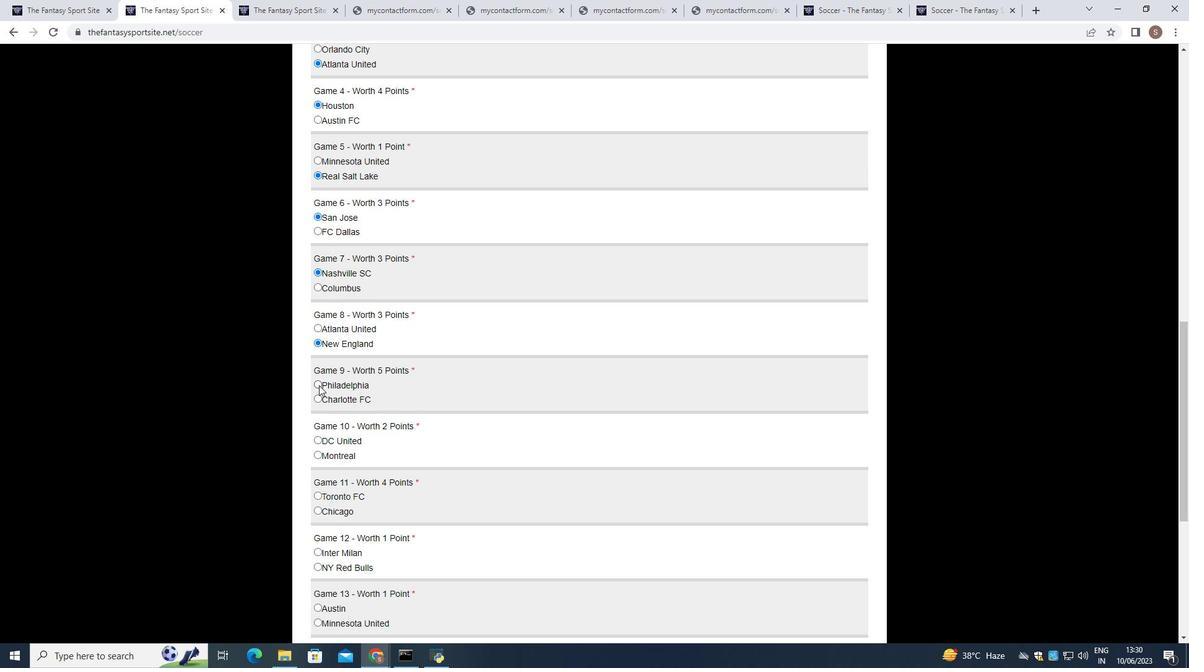 
Action: Mouse moved to (353, 400)
Screenshot: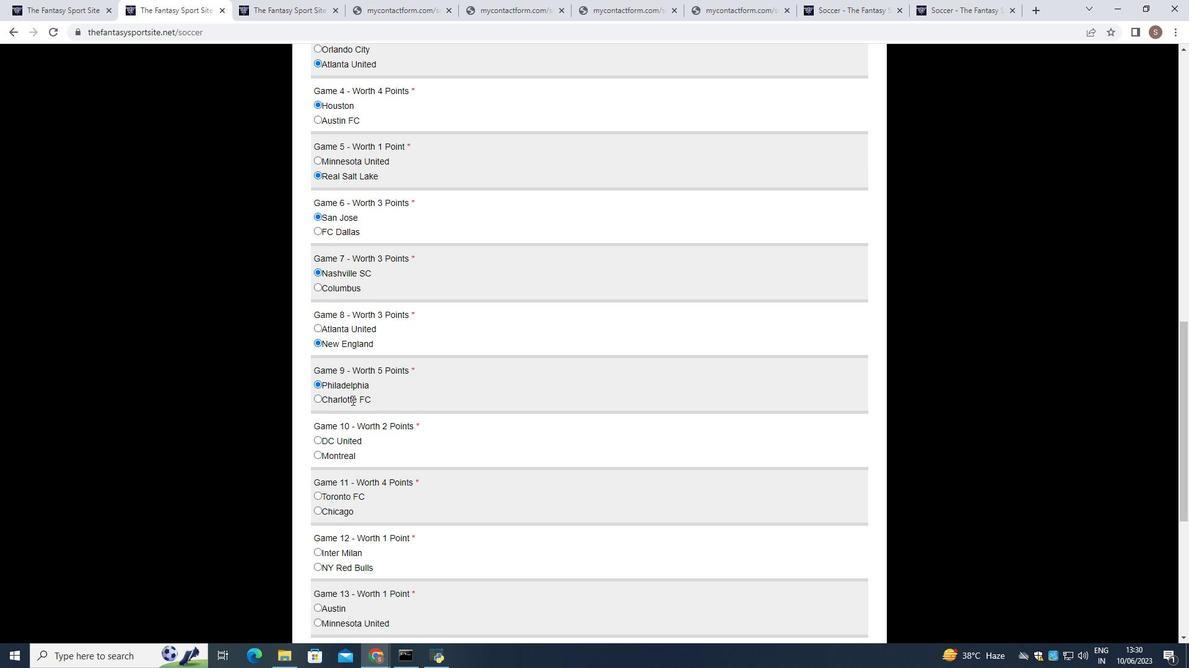 
Action: Mouse scrolled (353, 400) with delta (0, 0)
Screenshot: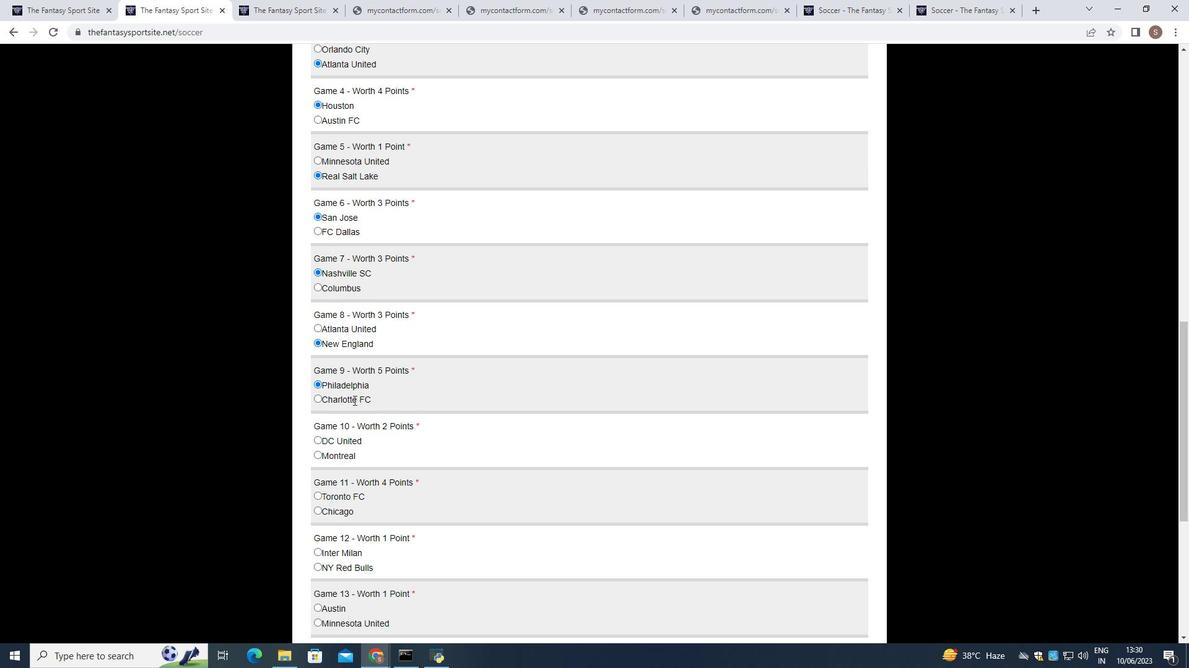 
Action: Mouse moved to (318, 392)
Screenshot: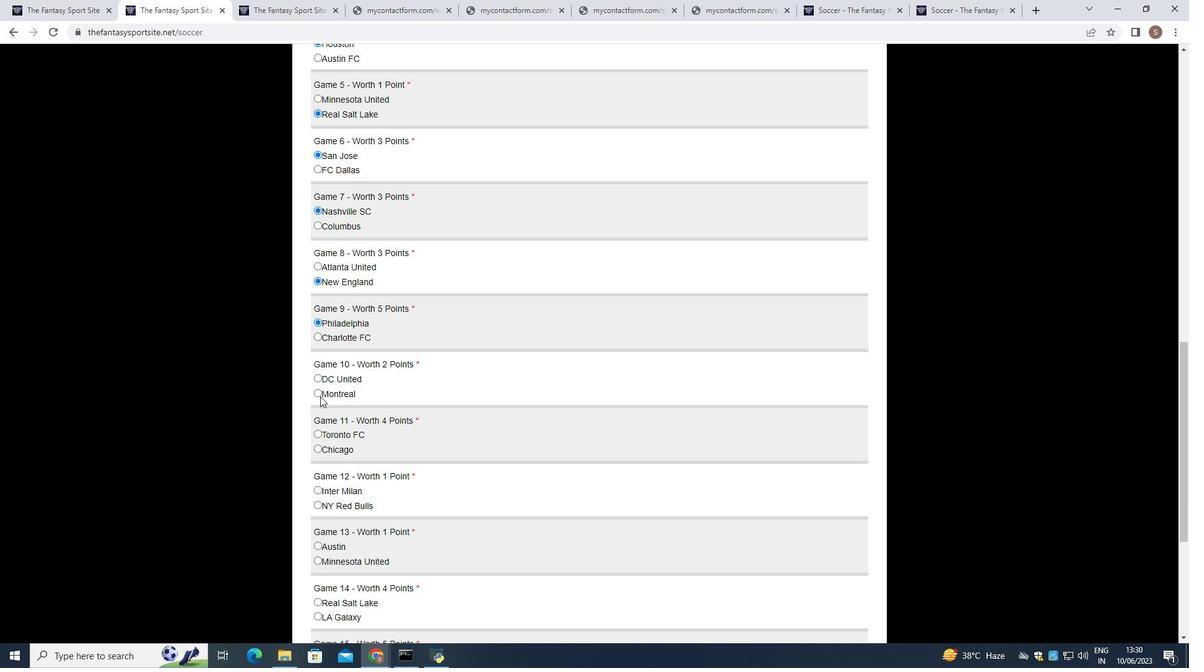 
Action: Mouse pressed left at (318, 392)
Screenshot: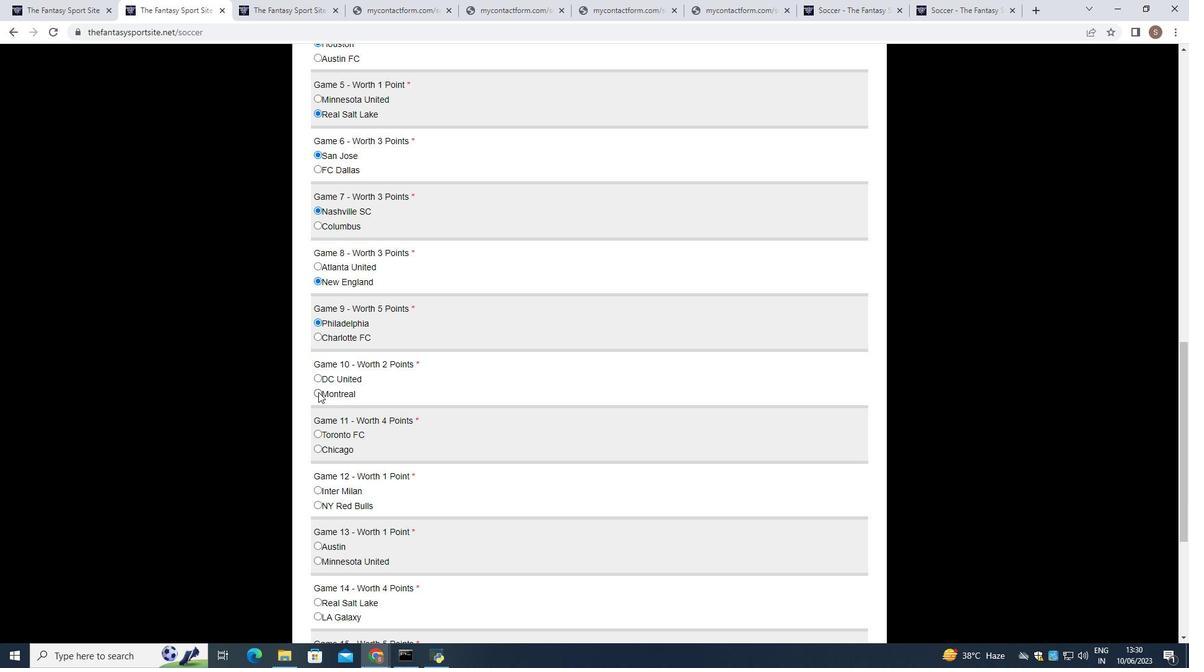 
Action: Mouse scrolled (318, 392) with delta (0, 0)
Screenshot: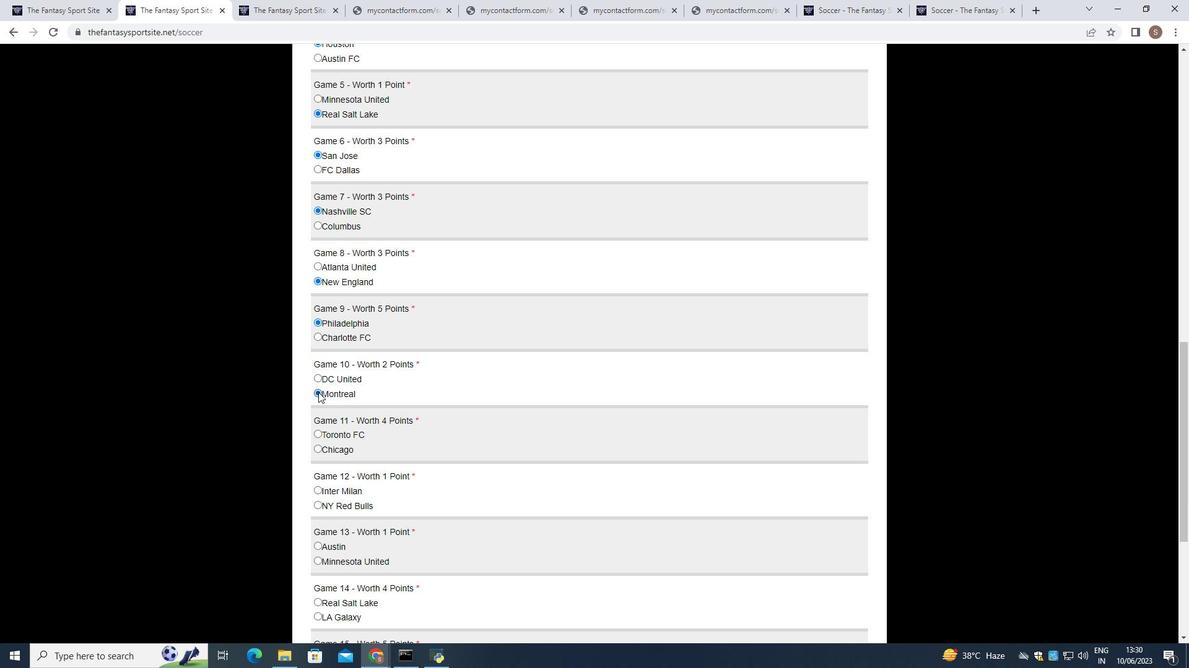 
Action: Mouse moved to (315, 372)
Screenshot: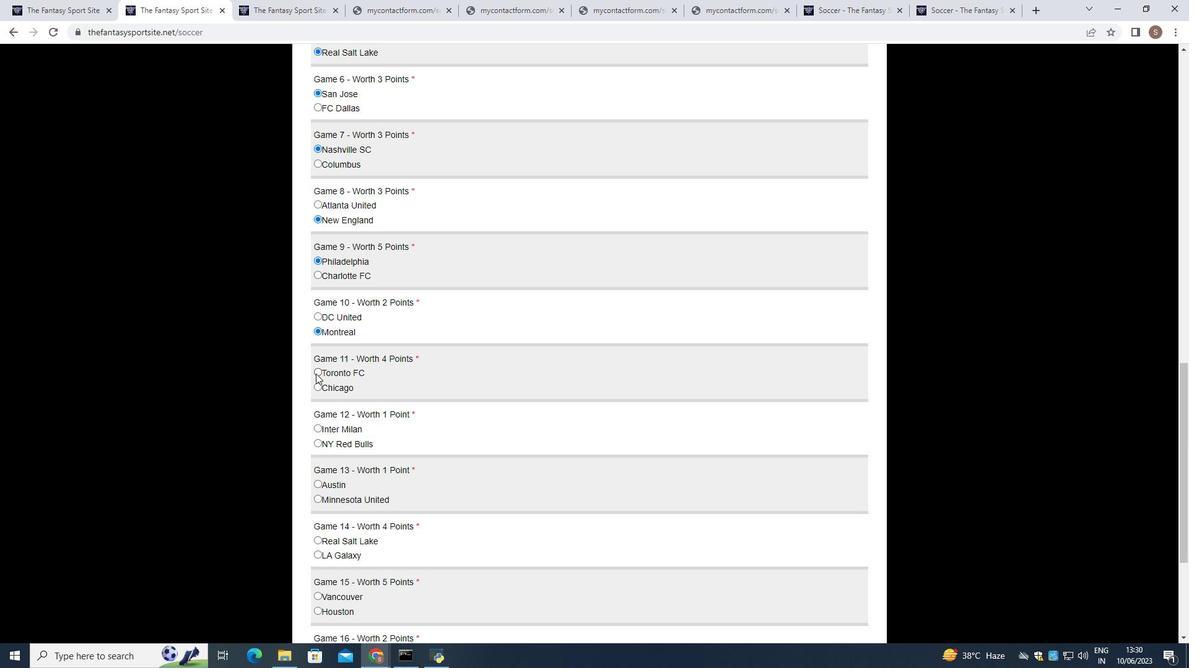 
Action: Mouse pressed left at (315, 372)
Screenshot: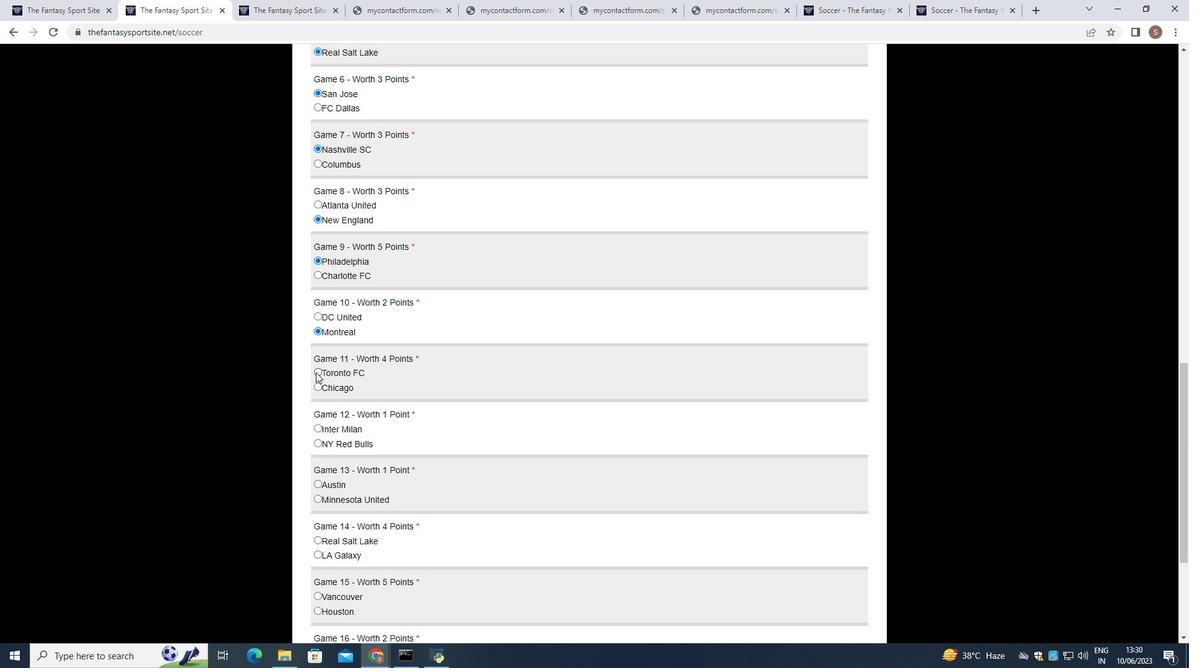 
Action: Mouse scrolled (315, 372) with delta (0, 0)
Screenshot: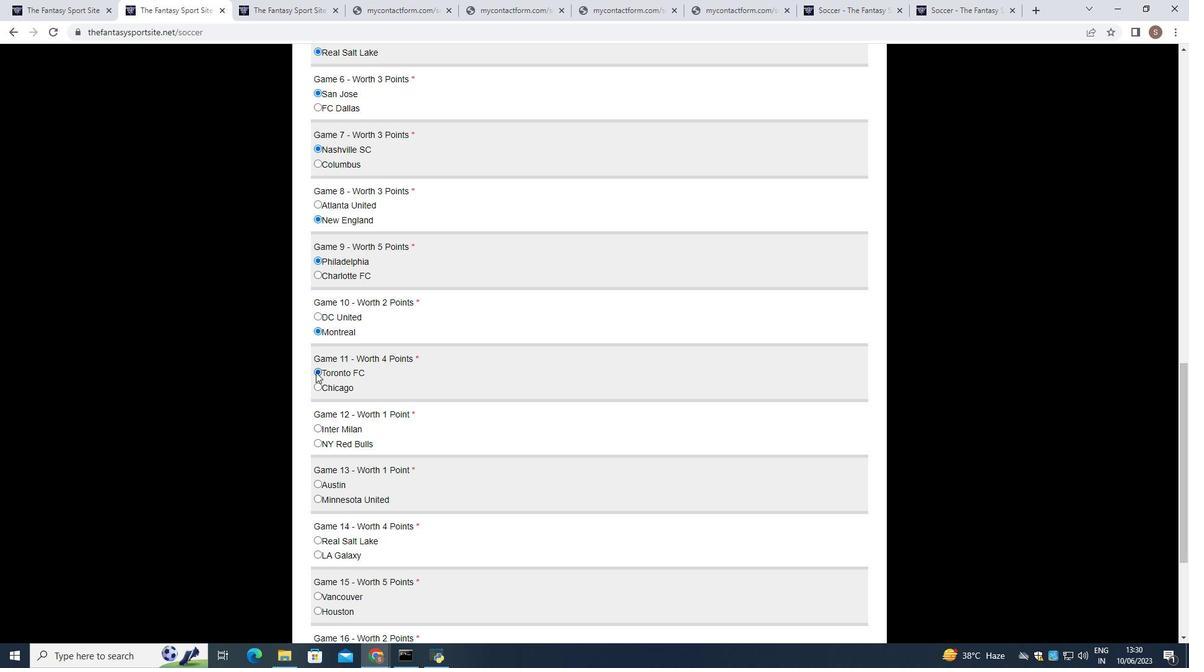 
Action: Mouse moved to (317, 376)
Screenshot: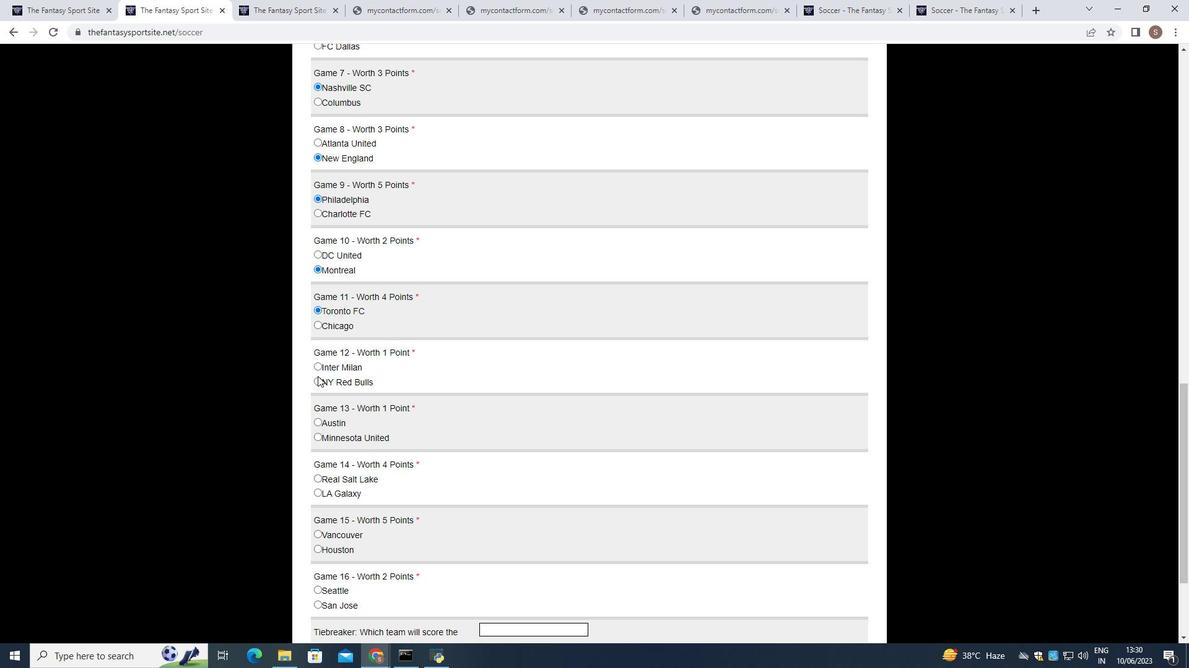 
Action: Mouse pressed left at (317, 376)
Screenshot: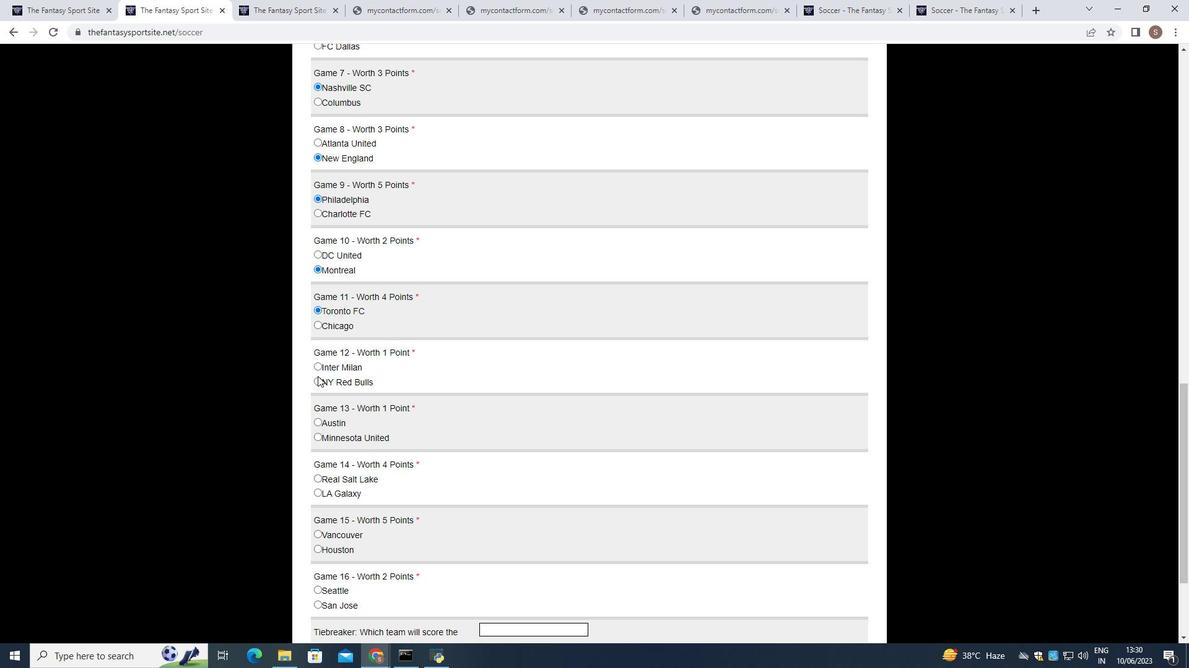 
Action: Mouse moved to (318, 385)
Screenshot: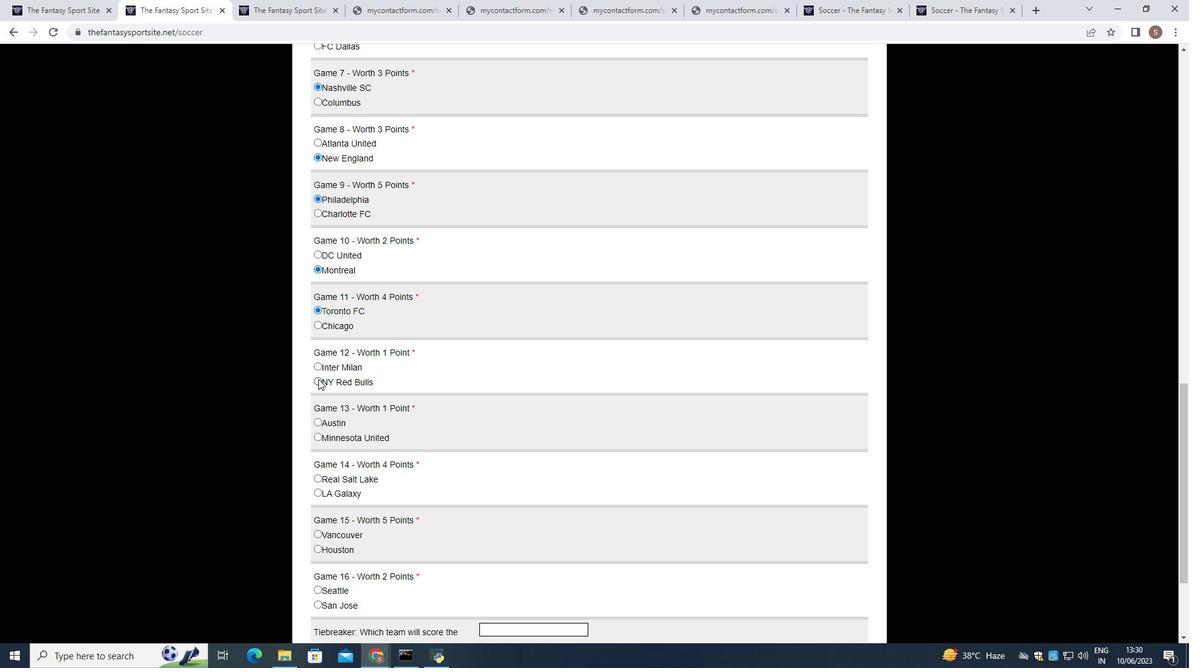 
Action: Mouse pressed left at (318, 385)
Screenshot: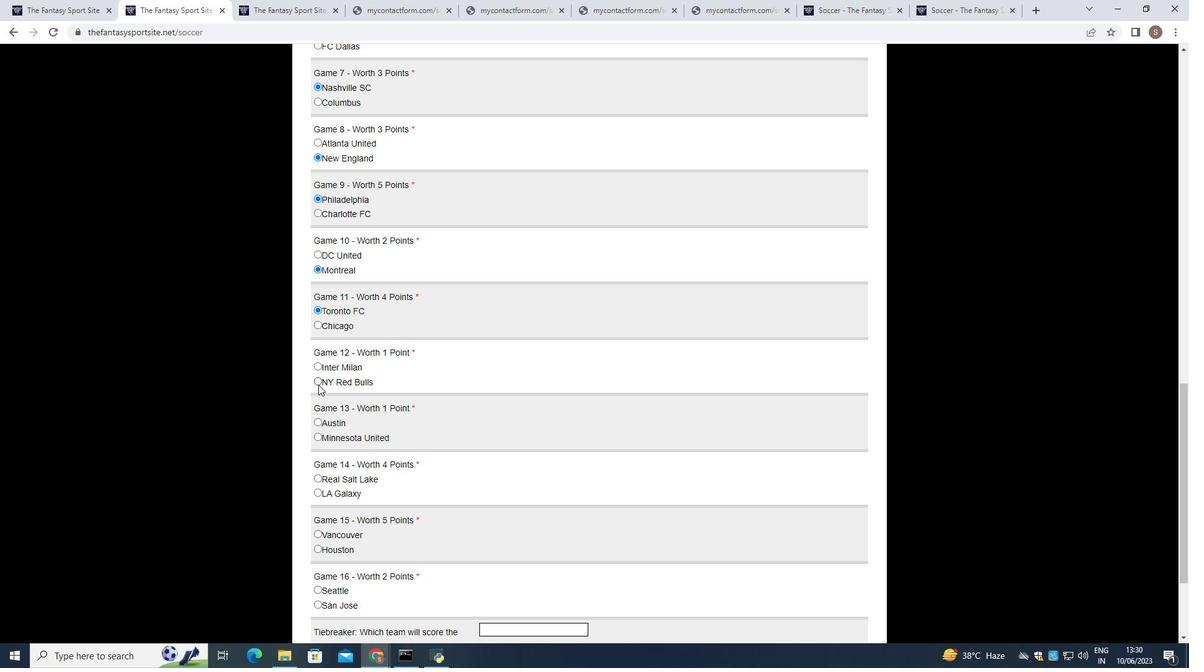
Action: Mouse scrolled (318, 384) with delta (0, 0)
Screenshot: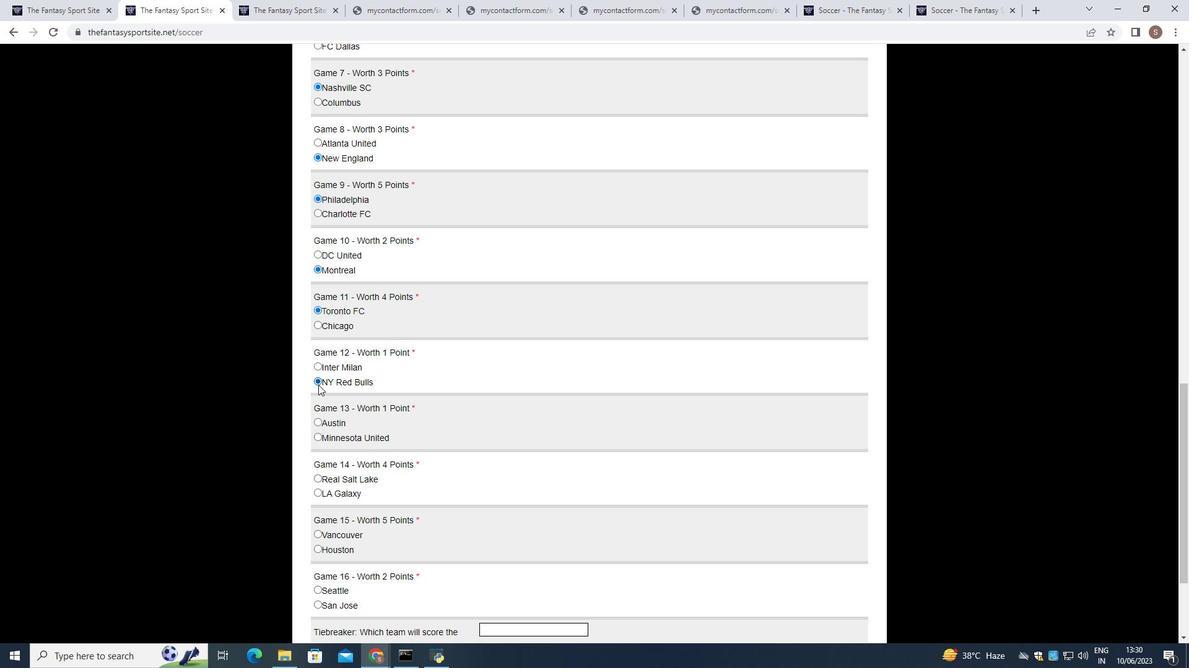 
Action: Mouse moved to (315, 358)
Screenshot: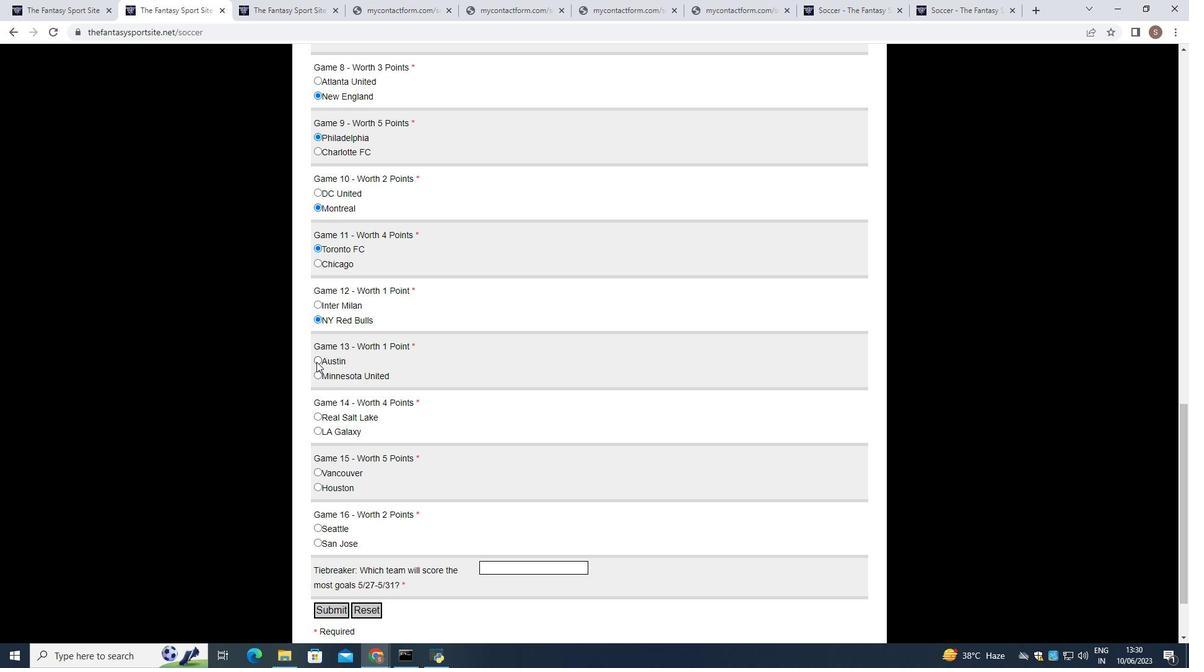 
Action: Mouse pressed left at (315, 358)
Screenshot: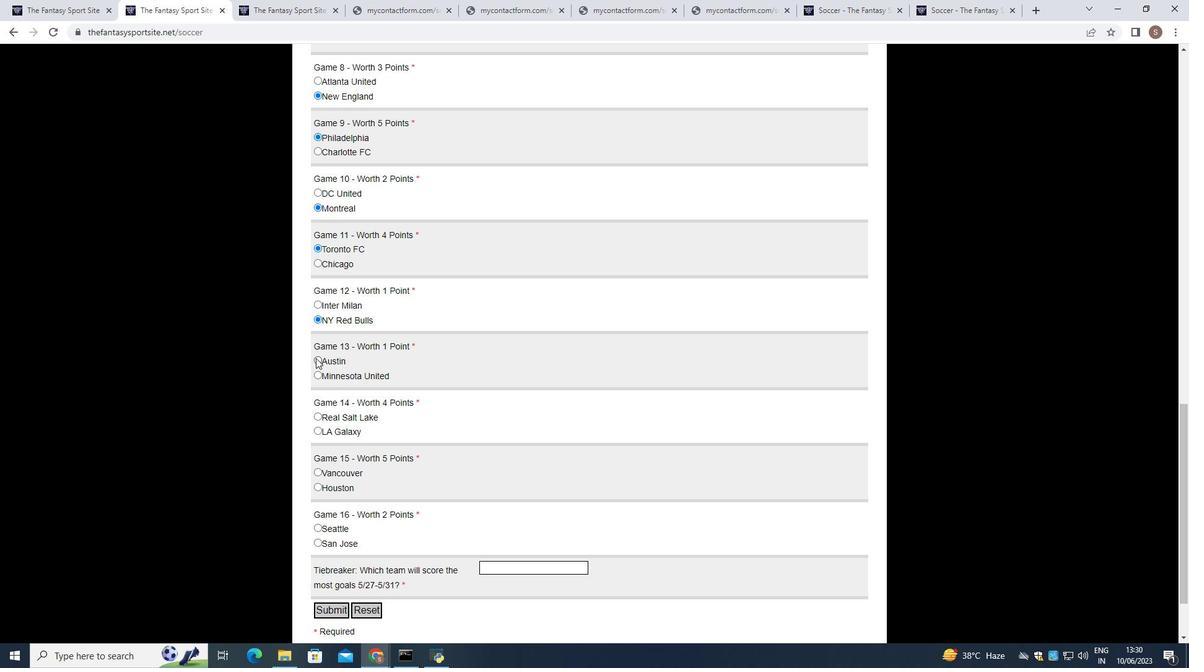 
Action: Mouse moved to (330, 370)
Screenshot: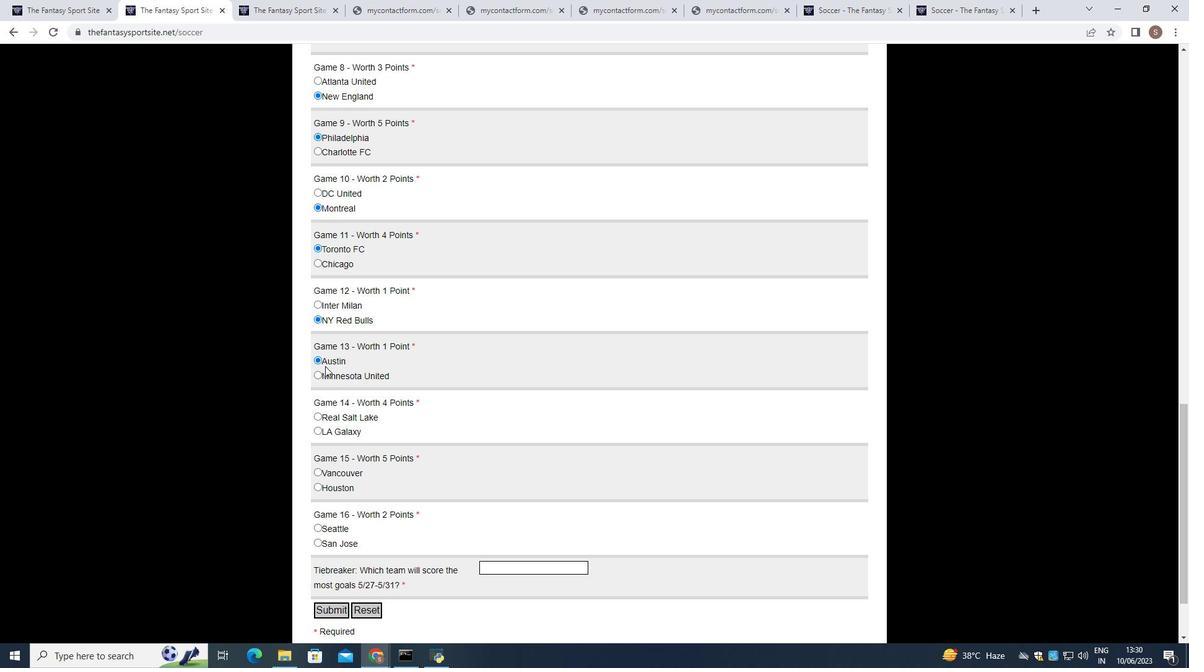 
Action: Mouse scrolled (330, 369) with delta (0, 0)
Screenshot: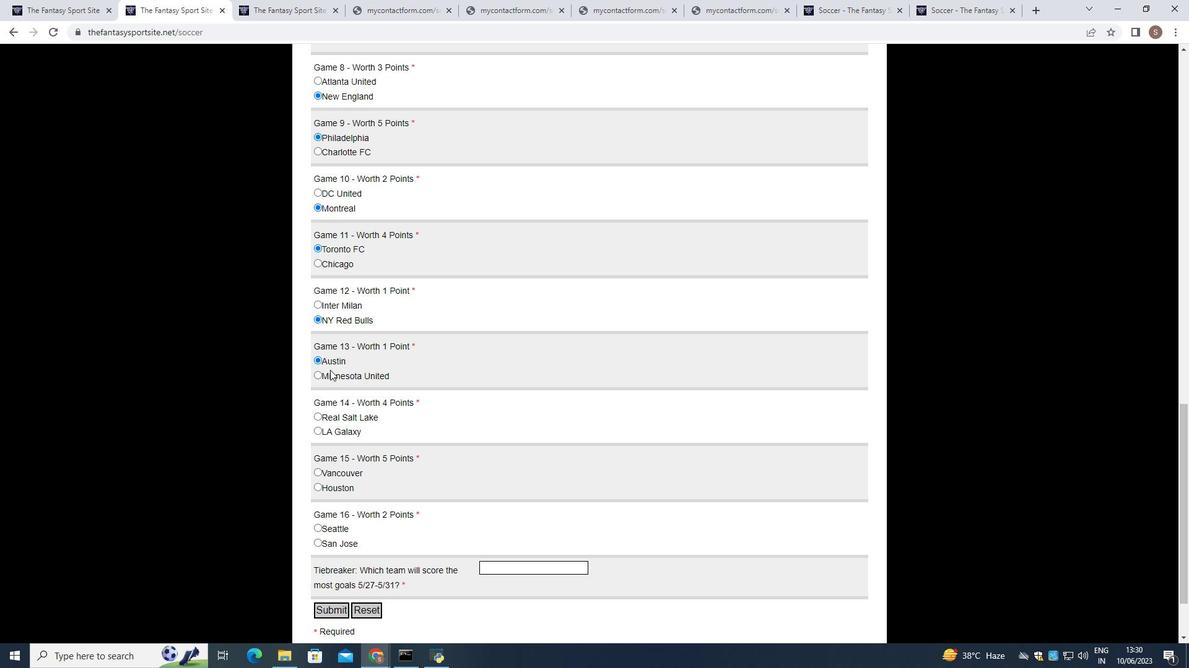 
Action: Mouse moved to (315, 353)
Screenshot: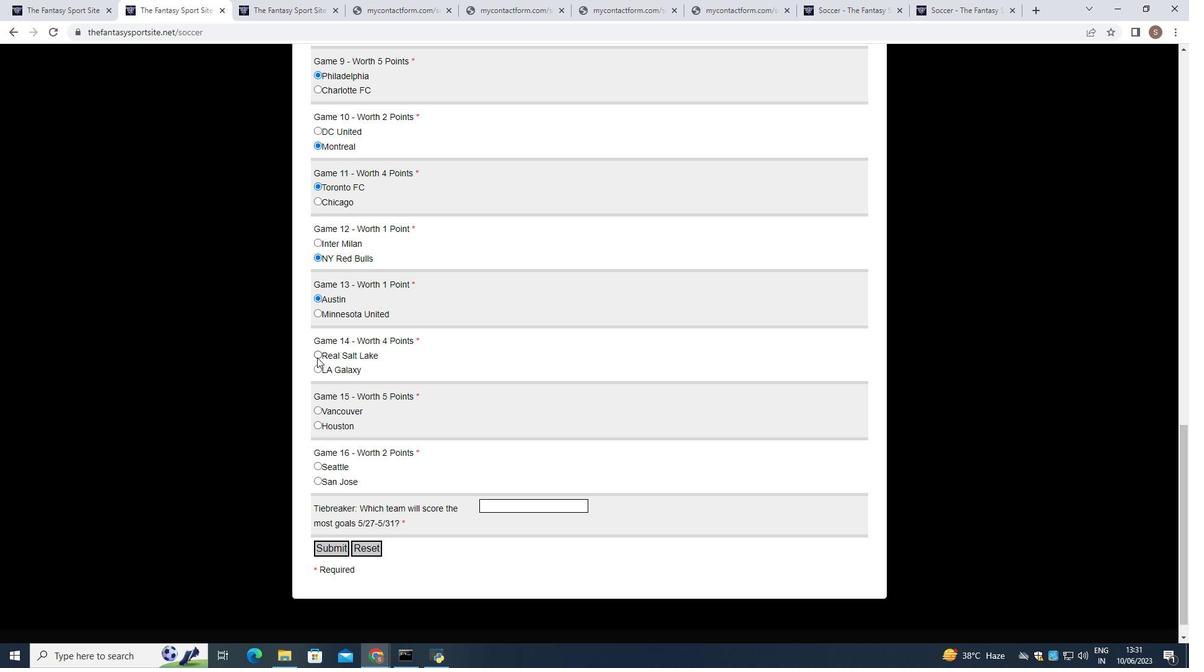 
Action: Mouse pressed left at (315, 353)
Screenshot: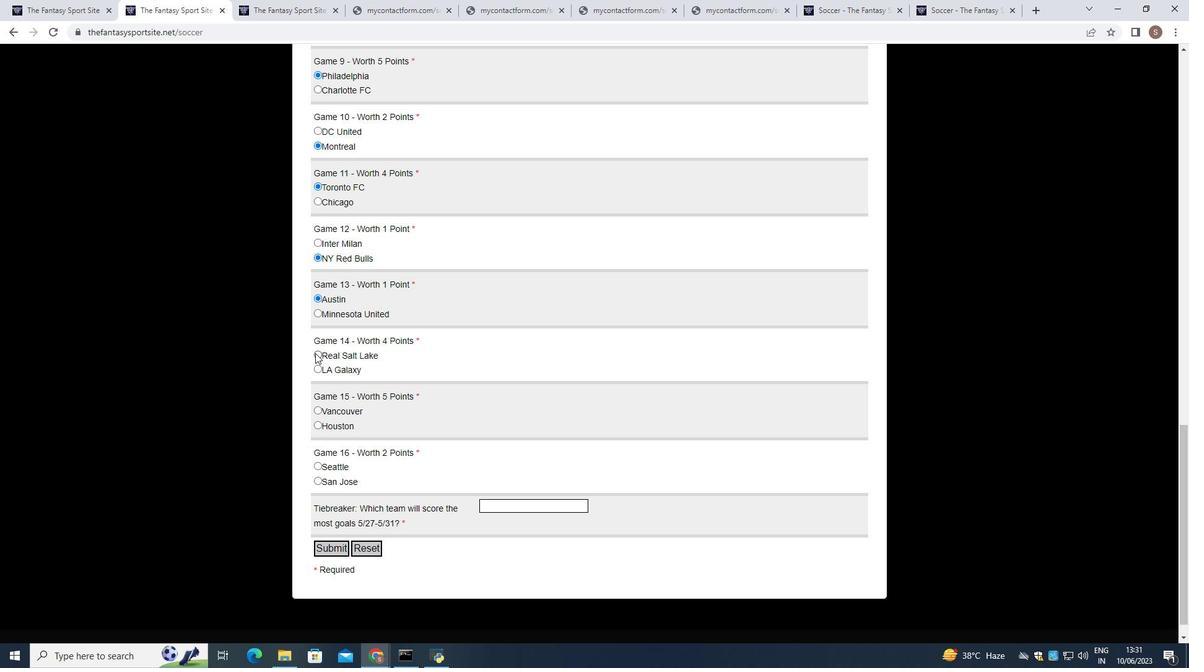 
Action: Mouse moved to (335, 371)
Screenshot: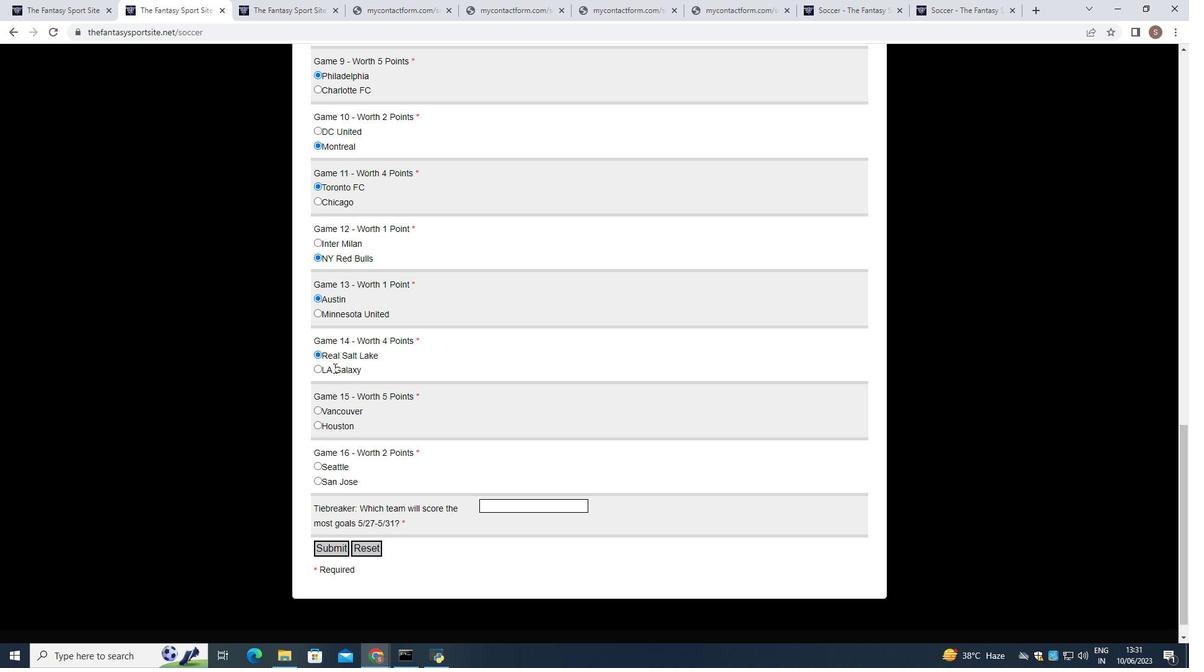 
Action: Mouse scrolled (335, 370) with delta (0, 0)
Screenshot: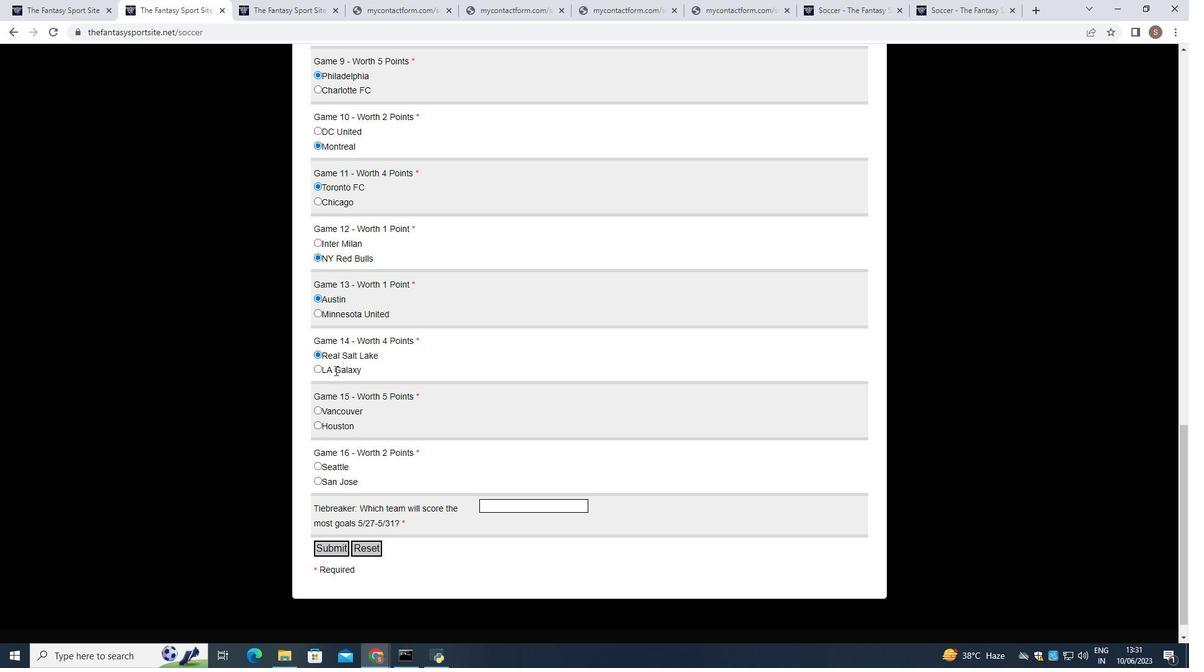 
Action: Mouse moved to (319, 400)
Screenshot: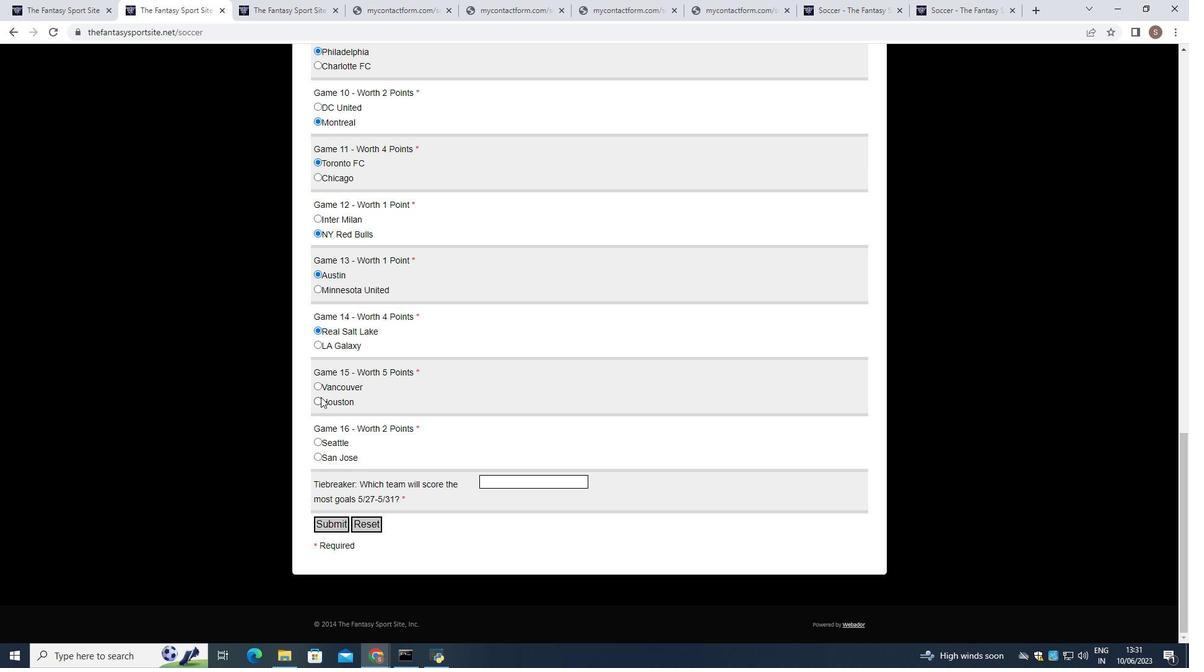 
Action: Mouse pressed left at (319, 400)
Screenshot: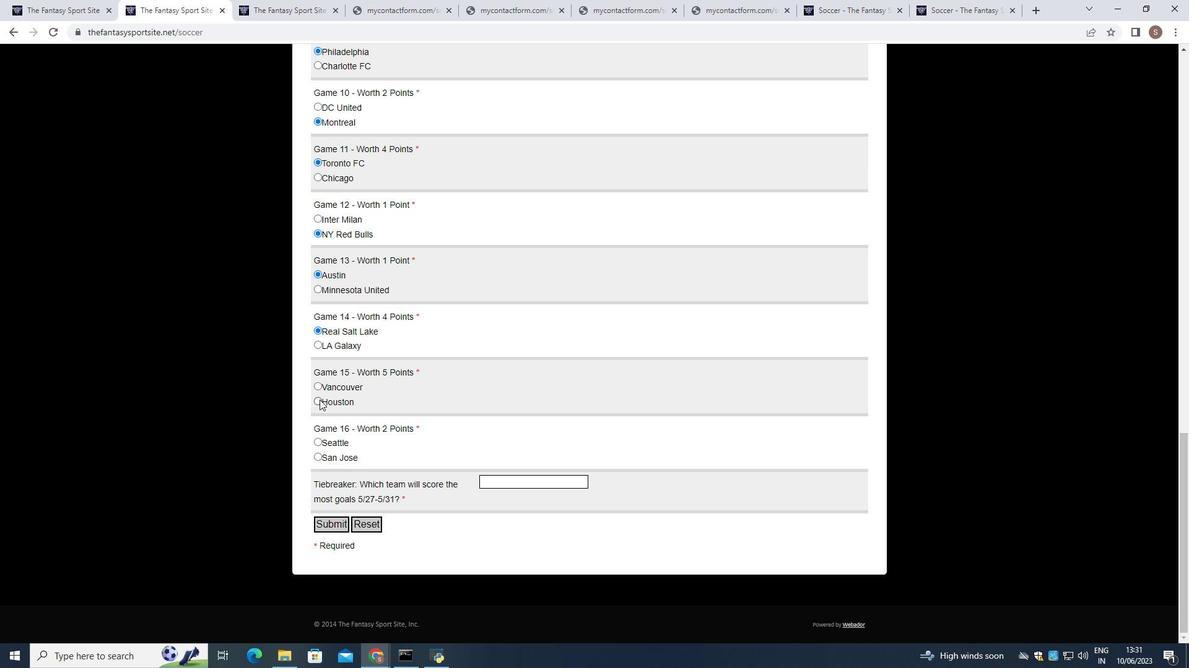 
Action: Mouse scrolled (319, 399) with delta (0, 0)
Screenshot: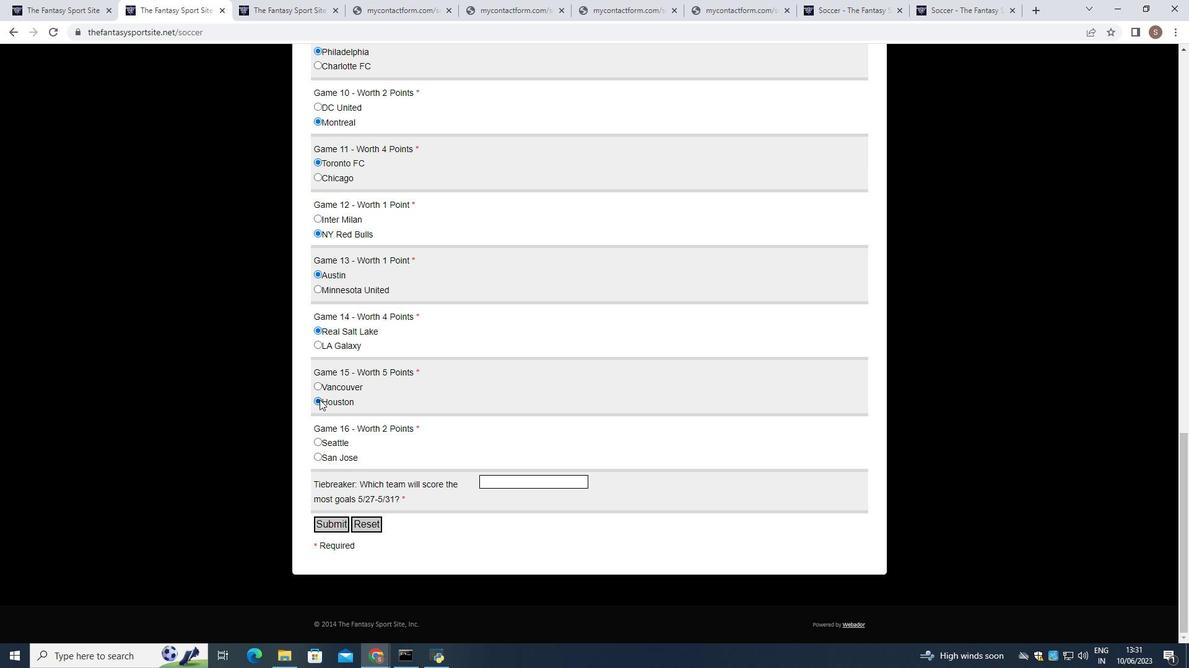 
Action: Mouse moved to (317, 456)
Screenshot: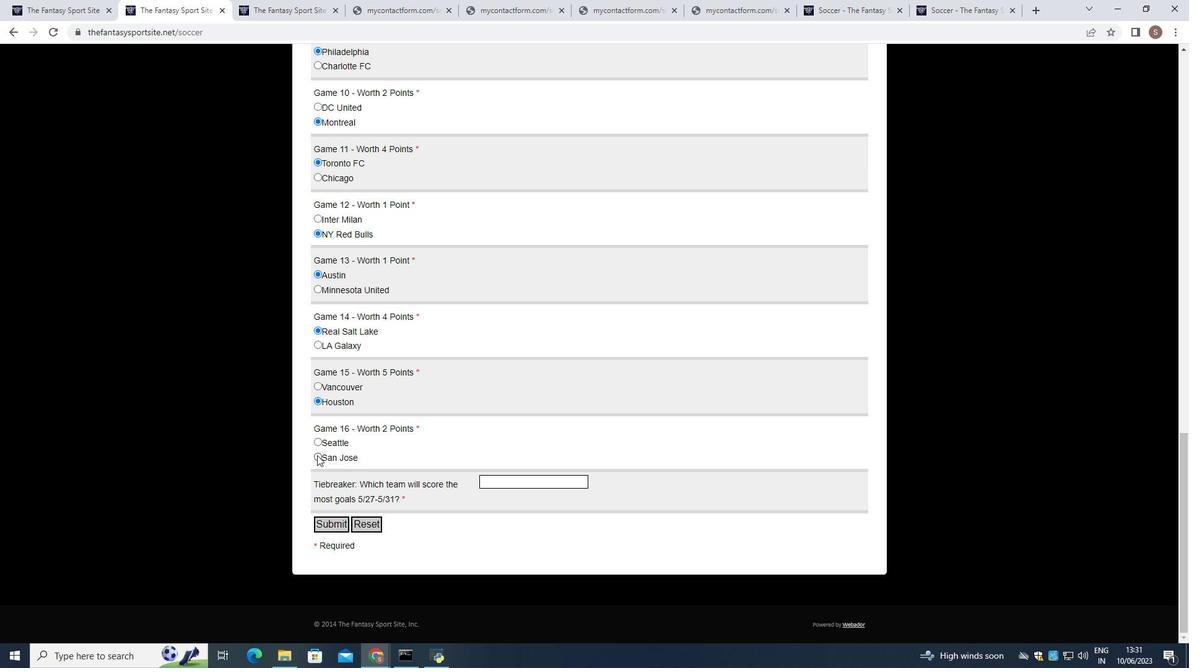
Action: Mouse pressed left at (317, 456)
Screenshot: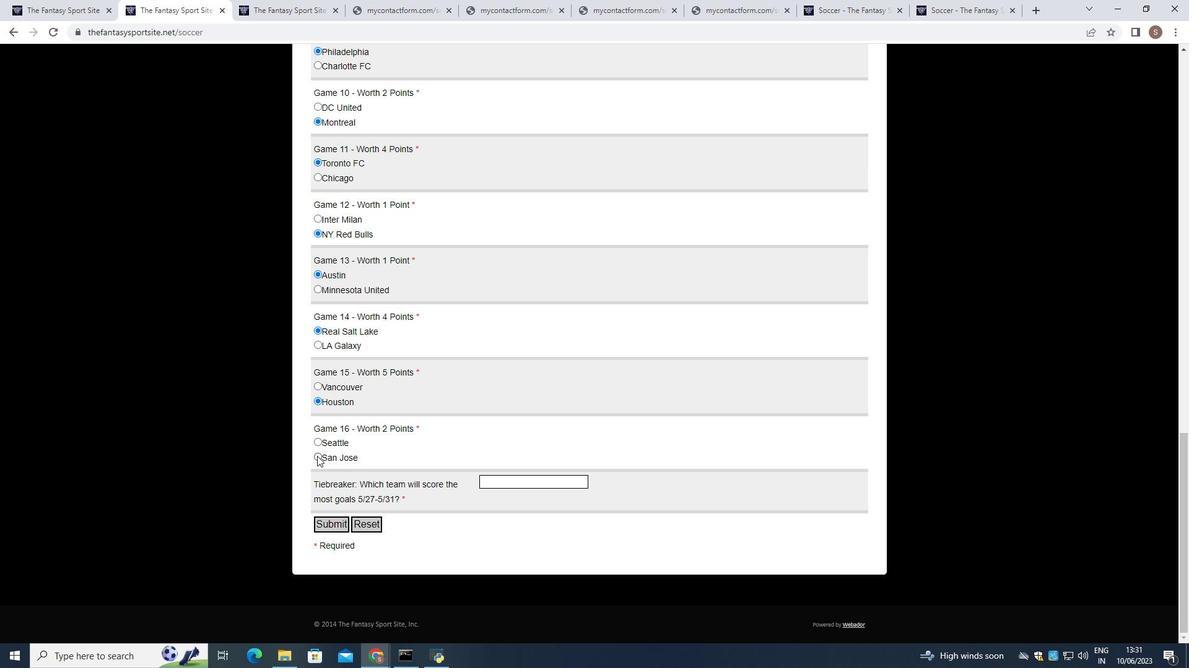 
Action: Mouse moved to (531, 476)
Screenshot: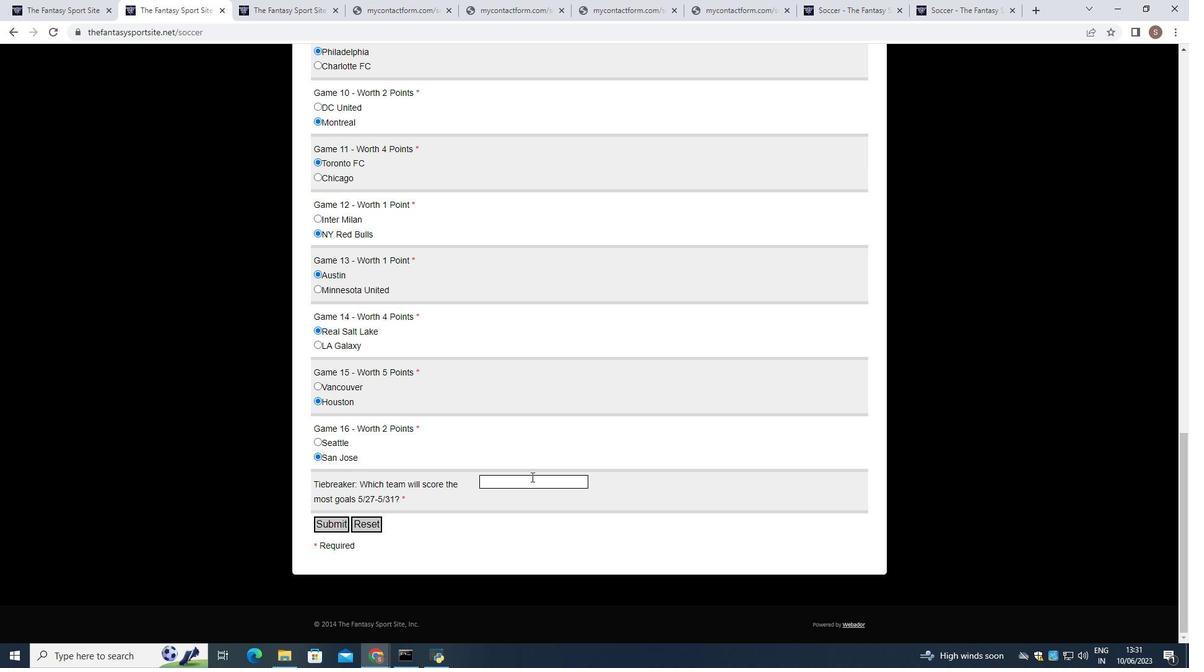 
Action: Mouse pressed left at (531, 476)
Screenshot: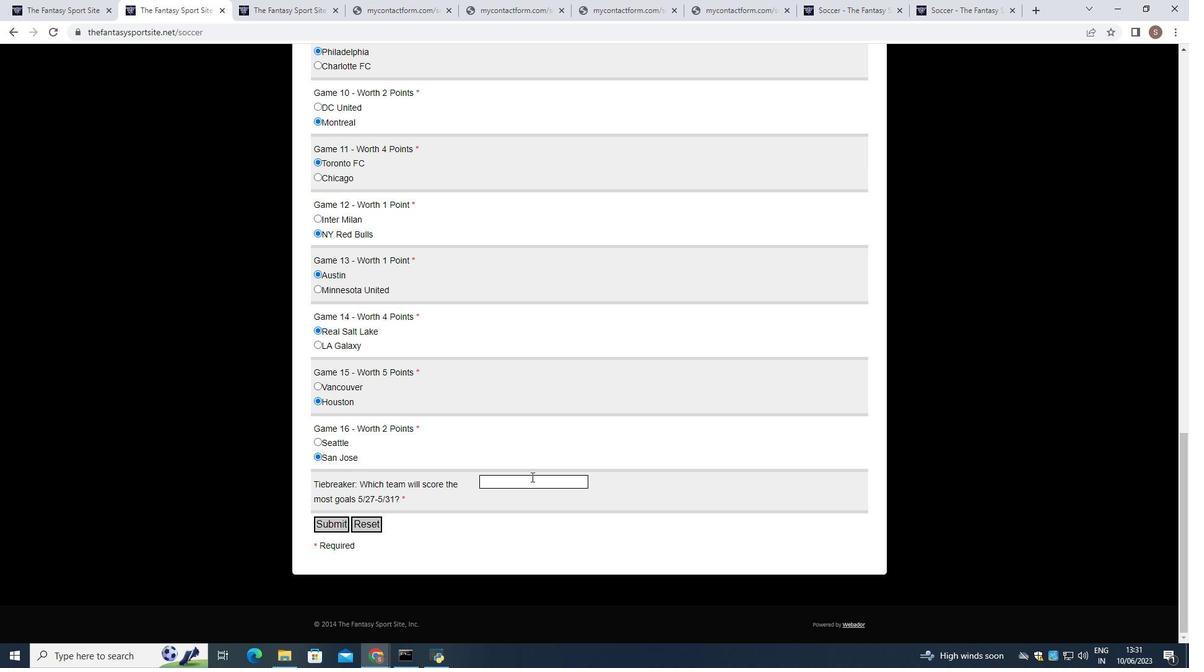 
Action: Mouse moved to (527, 481)
Screenshot: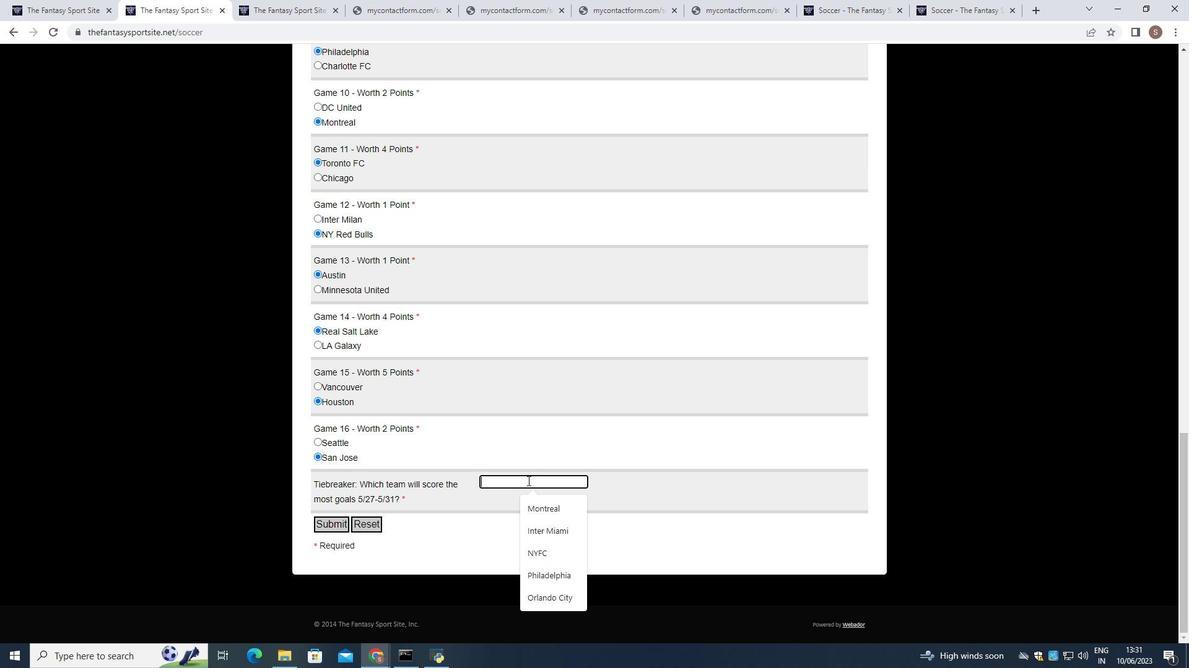 
Action: Mouse pressed left at (527, 481)
Screenshot: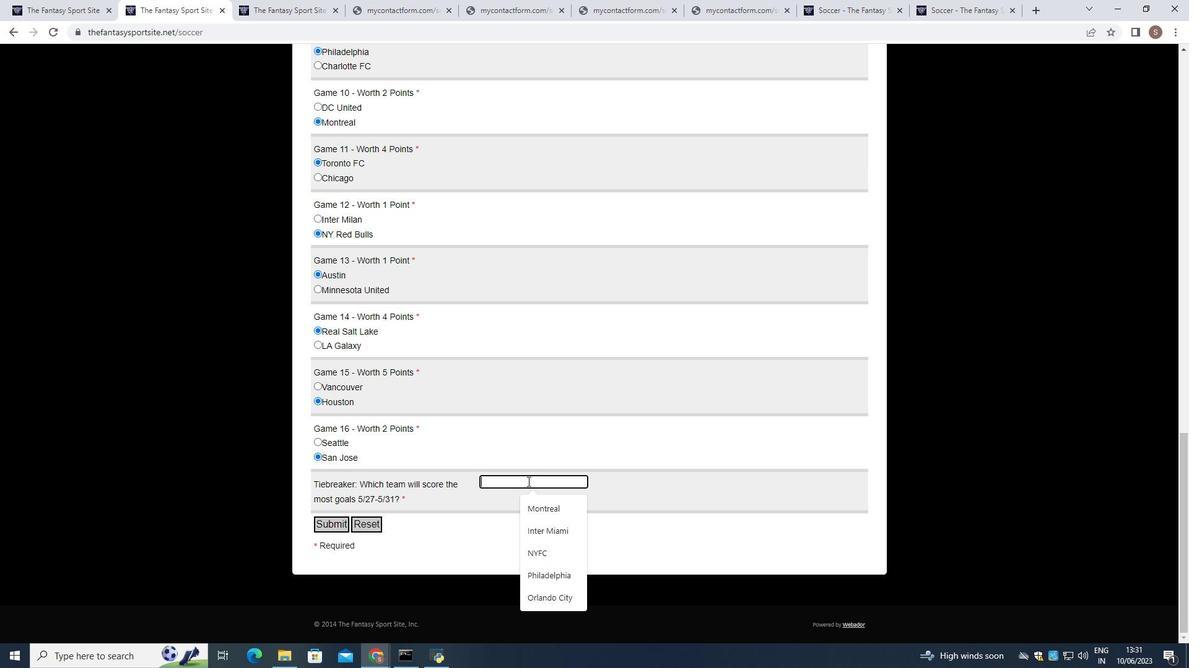 
Action: Mouse moved to (527, 468)
Screenshot: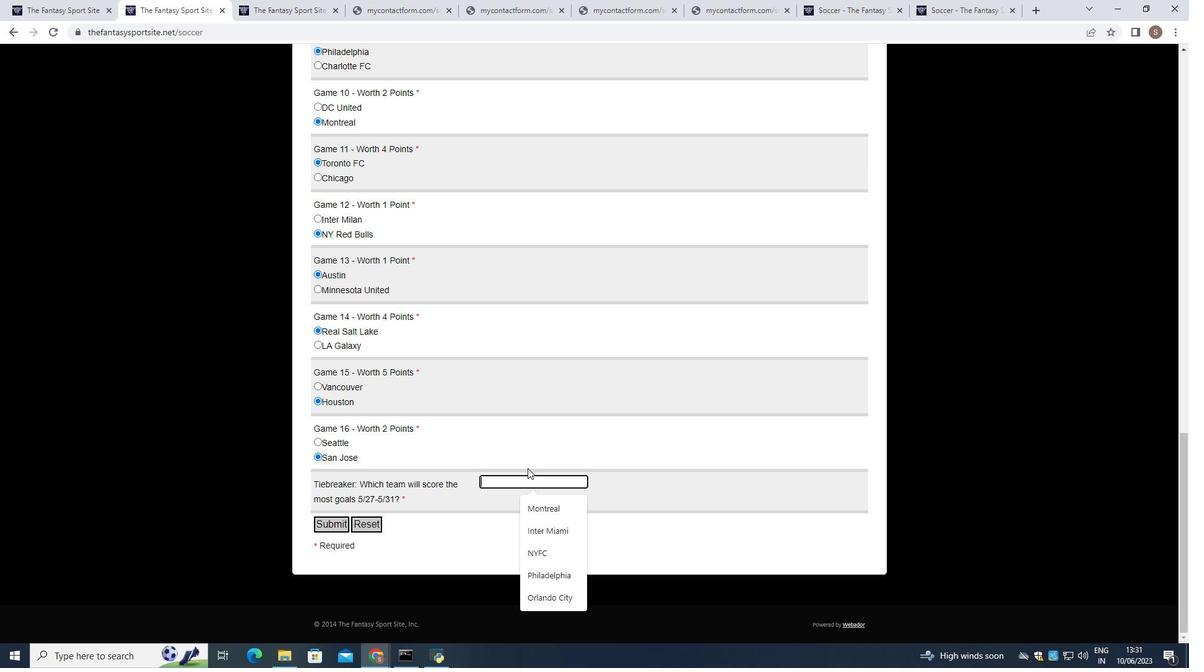 
Action: Key pressed <Key.shift>Atlanta<Key.space><Key.shift>United
Screenshot: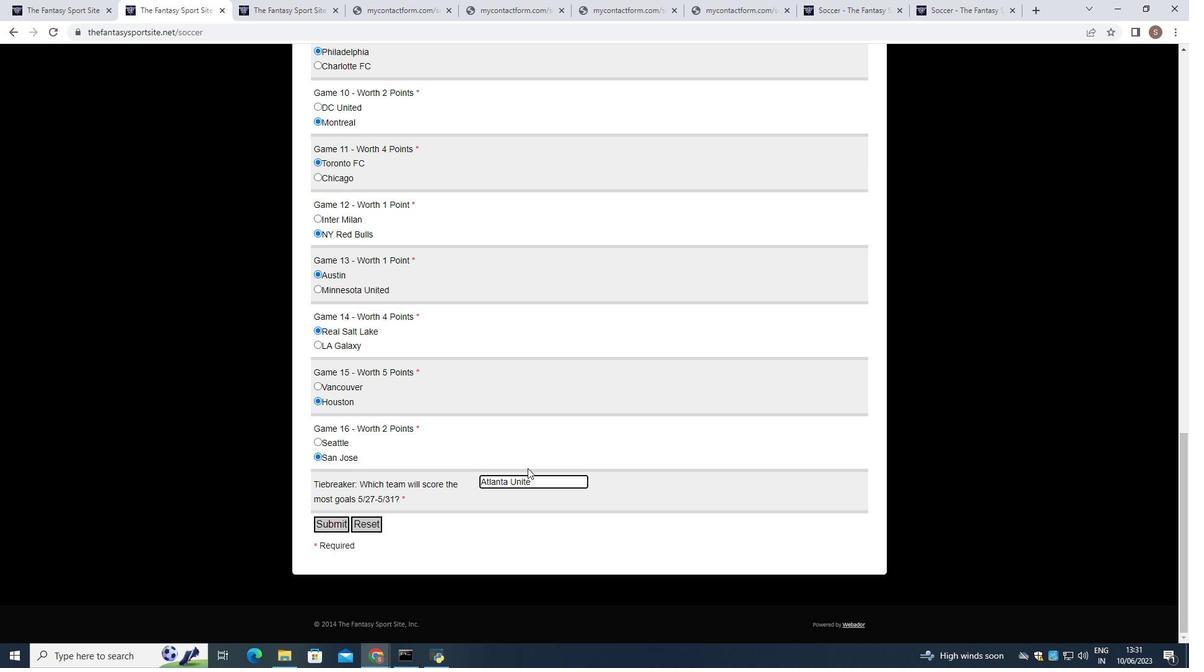 
Action: Mouse moved to (332, 527)
Screenshot: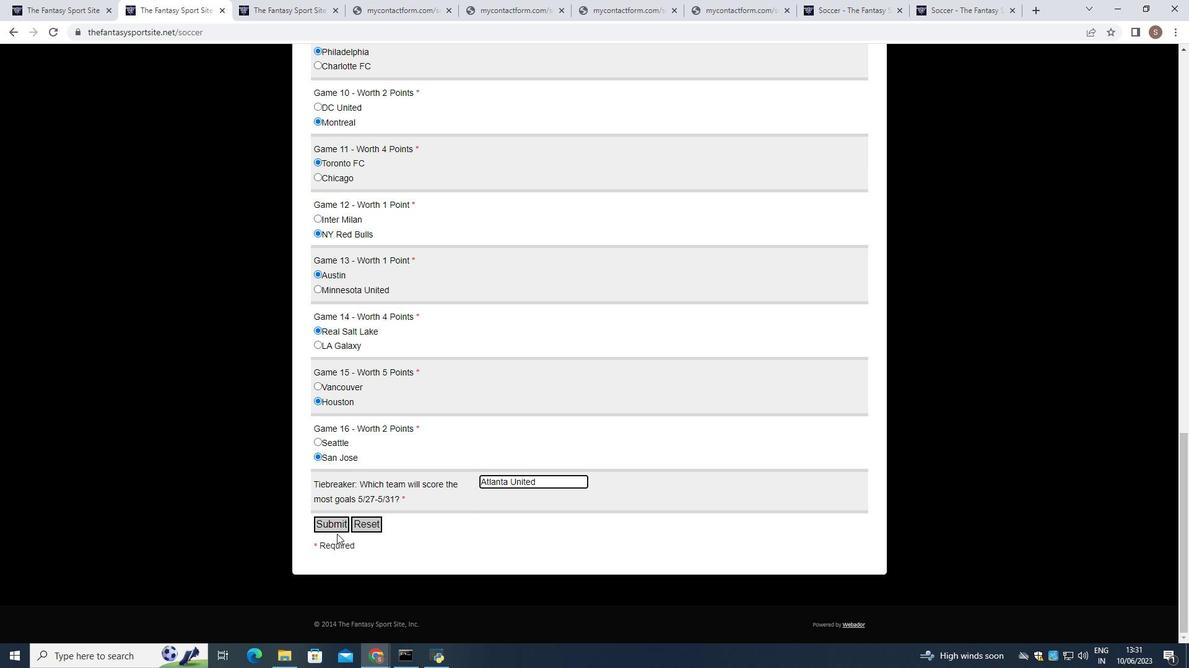 
Action: Mouse pressed left at (332, 527)
Screenshot: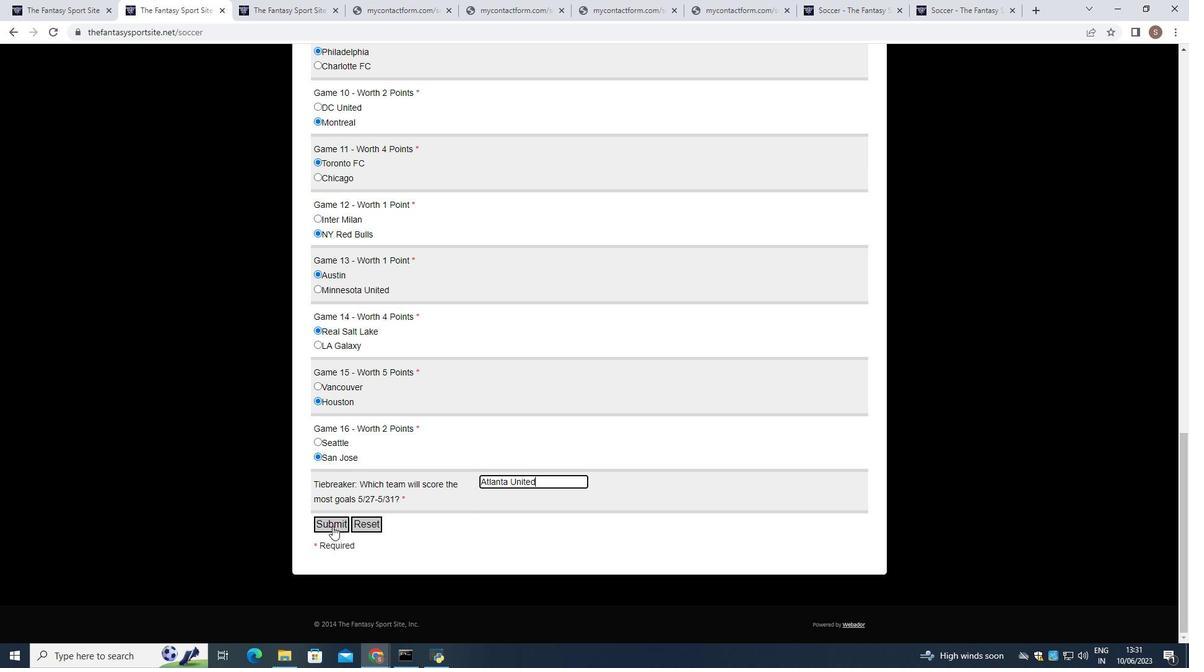 
Action: Mouse moved to (333, 525)
Screenshot: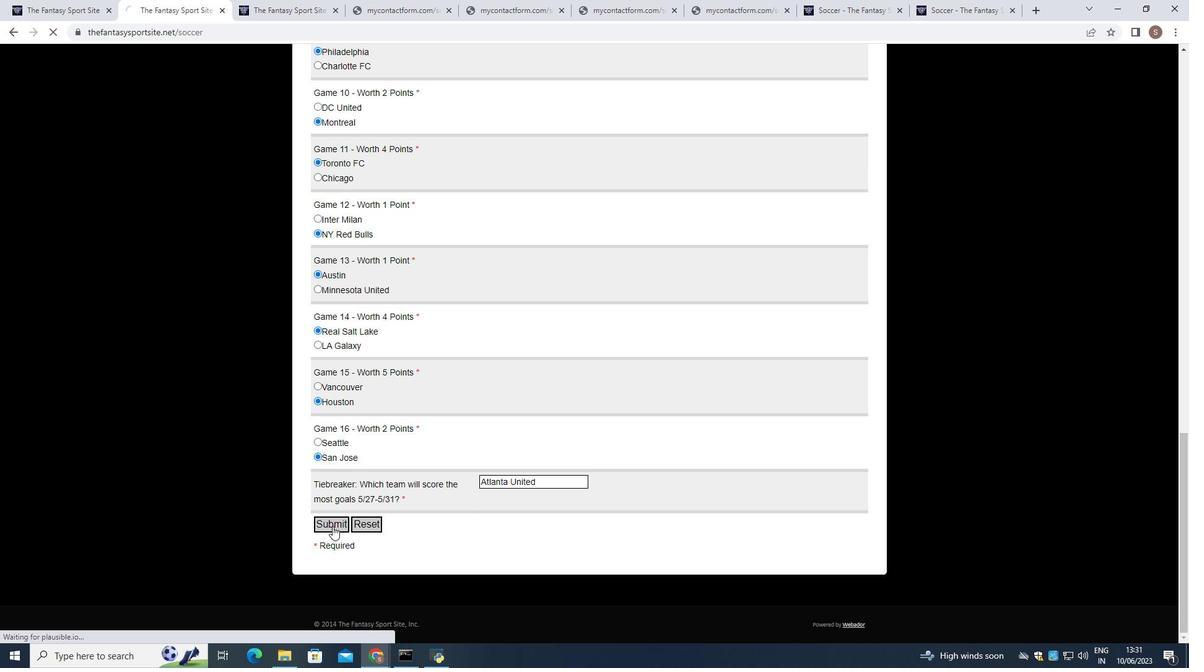 
